 Task: Send an email with the signature Kaylee Green with the subject Request for a termination meeting and the message Can you please let me know the status of the HR hiring process? from softage.9@softage.net to softage.4@softage.net and move the email from Sent Items to the folder Waste management
Action: Mouse moved to (1222, 85)
Screenshot: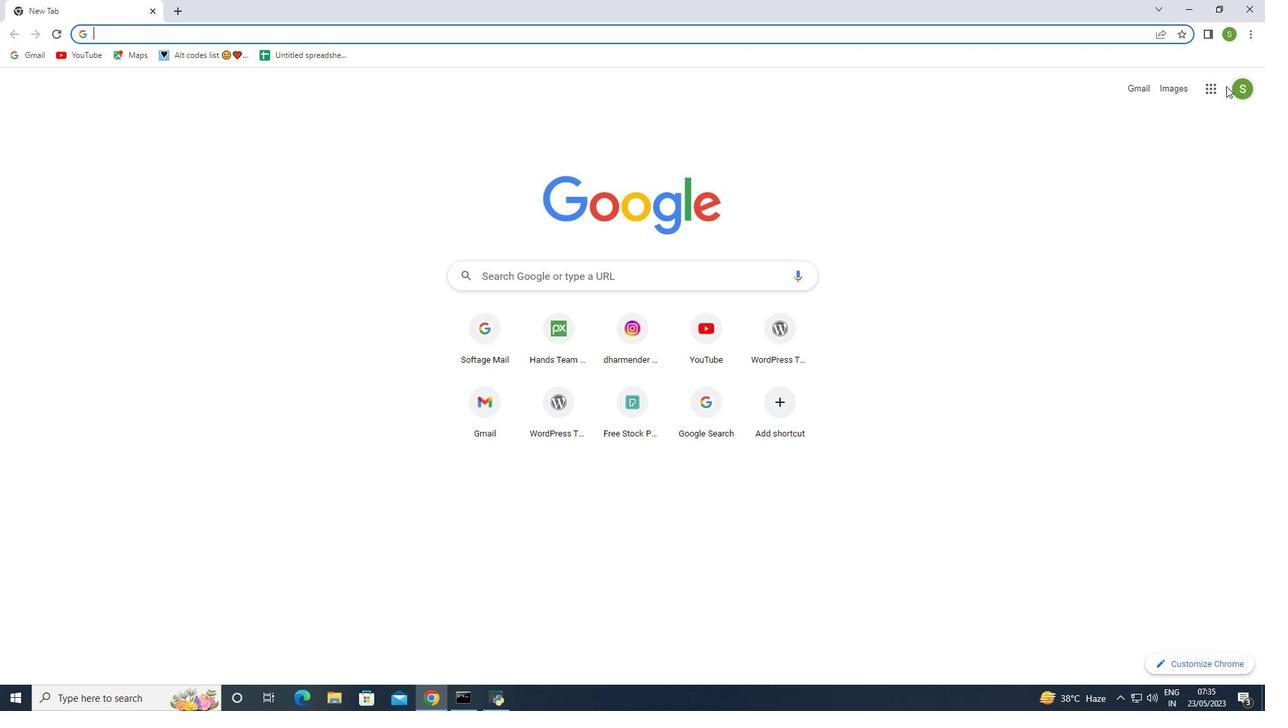 
Action: Mouse pressed left at (1222, 85)
Screenshot: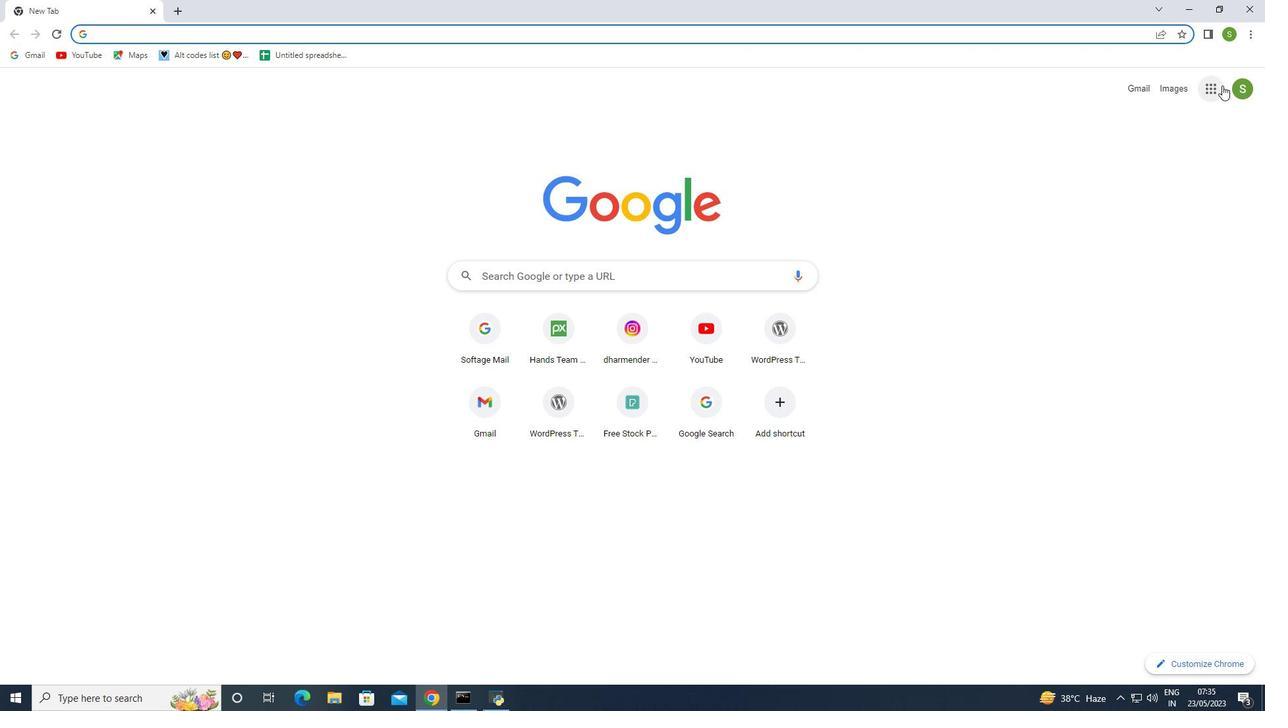 
Action: Mouse moved to (1170, 134)
Screenshot: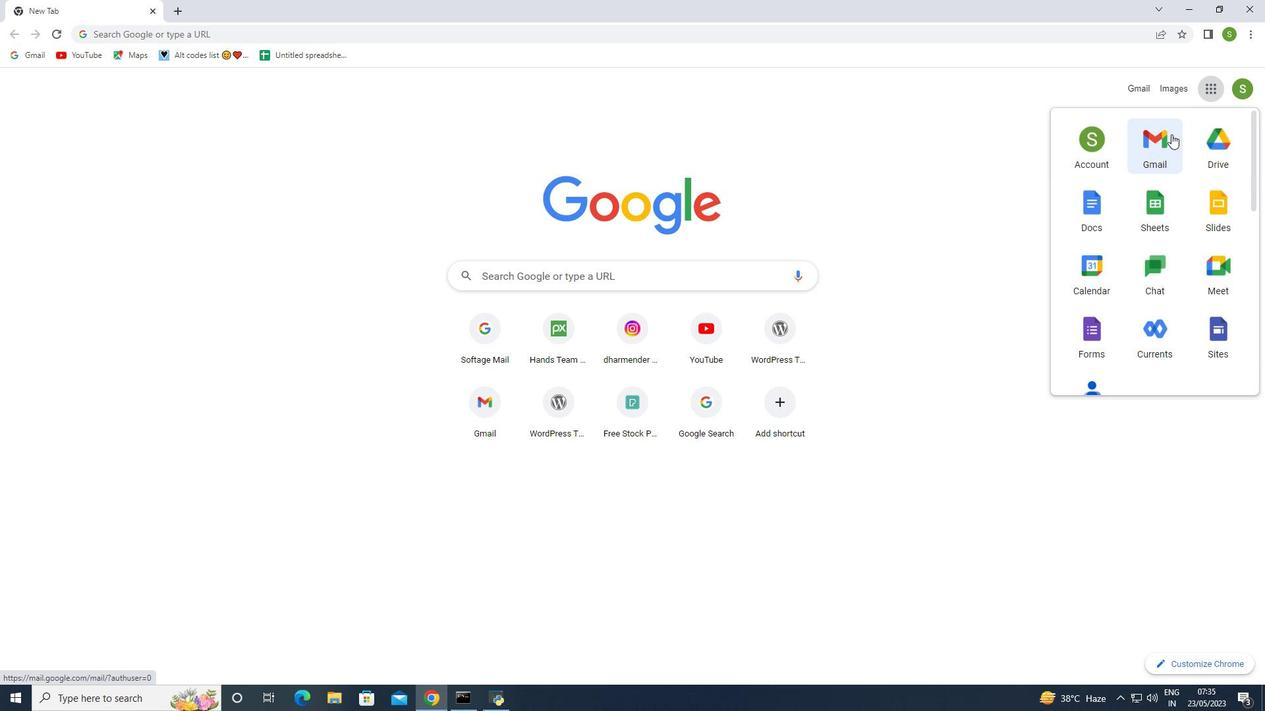 
Action: Mouse pressed left at (1170, 134)
Screenshot: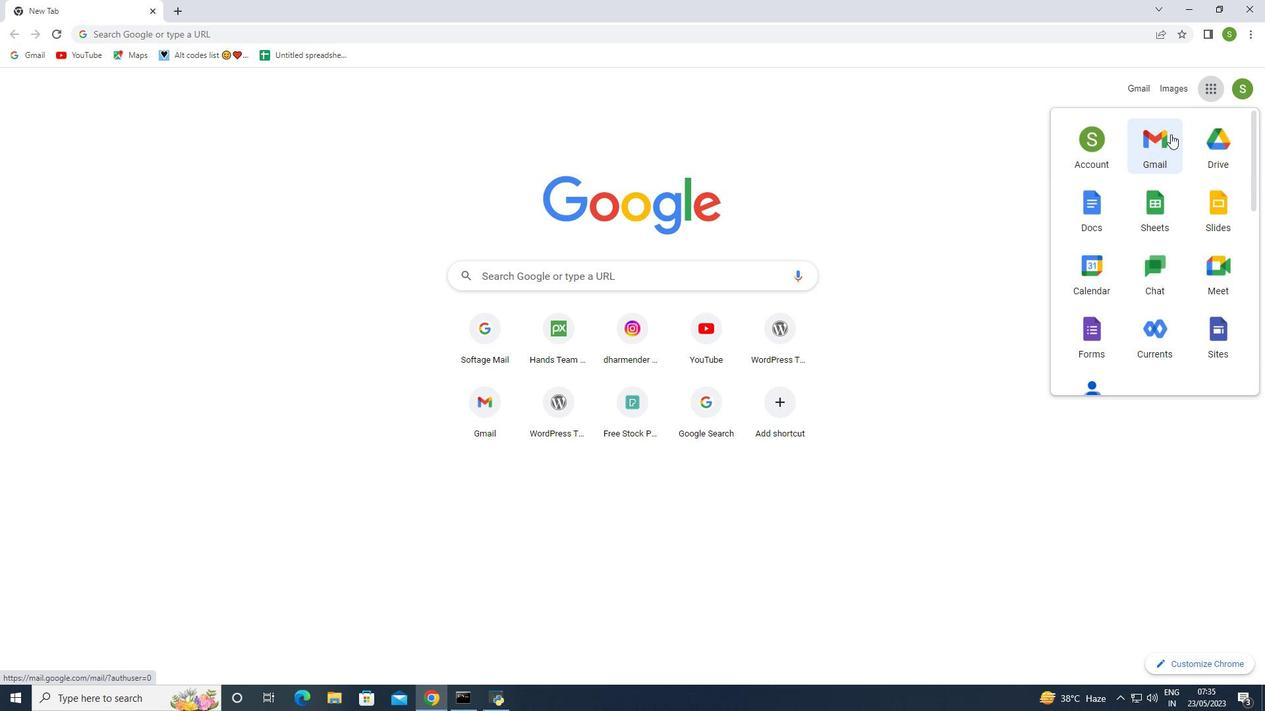 
Action: Mouse moved to (1117, 89)
Screenshot: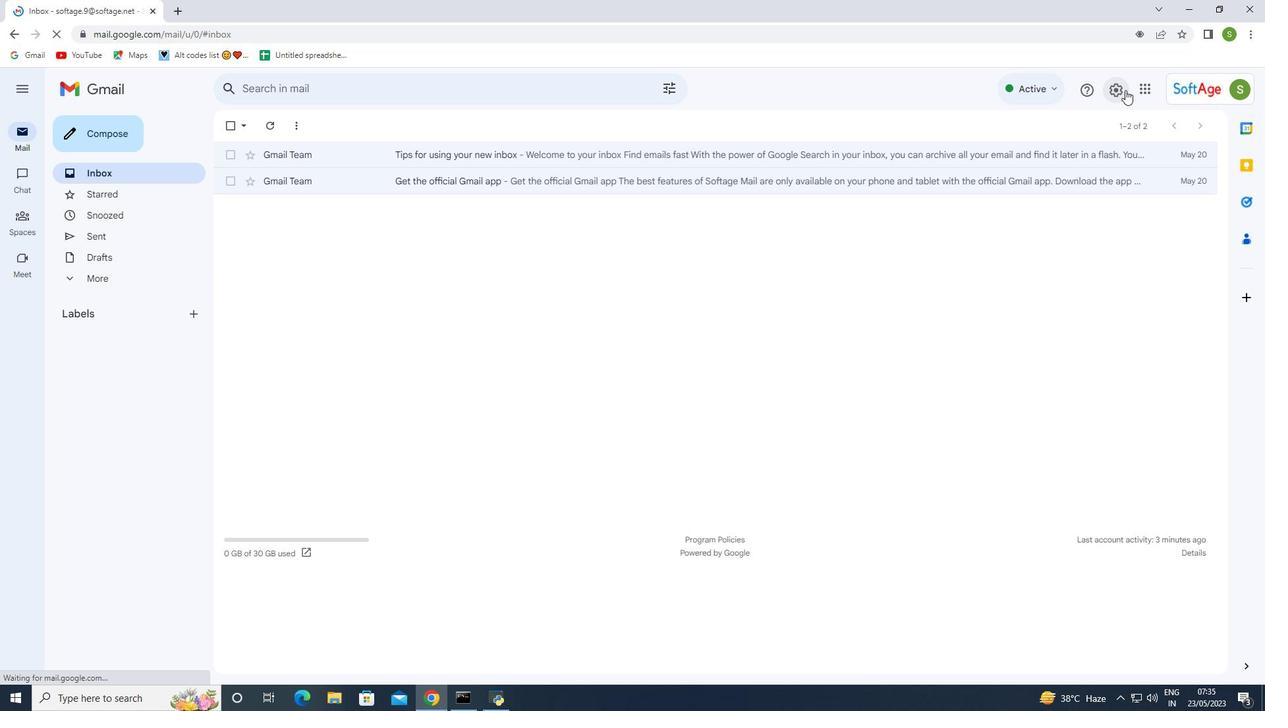 
Action: Mouse pressed left at (1117, 89)
Screenshot: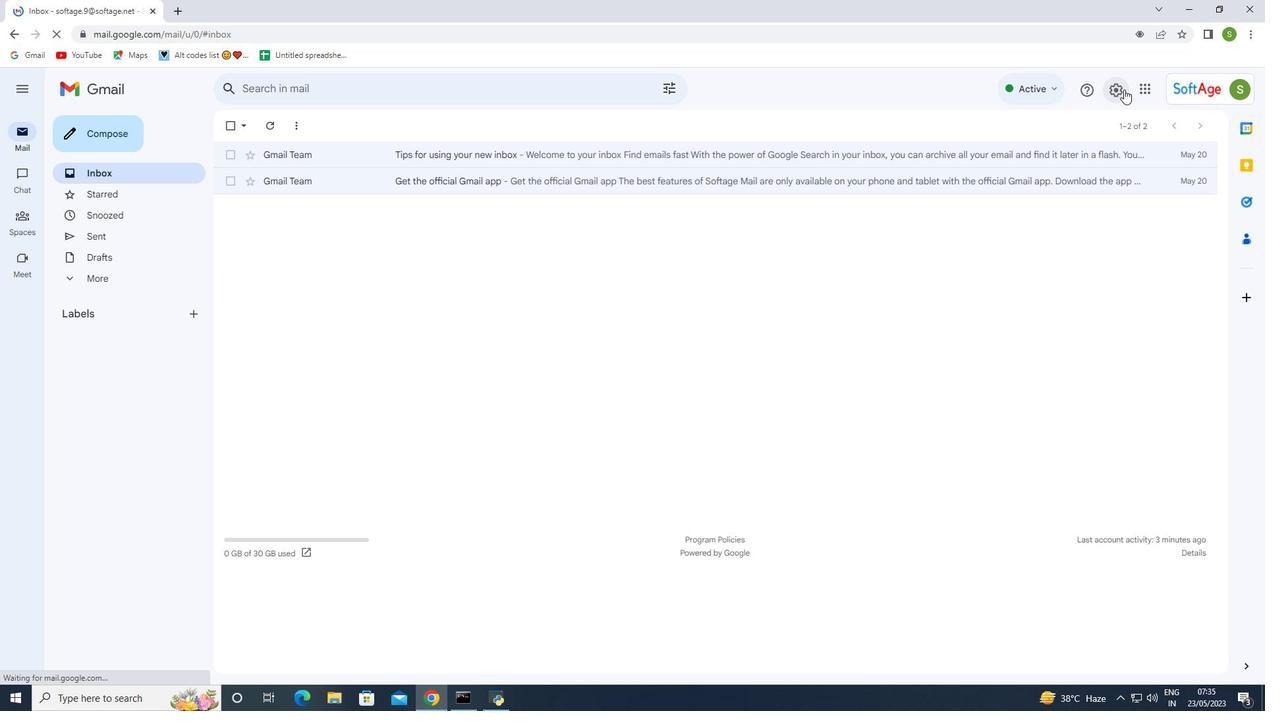 
Action: Mouse moved to (1100, 158)
Screenshot: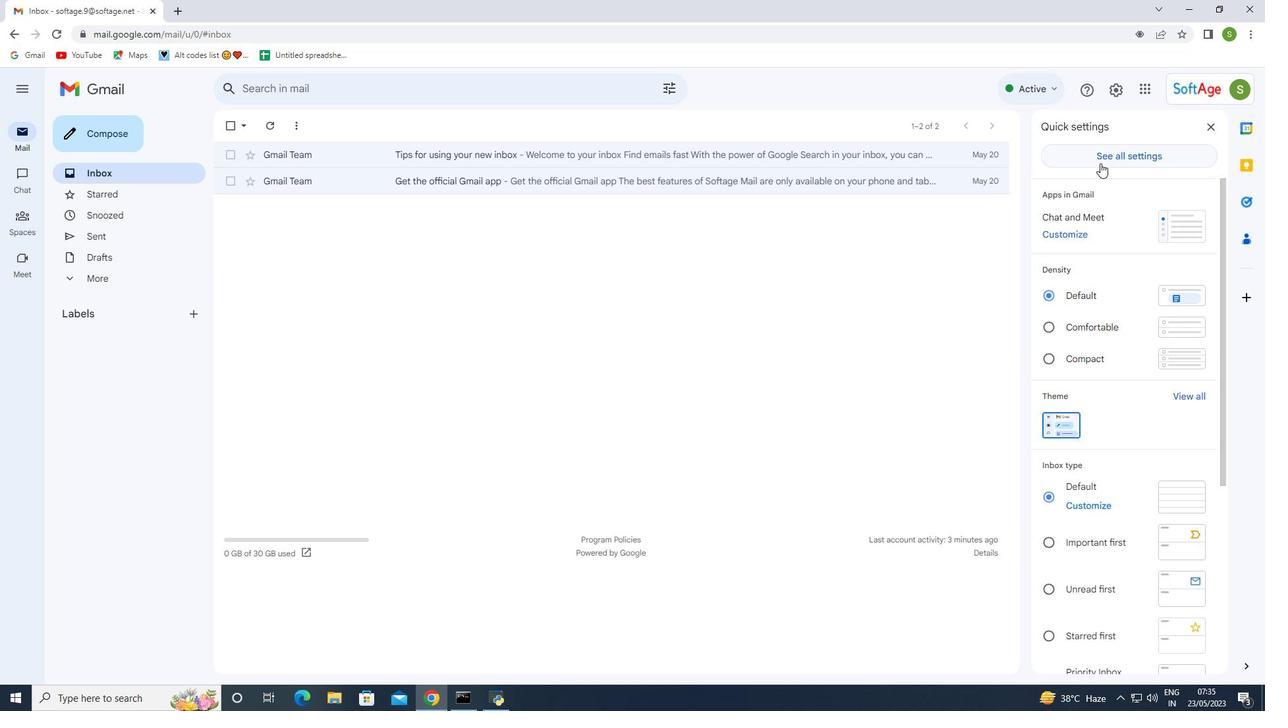 
Action: Mouse pressed left at (1100, 158)
Screenshot: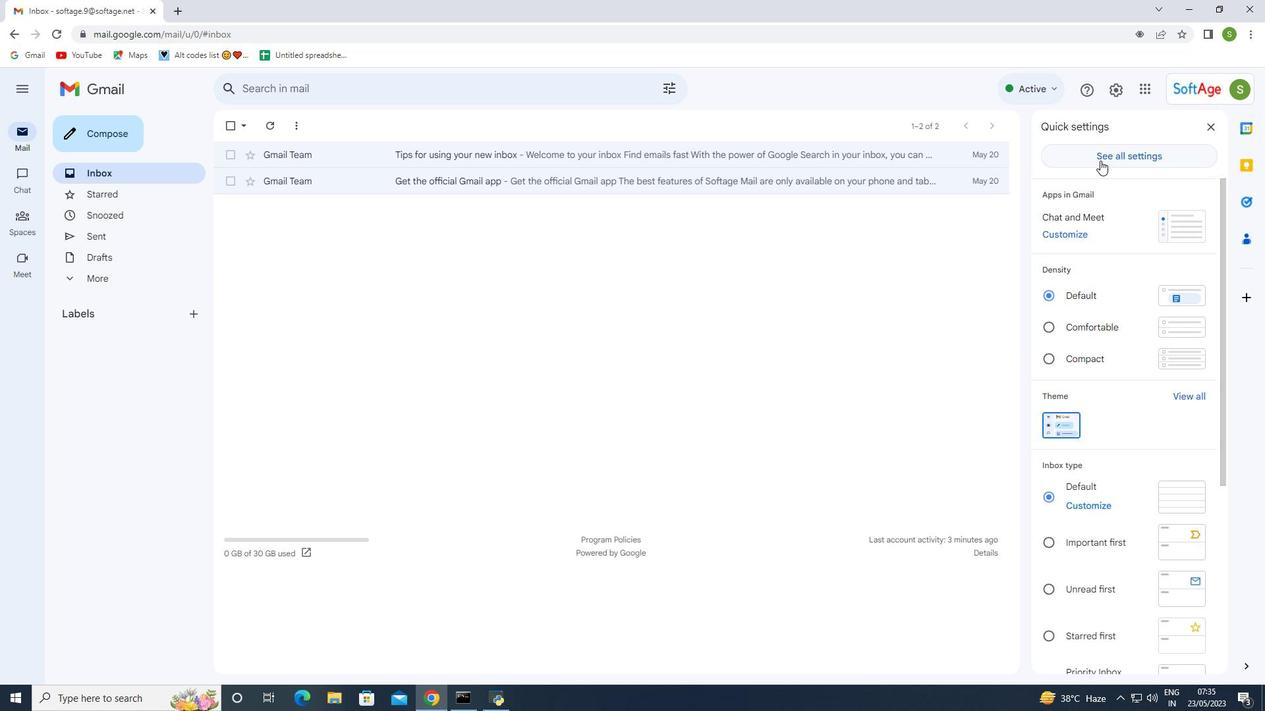 
Action: Mouse moved to (394, 368)
Screenshot: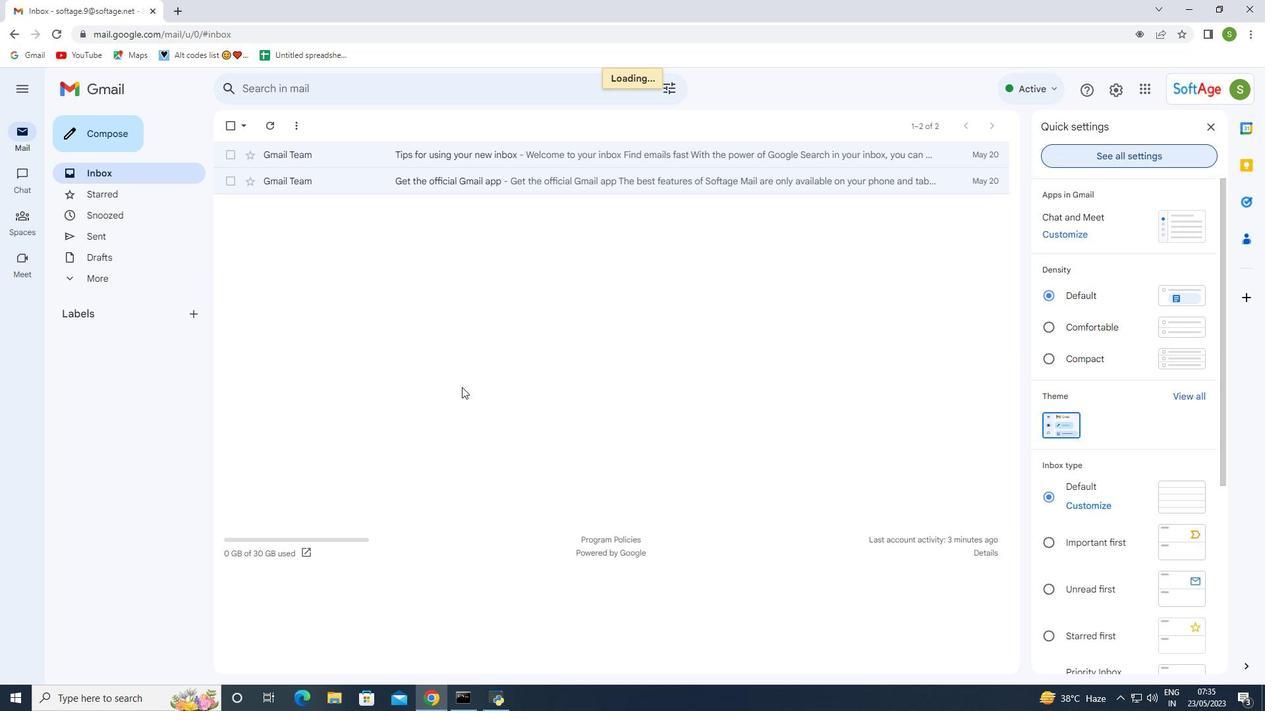 
Action: Mouse scrolled (394, 367) with delta (0, 0)
Screenshot: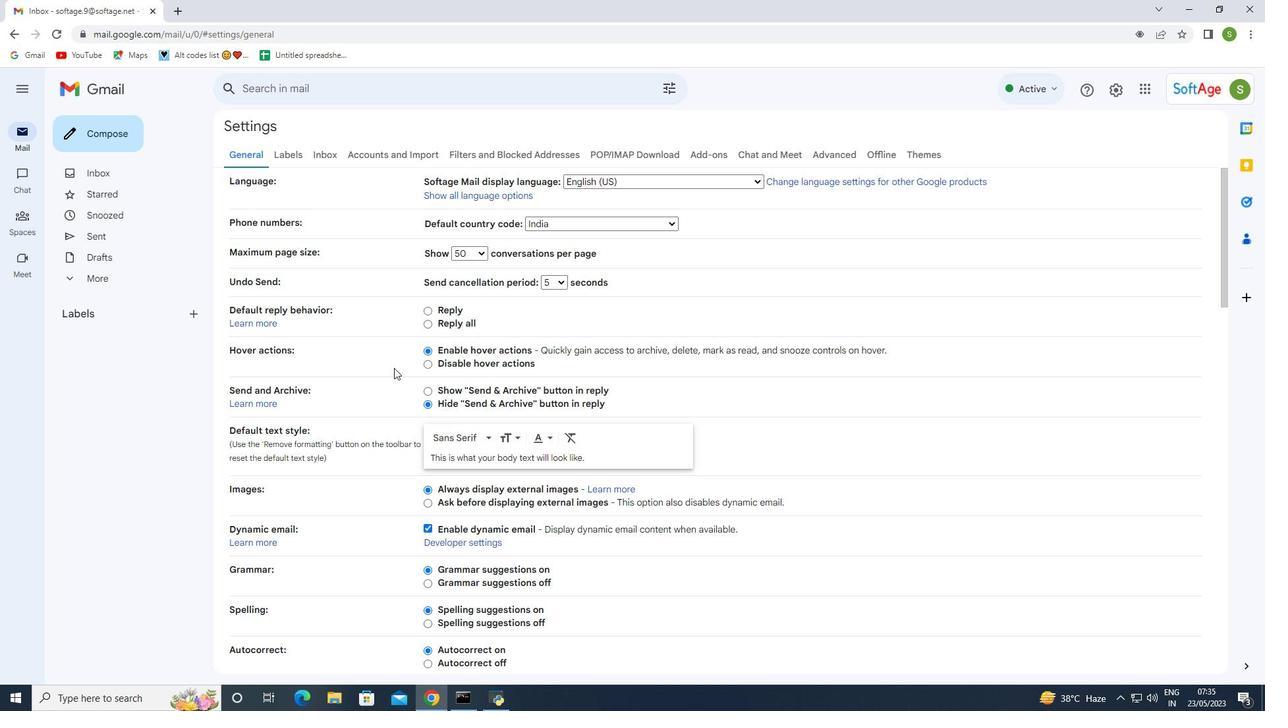 
Action: Mouse scrolled (394, 367) with delta (0, 0)
Screenshot: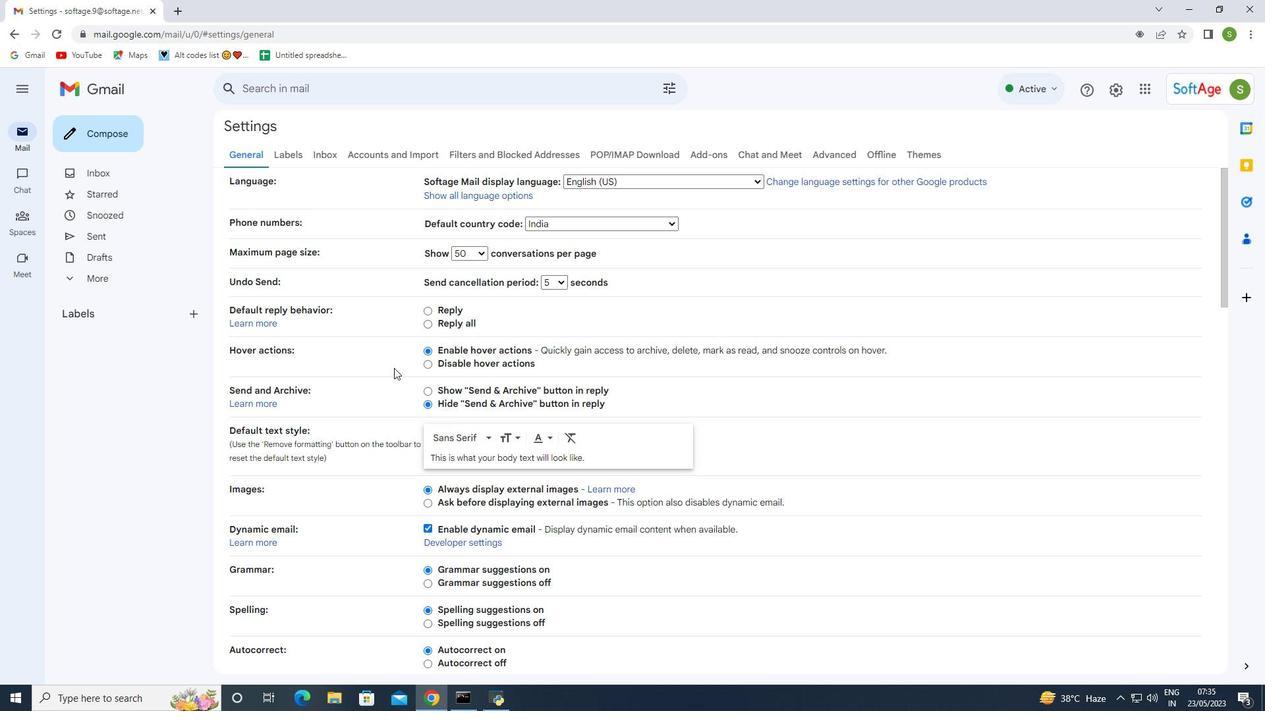 
Action: Mouse moved to (394, 368)
Screenshot: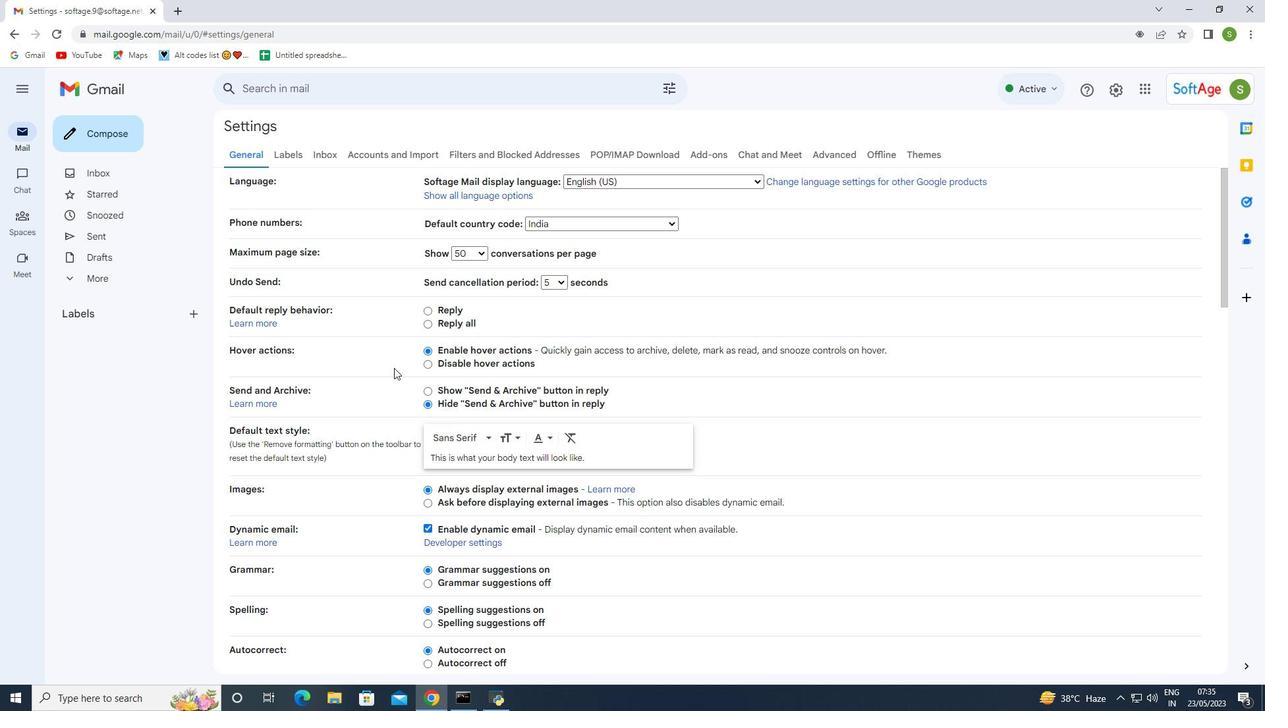 
Action: Mouse scrolled (394, 367) with delta (0, 0)
Screenshot: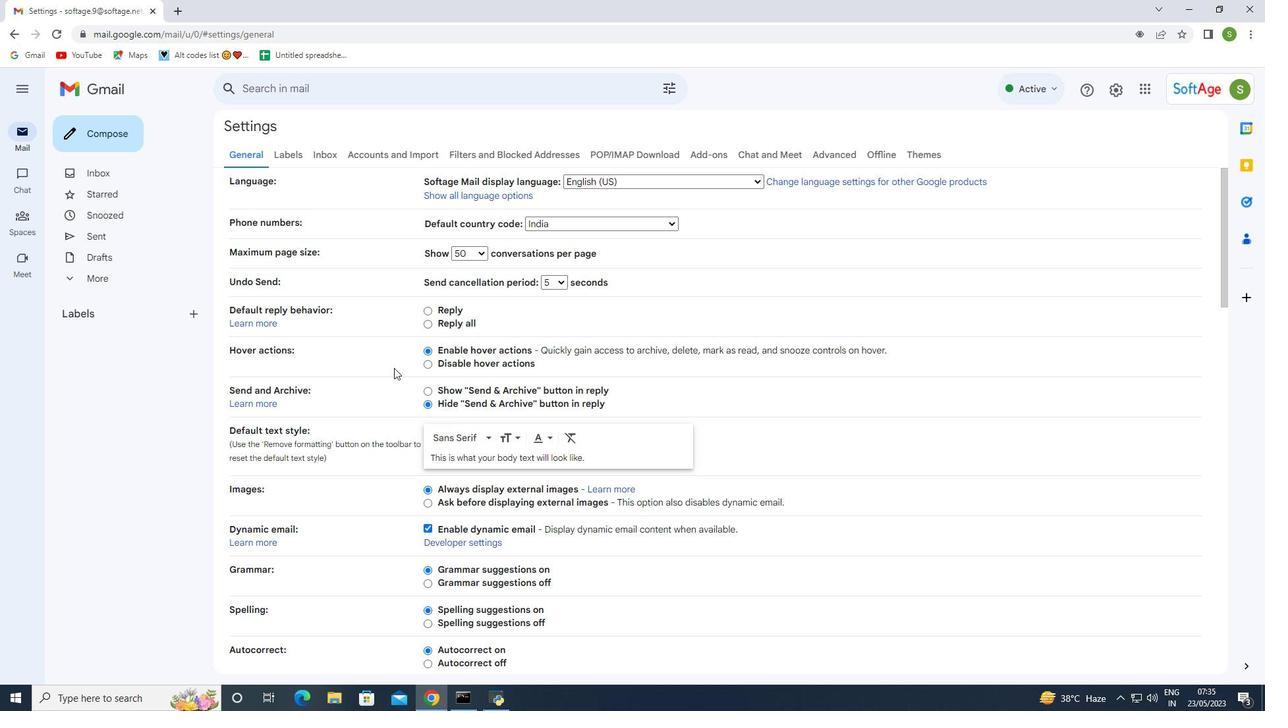 
Action: Mouse moved to (396, 369)
Screenshot: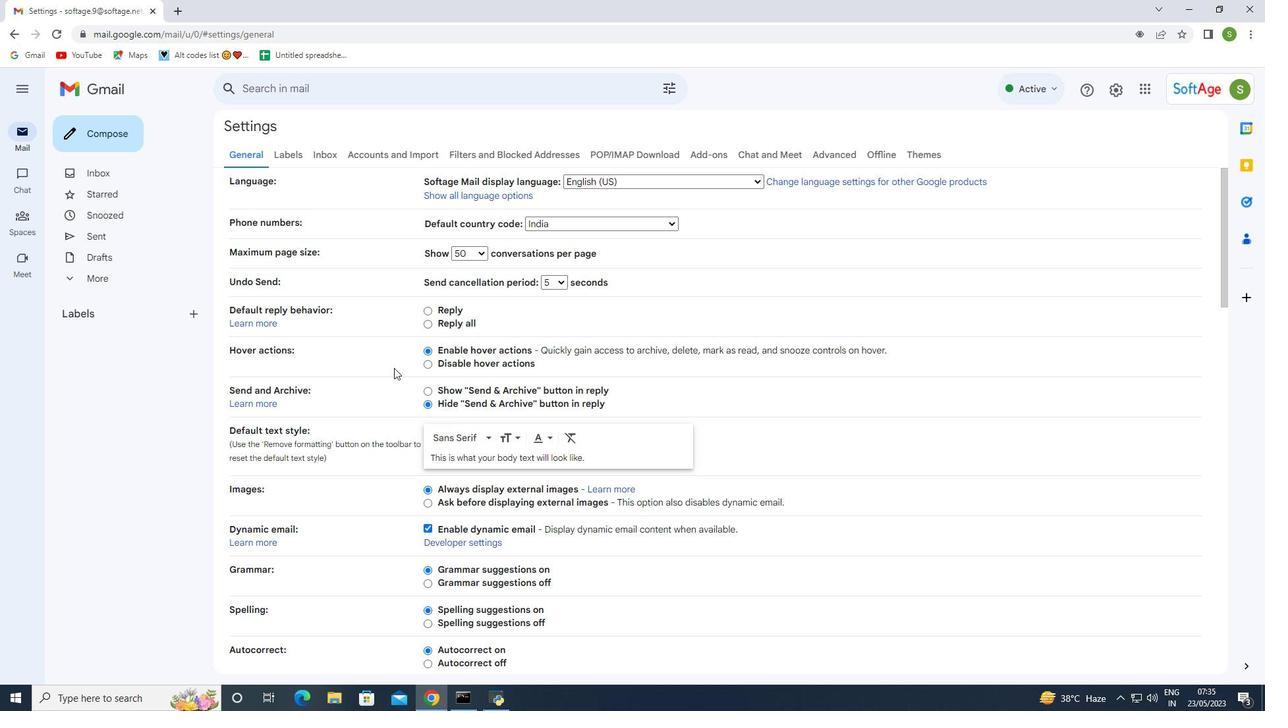 
Action: Mouse scrolled (396, 369) with delta (0, 0)
Screenshot: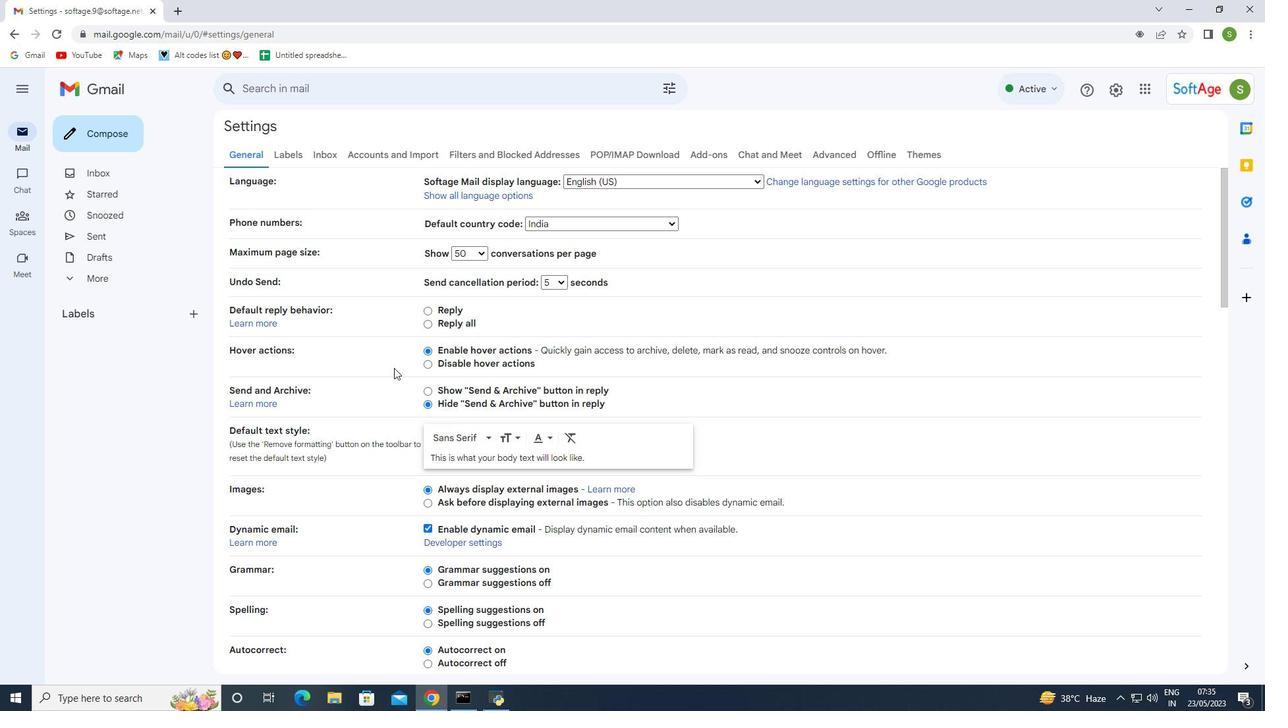 
Action: Mouse moved to (400, 371)
Screenshot: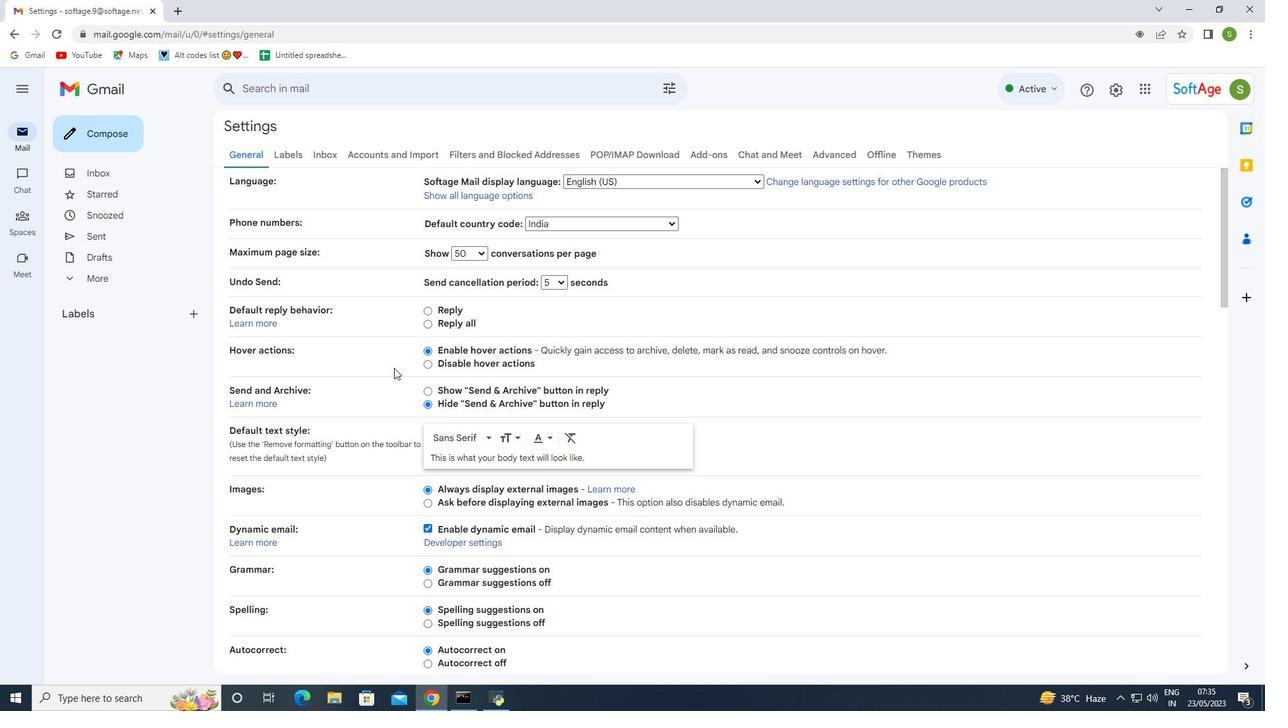 
Action: Mouse scrolled (400, 371) with delta (0, 0)
Screenshot: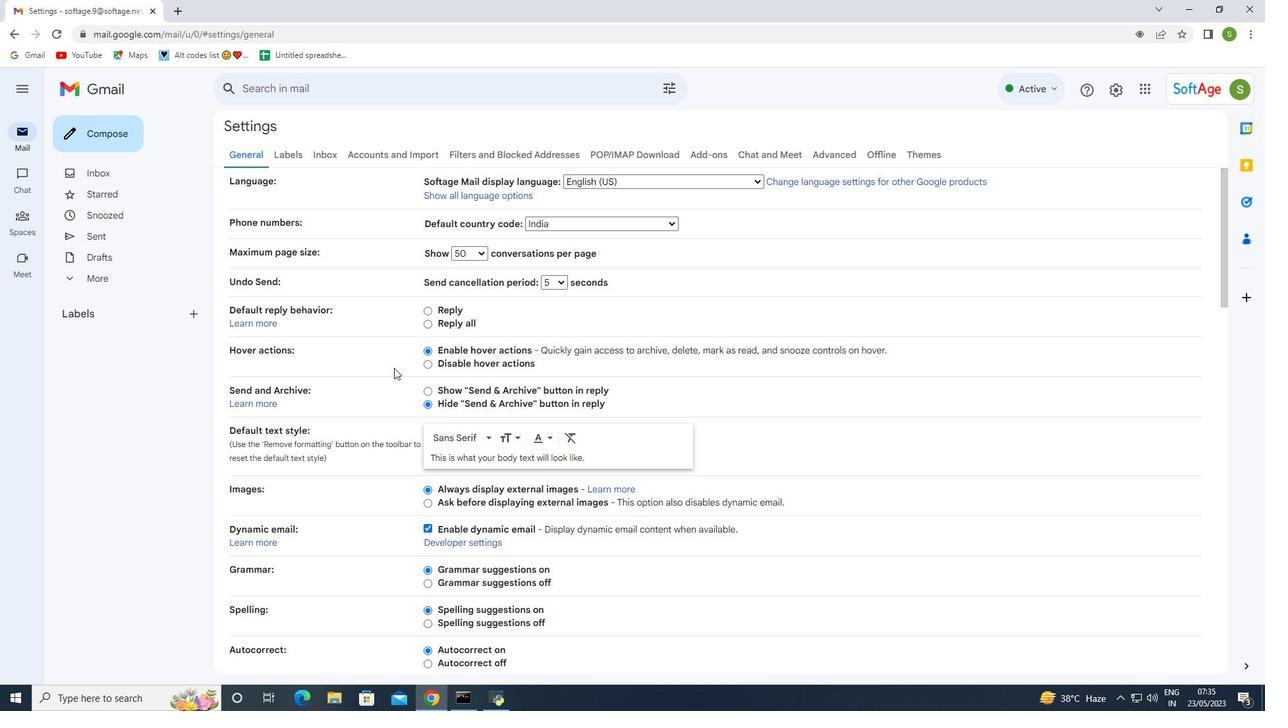 
Action: Mouse moved to (408, 376)
Screenshot: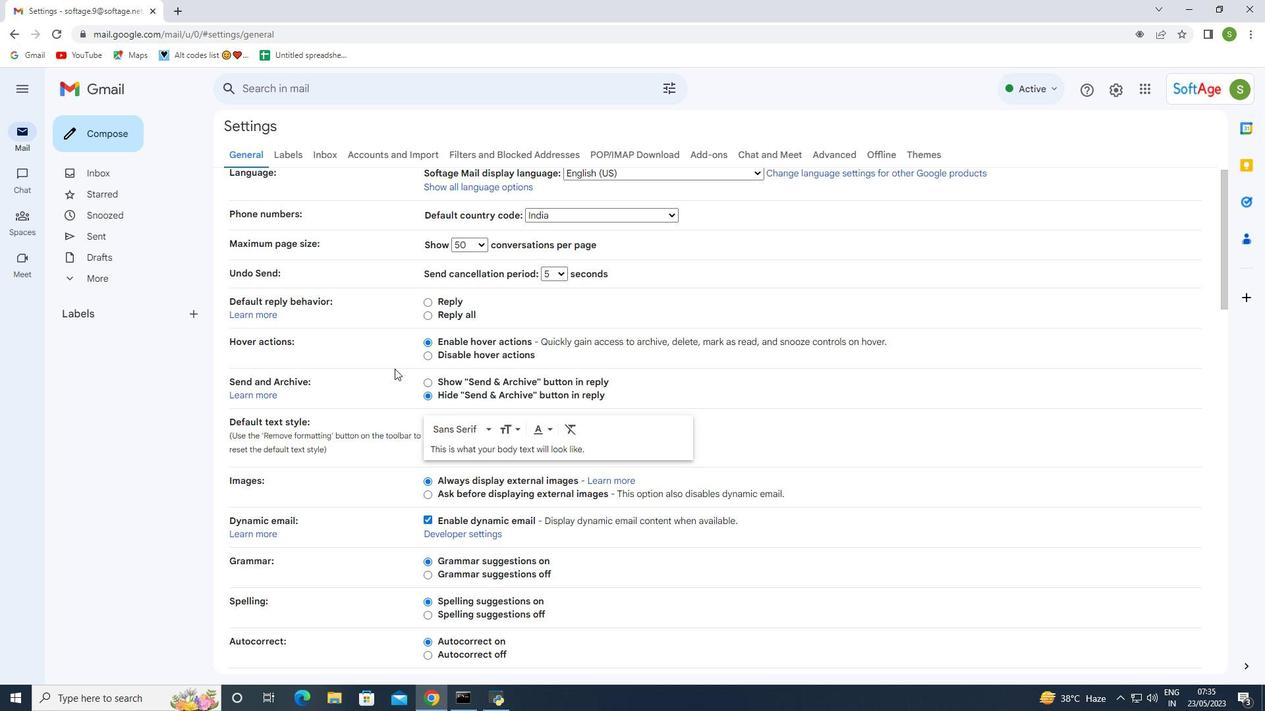 
Action: Mouse scrolled (406, 374) with delta (0, 0)
Screenshot: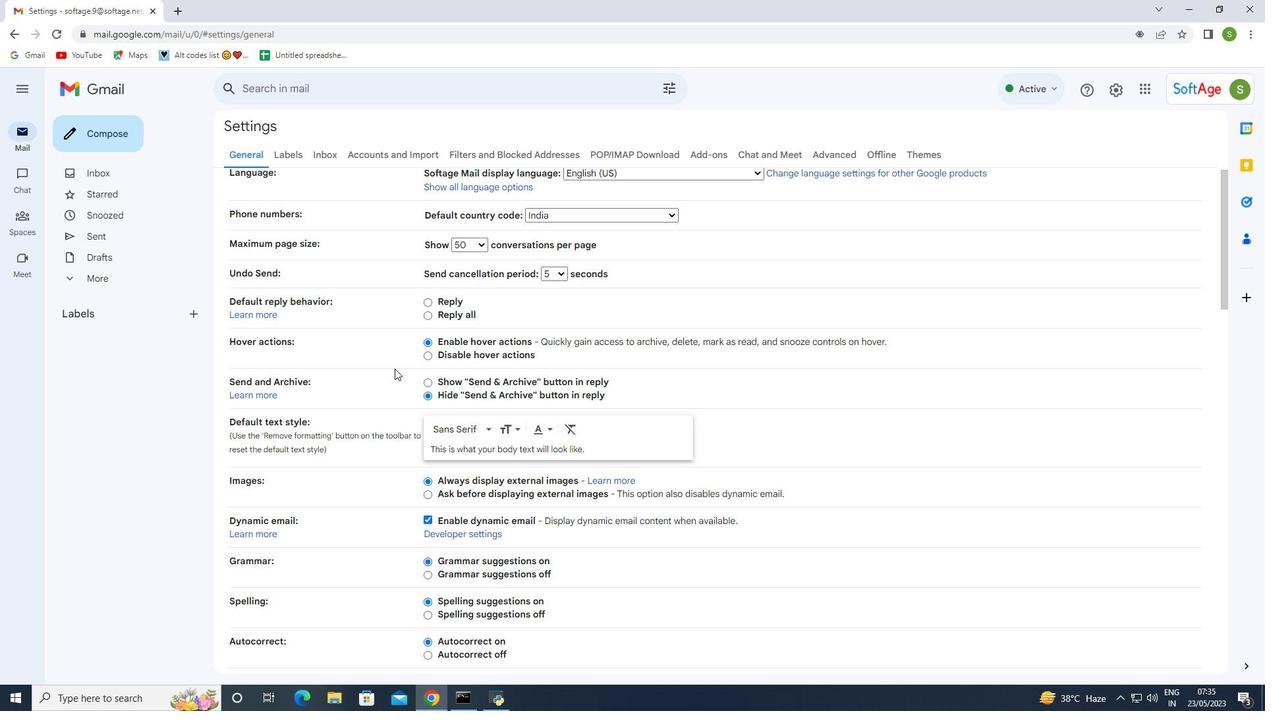 
Action: Mouse moved to (423, 386)
Screenshot: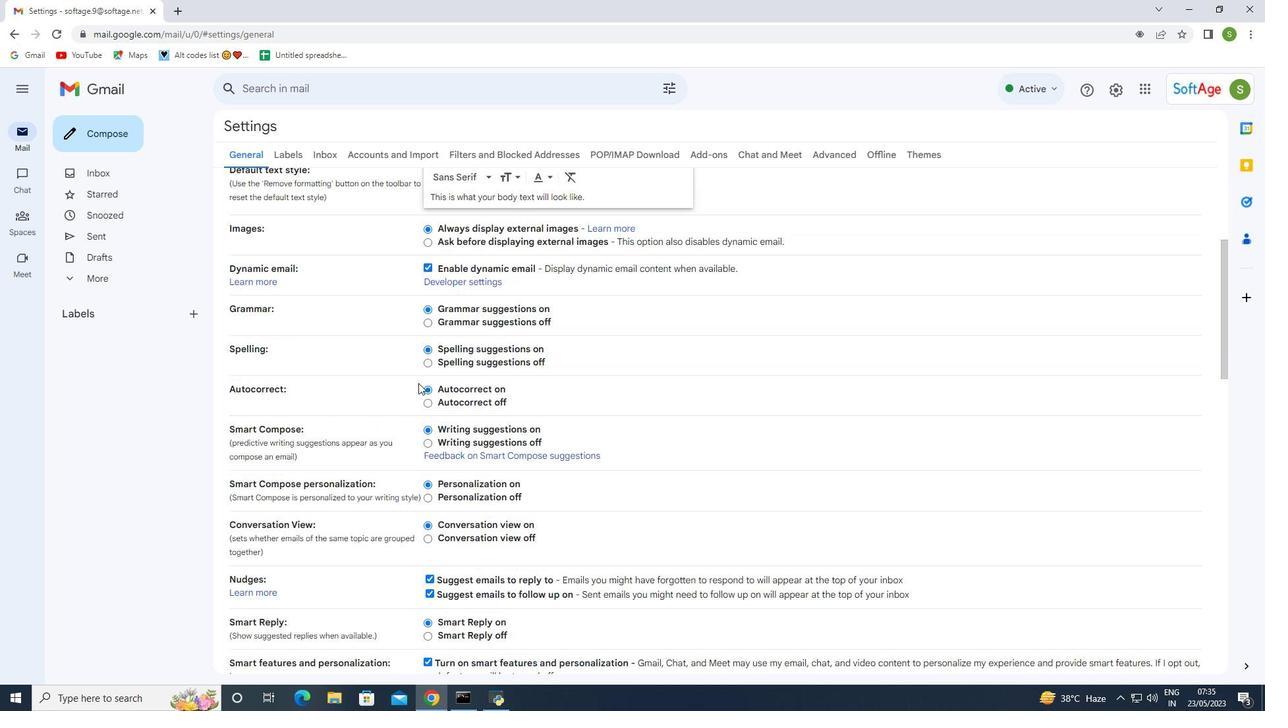 
Action: Mouse scrolled (423, 386) with delta (0, 0)
Screenshot: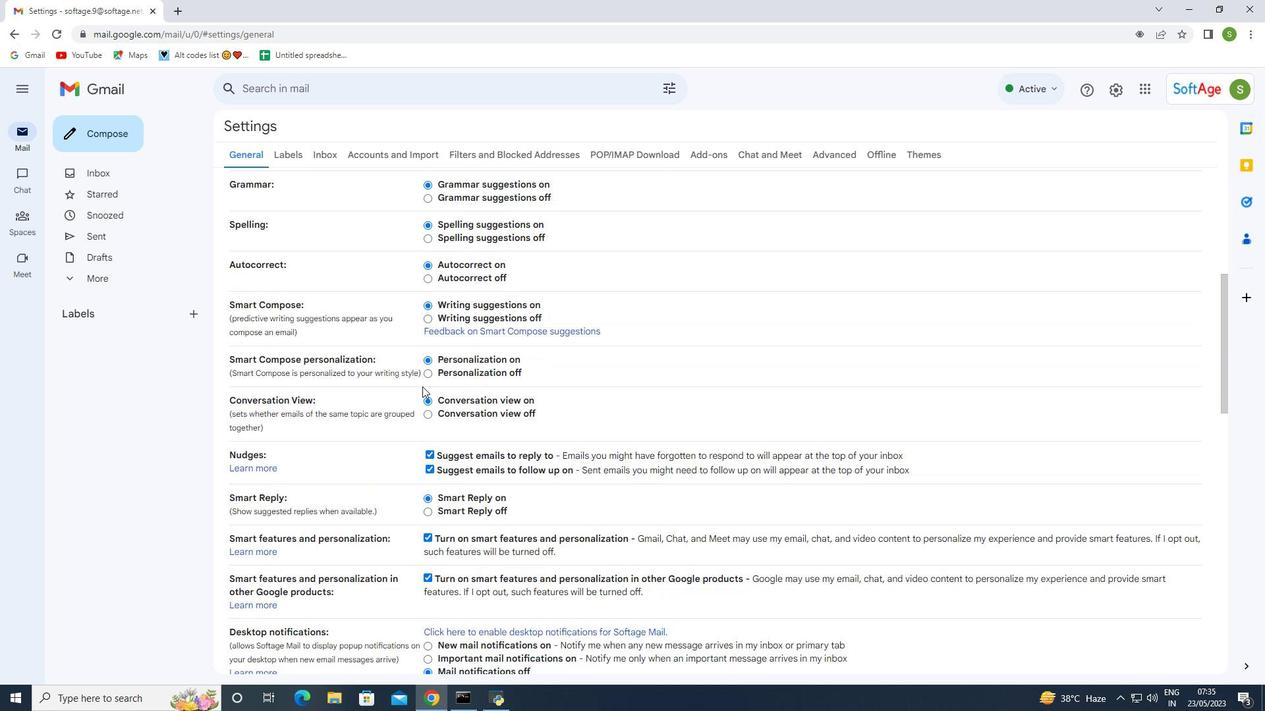 
Action: Mouse scrolled (423, 386) with delta (0, 0)
Screenshot: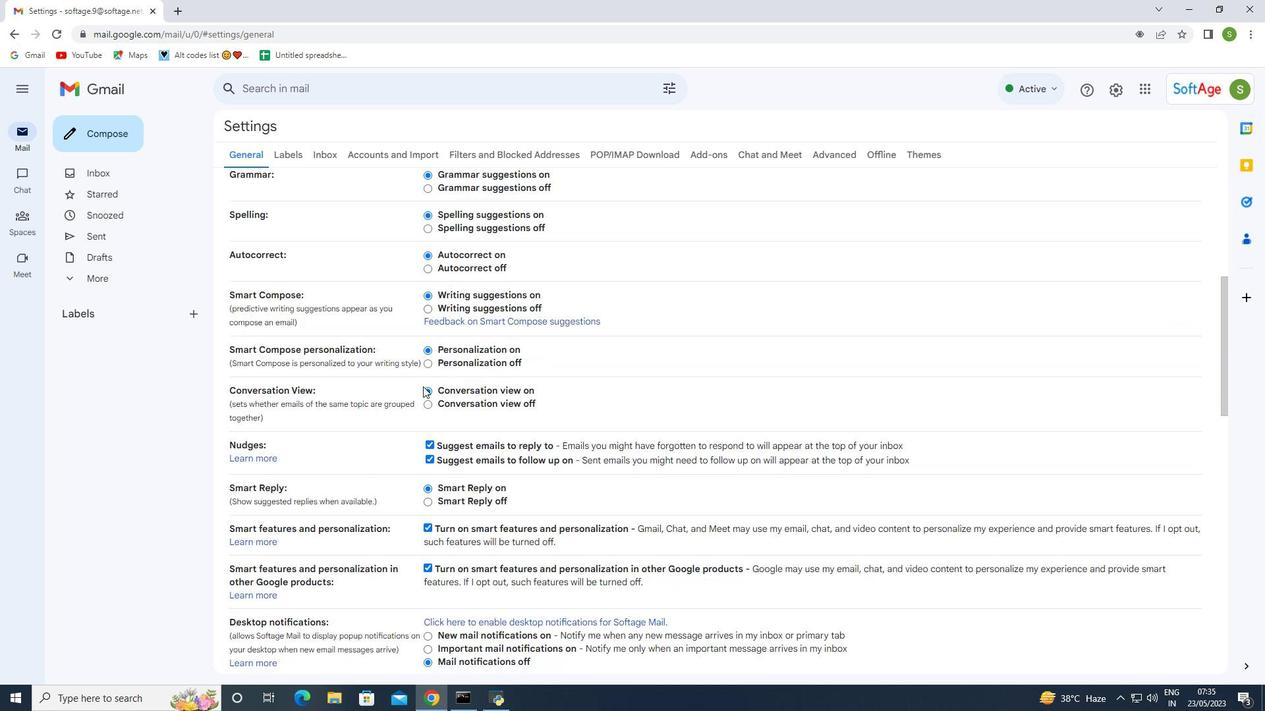 
Action: Mouse scrolled (423, 386) with delta (0, 0)
Screenshot: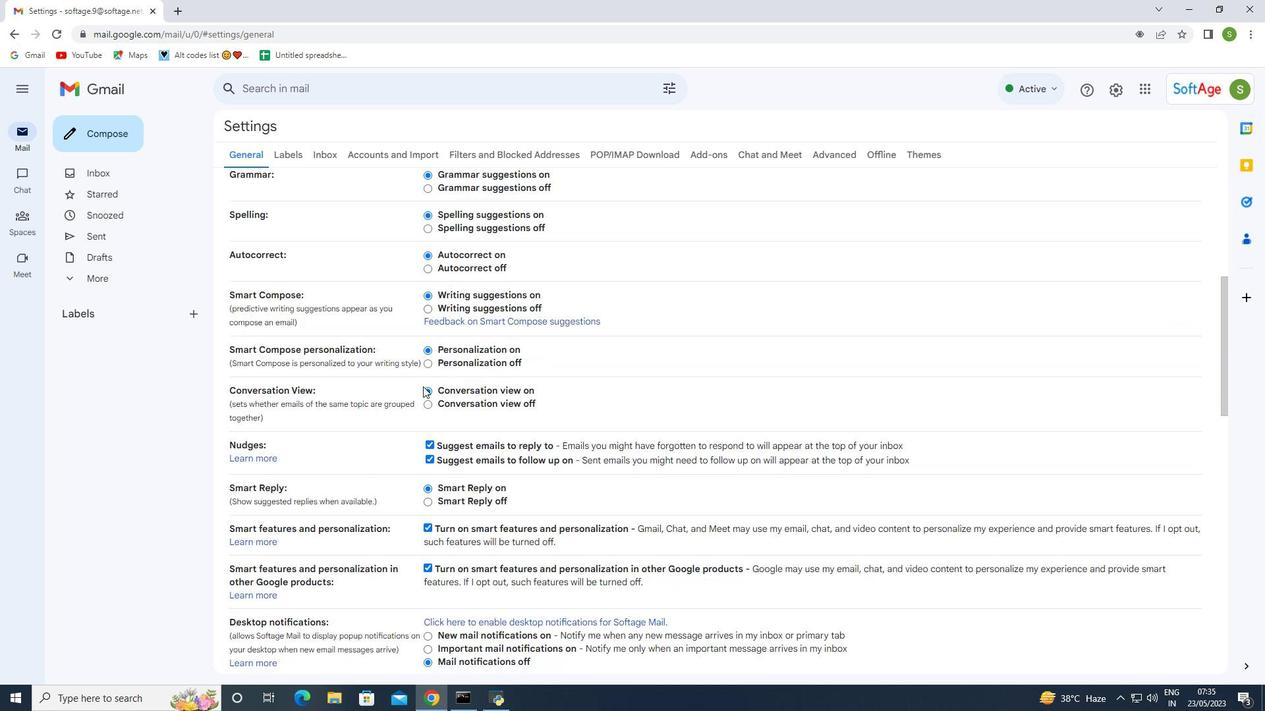 
Action: Mouse scrolled (423, 386) with delta (0, 0)
Screenshot: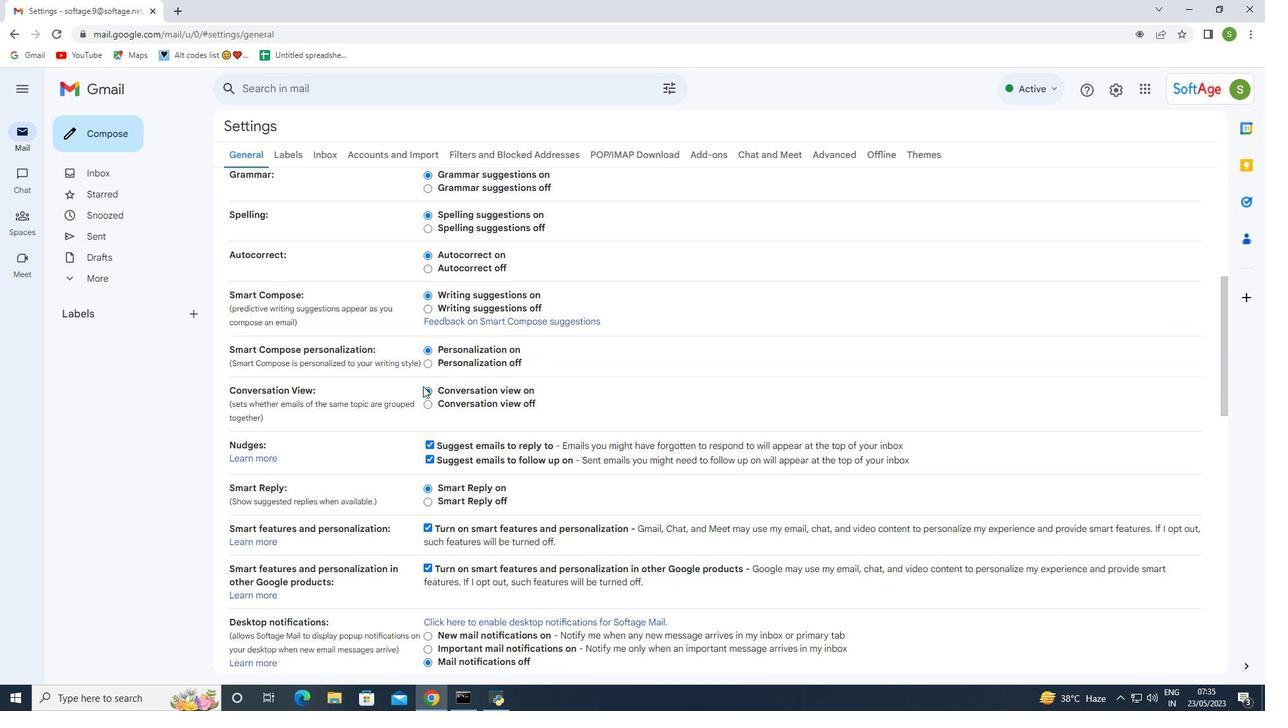 
Action: Mouse scrolled (423, 386) with delta (0, 0)
Screenshot: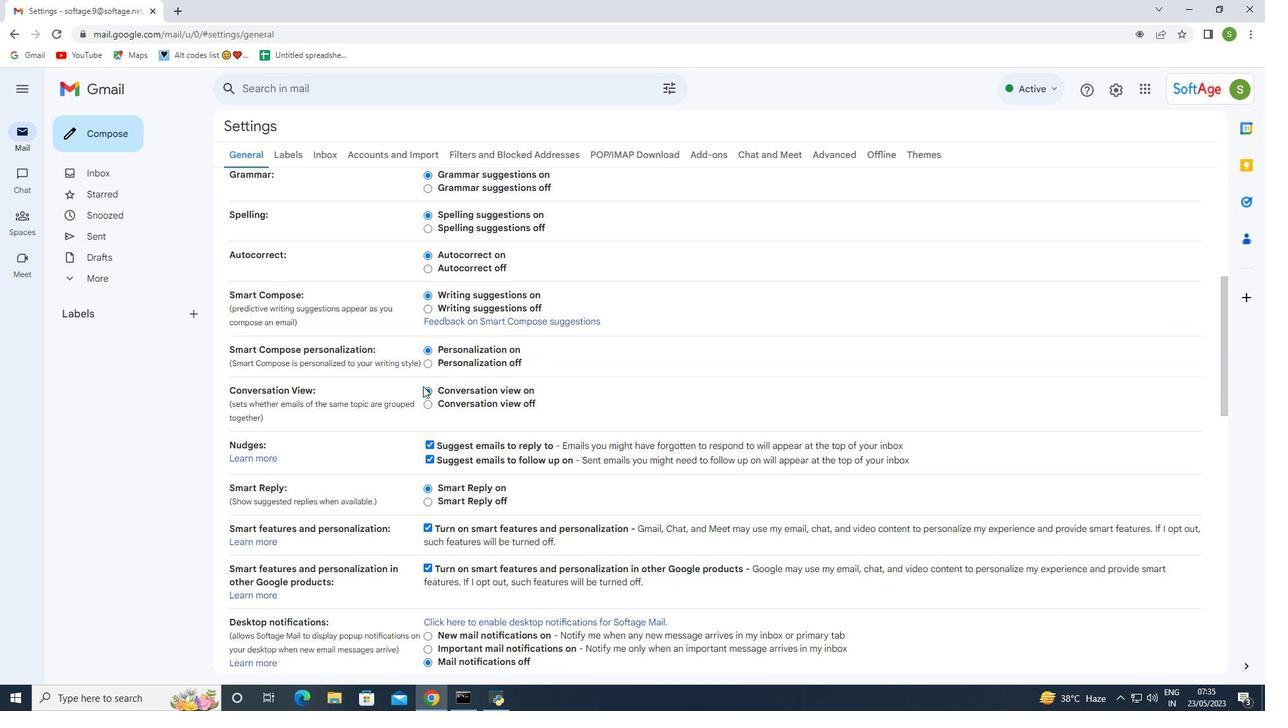 
Action: Mouse moved to (428, 382)
Screenshot: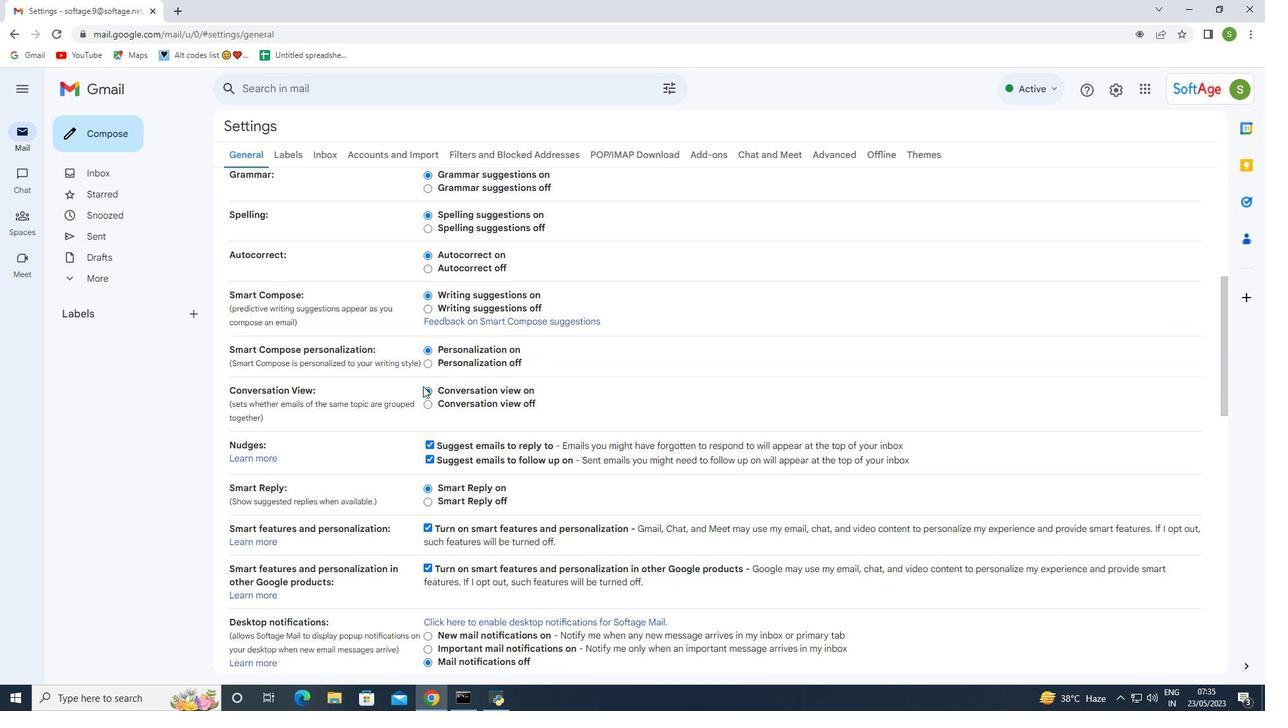 
Action: Mouse scrolled (428, 382) with delta (0, 0)
Screenshot: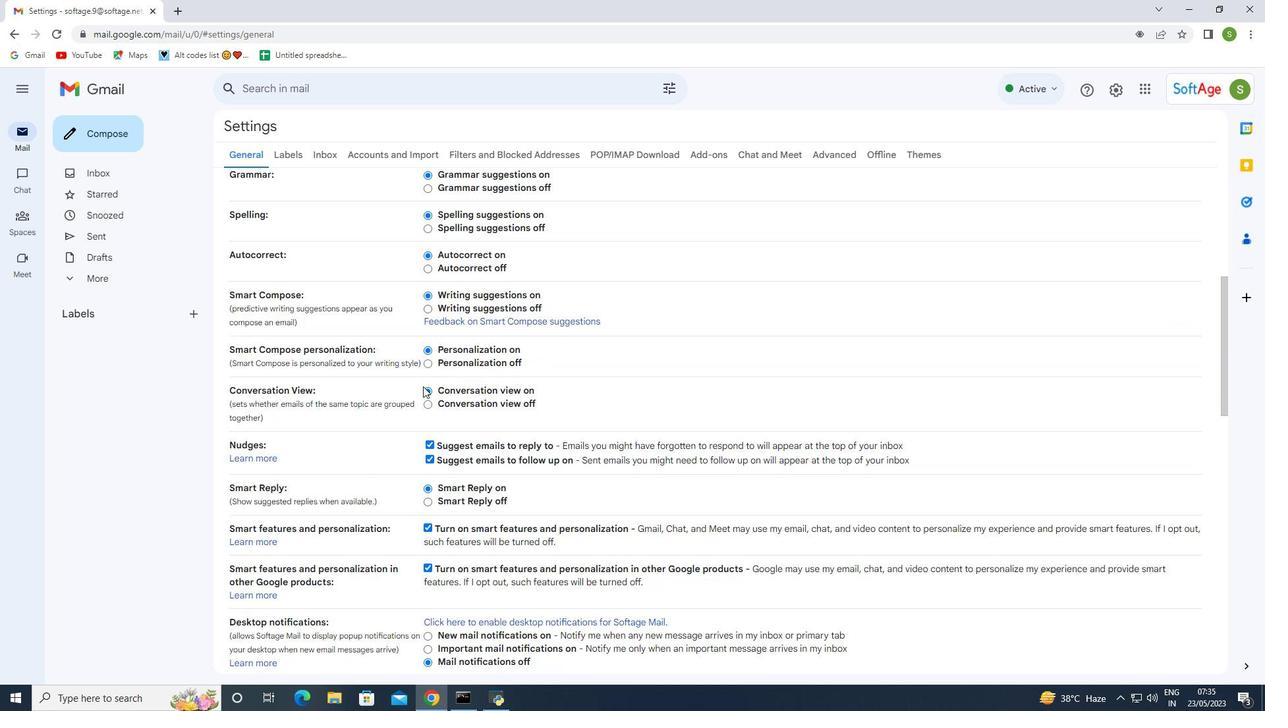 
Action: Mouse moved to (437, 378)
Screenshot: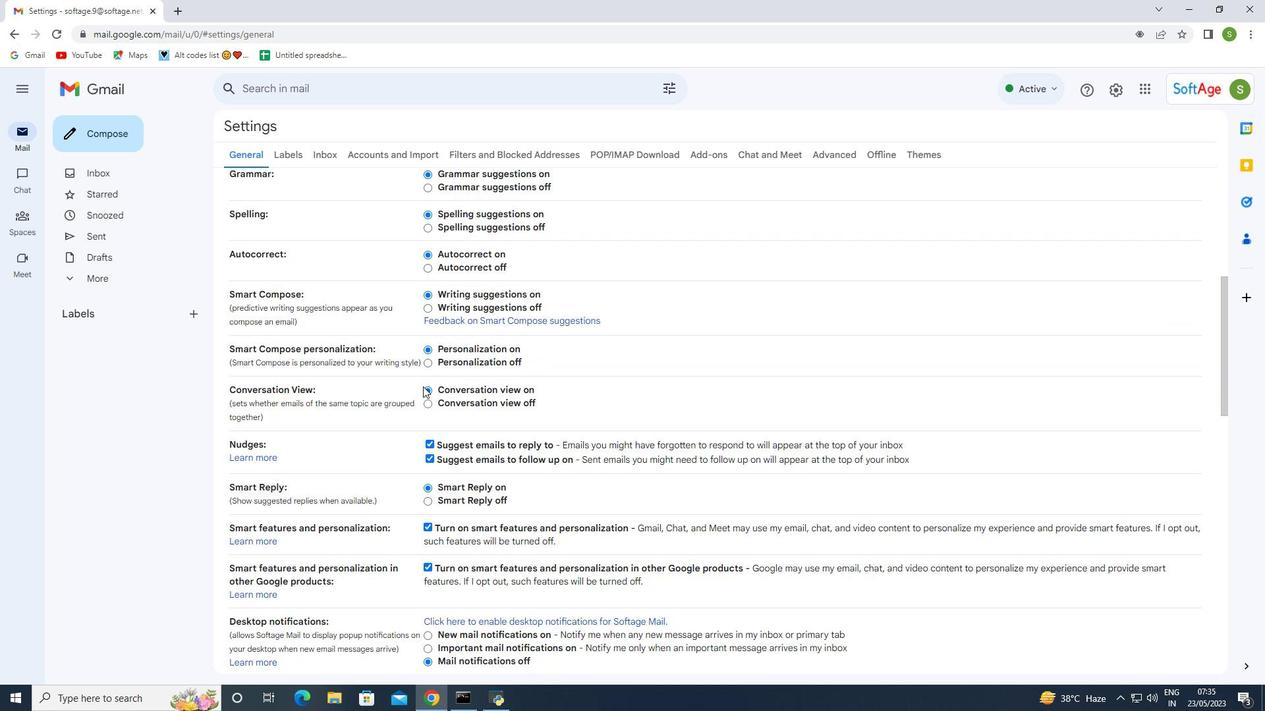 
Action: Mouse scrolled (437, 377) with delta (0, 0)
Screenshot: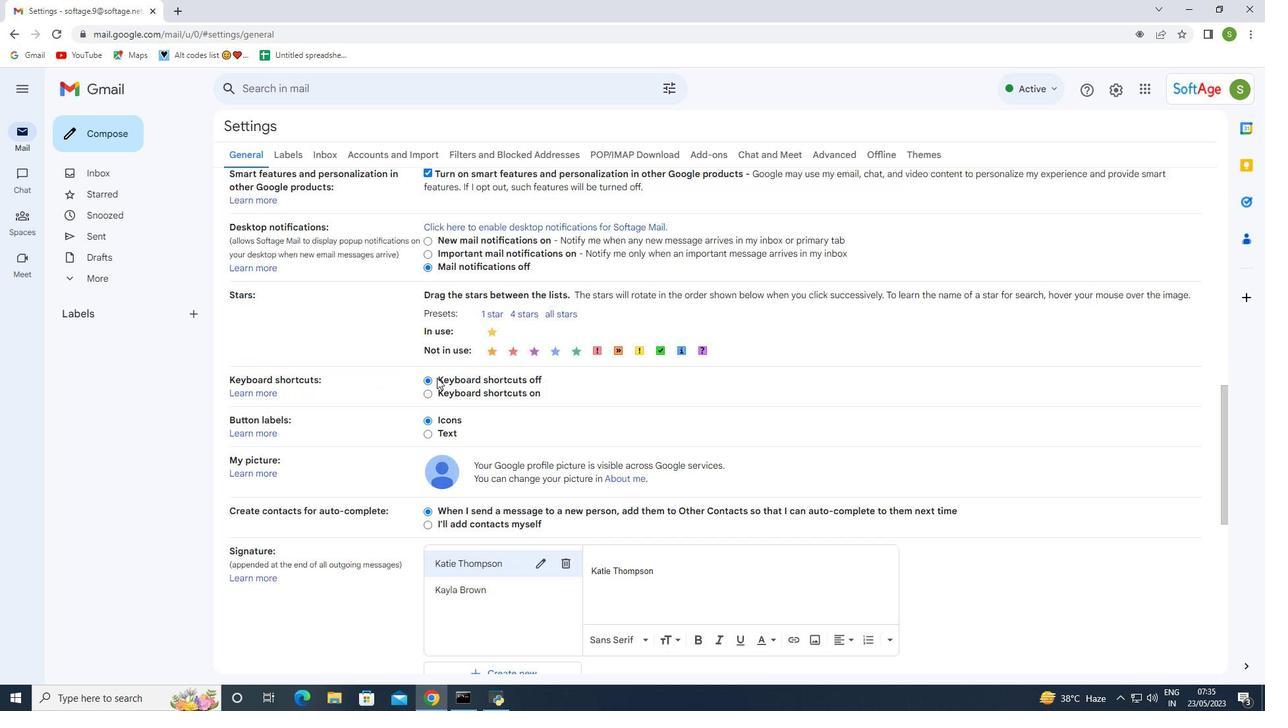 
Action: Mouse scrolled (437, 377) with delta (0, 0)
Screenshot: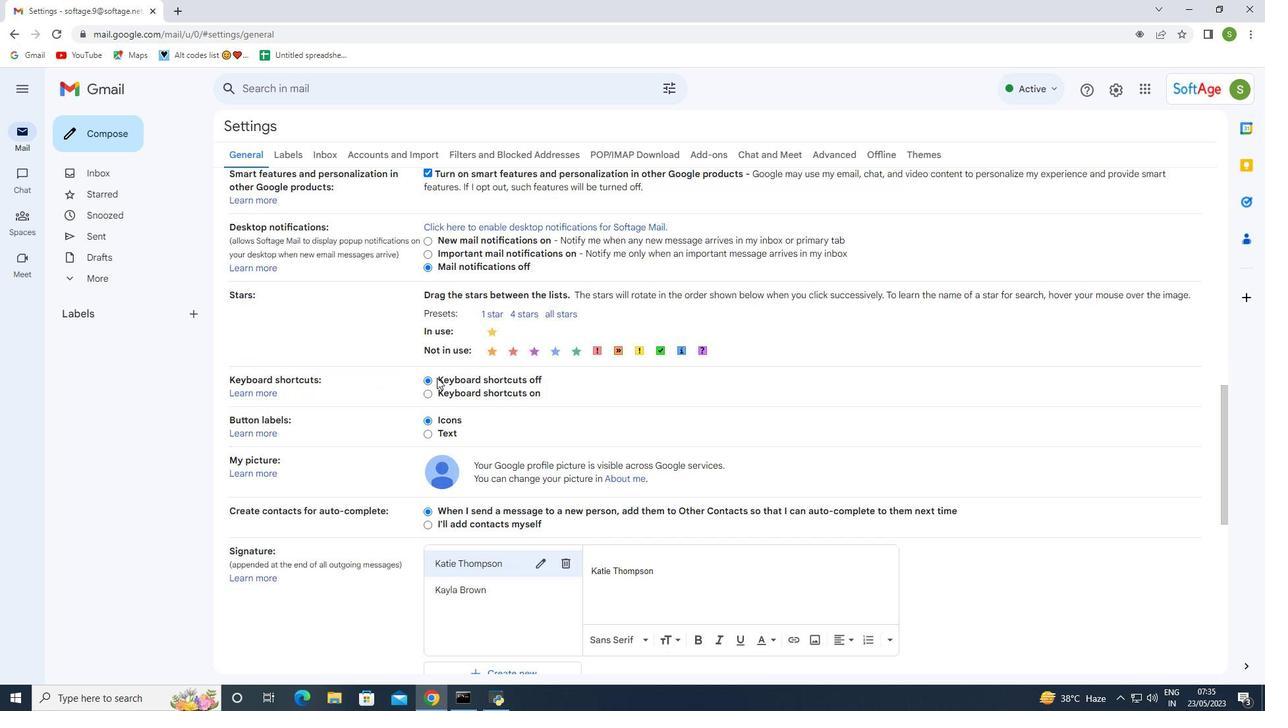 
Action: Mouse scrolled (437, 377) with delta (0, 0)
Screenshot: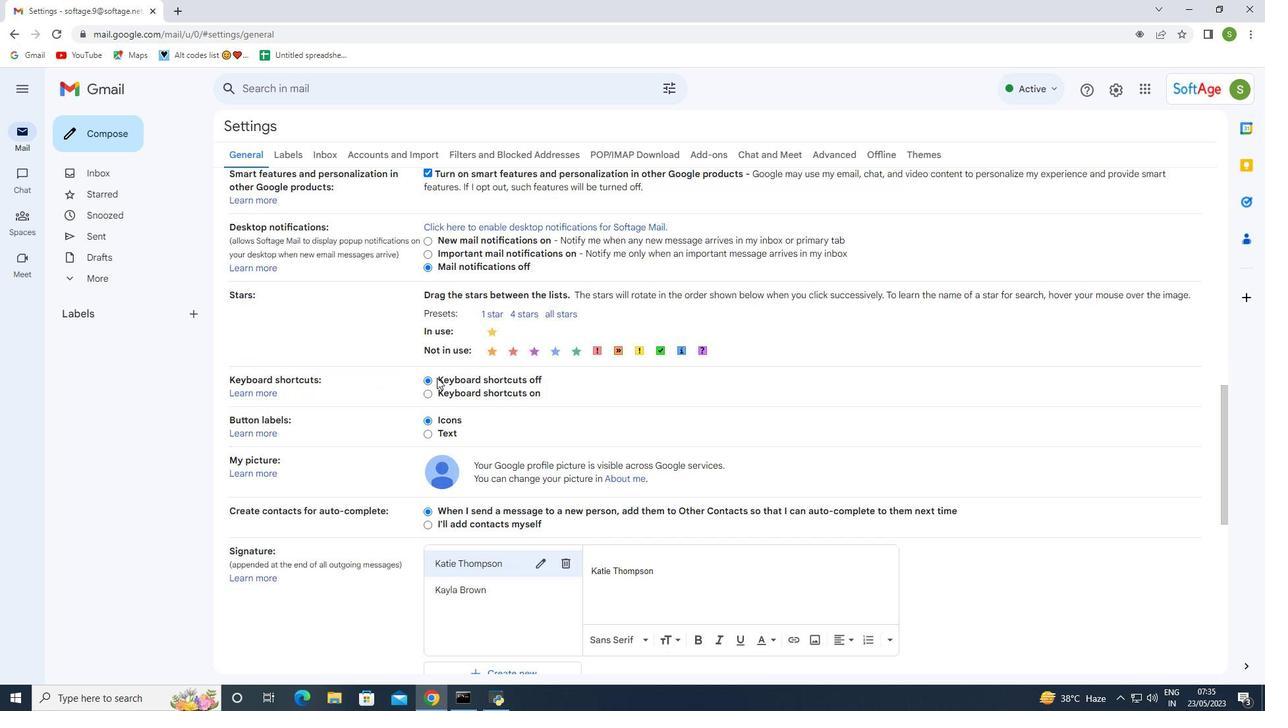 
Action: Mouse scrolled (437, 377) with delta (0, 0)
Screenshot: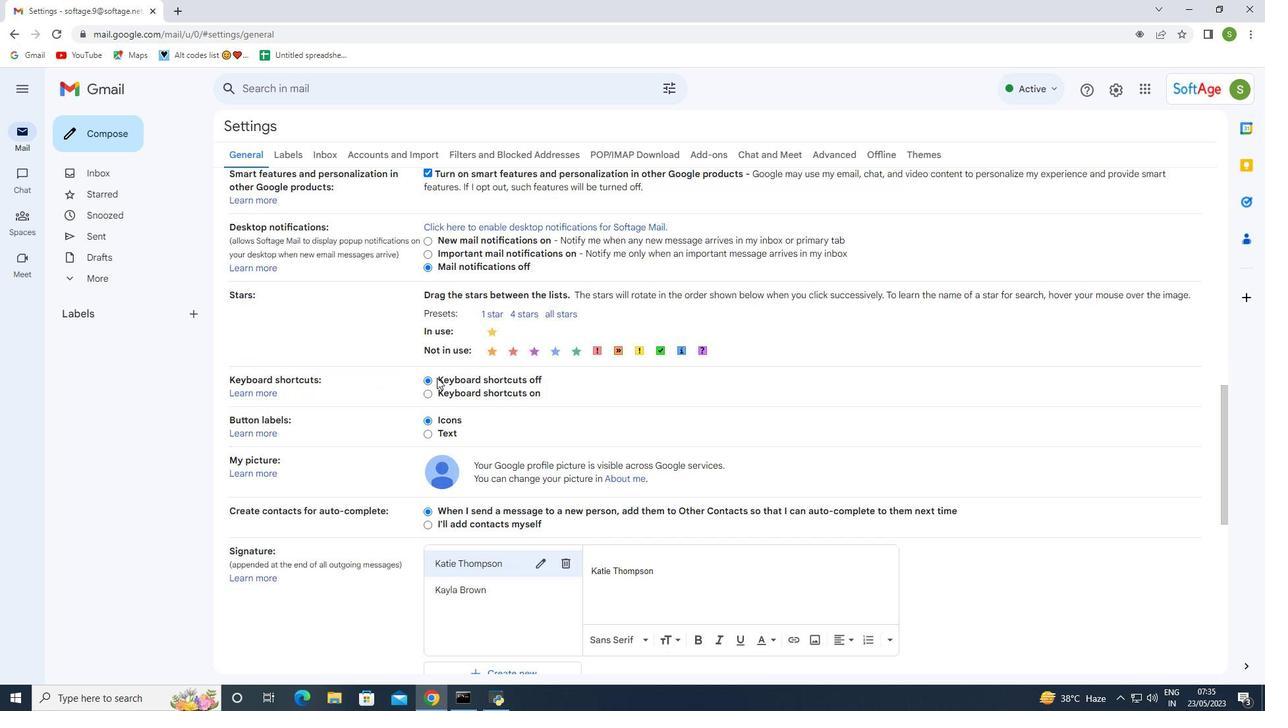 
Action: Mouse scrolled (437, 377) with delta (0, 0)
Screenshot: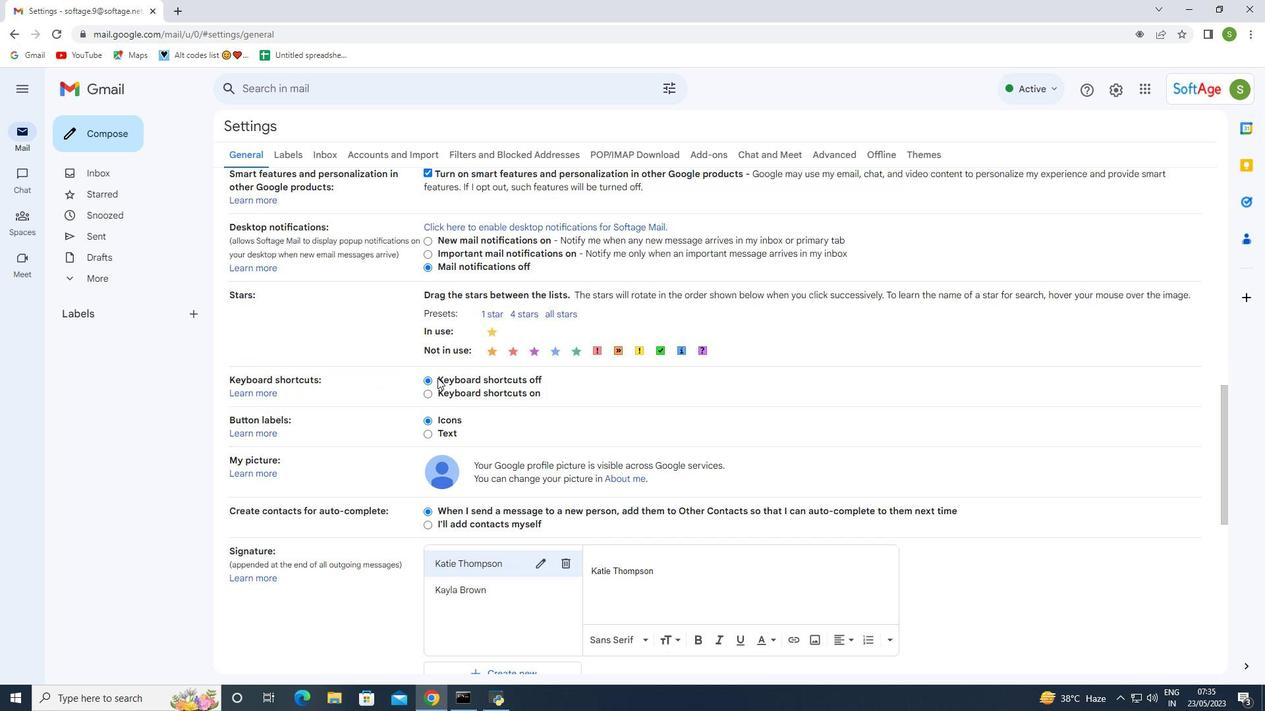 
Action: Mouse scrolled (437, 377) with delta (0, 0)
Screenshot: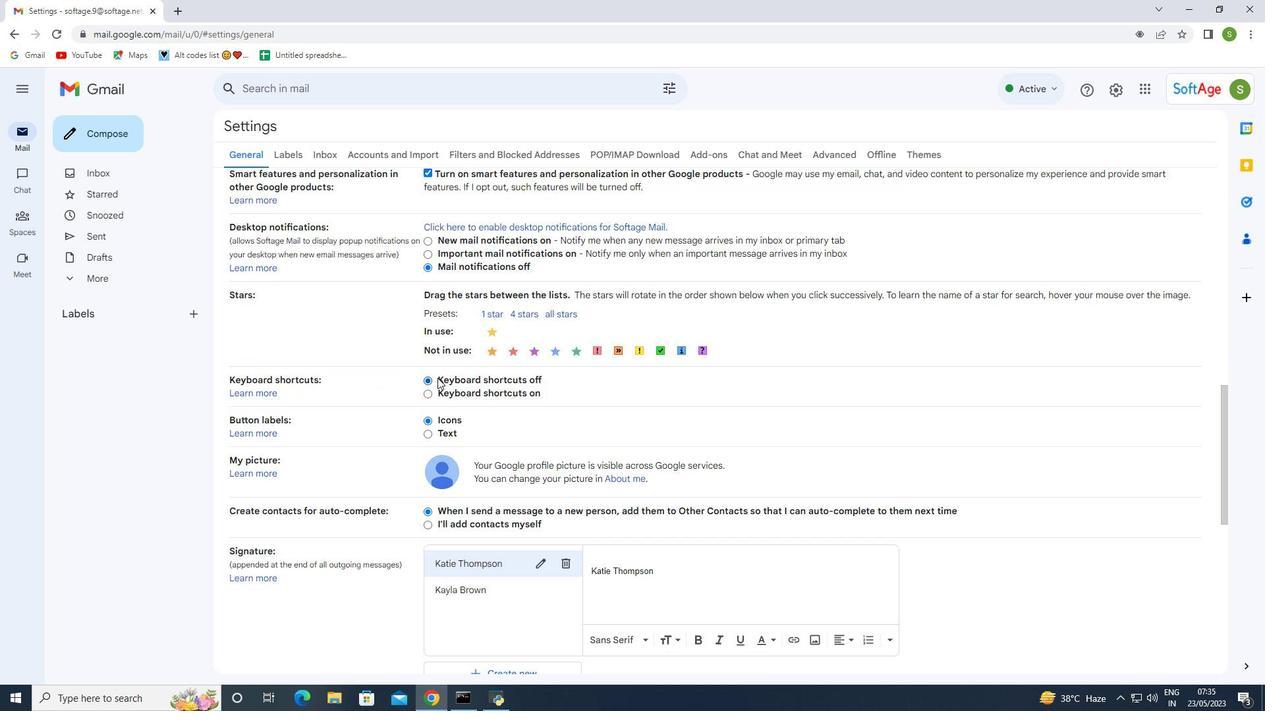
Action: Mouse moved to (514, 281)
Screenshot: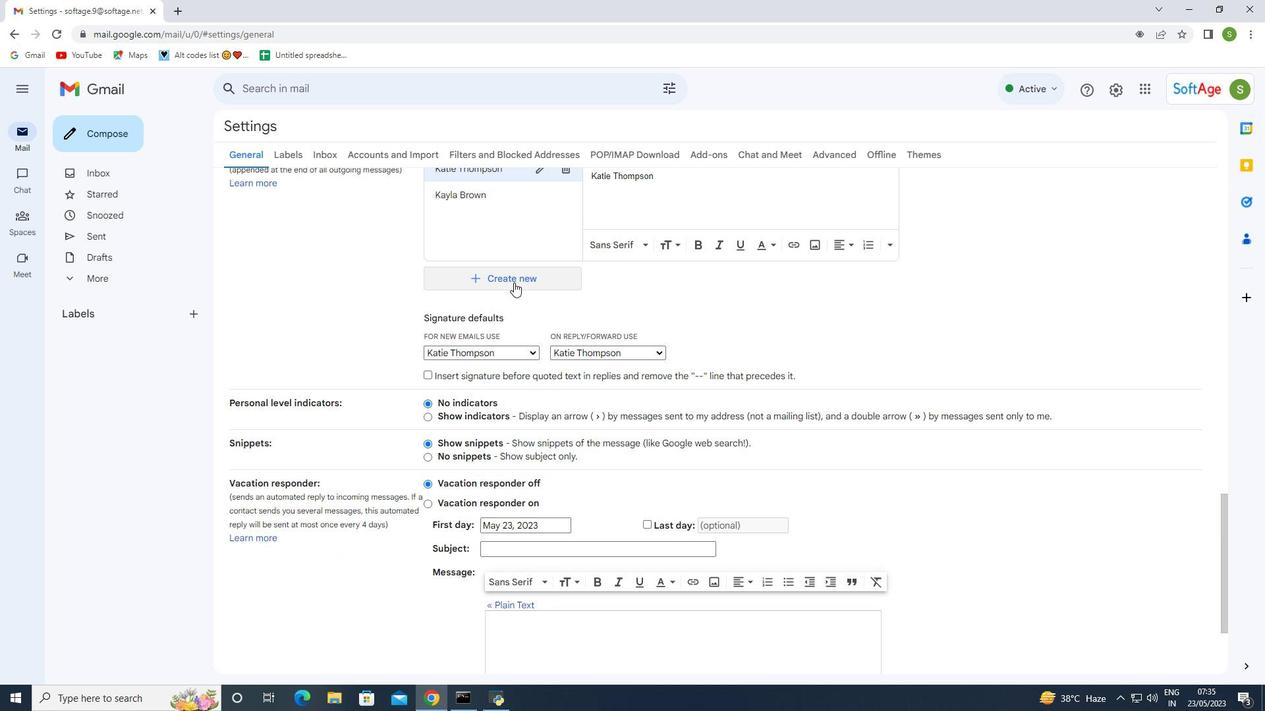 
Action: Mouse pressed left at (514, 281)
Screenshot: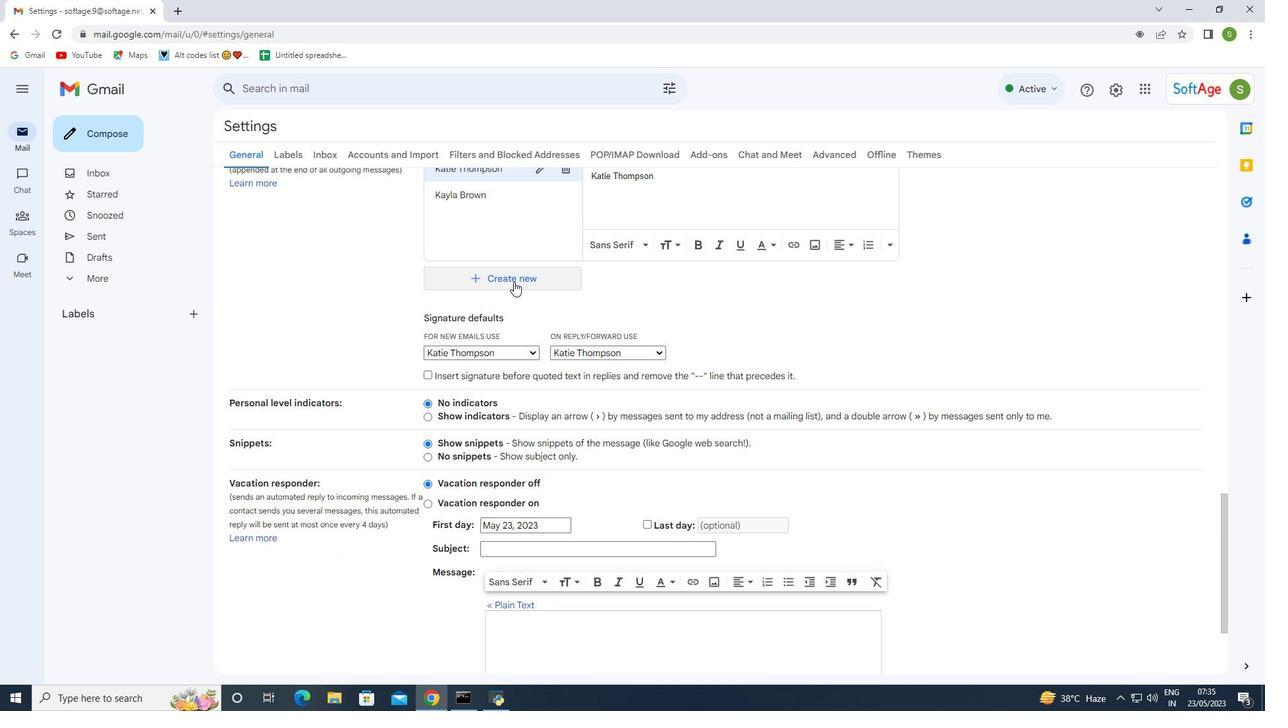 
Action: Mouse moved to (513, 367)
Screenshot: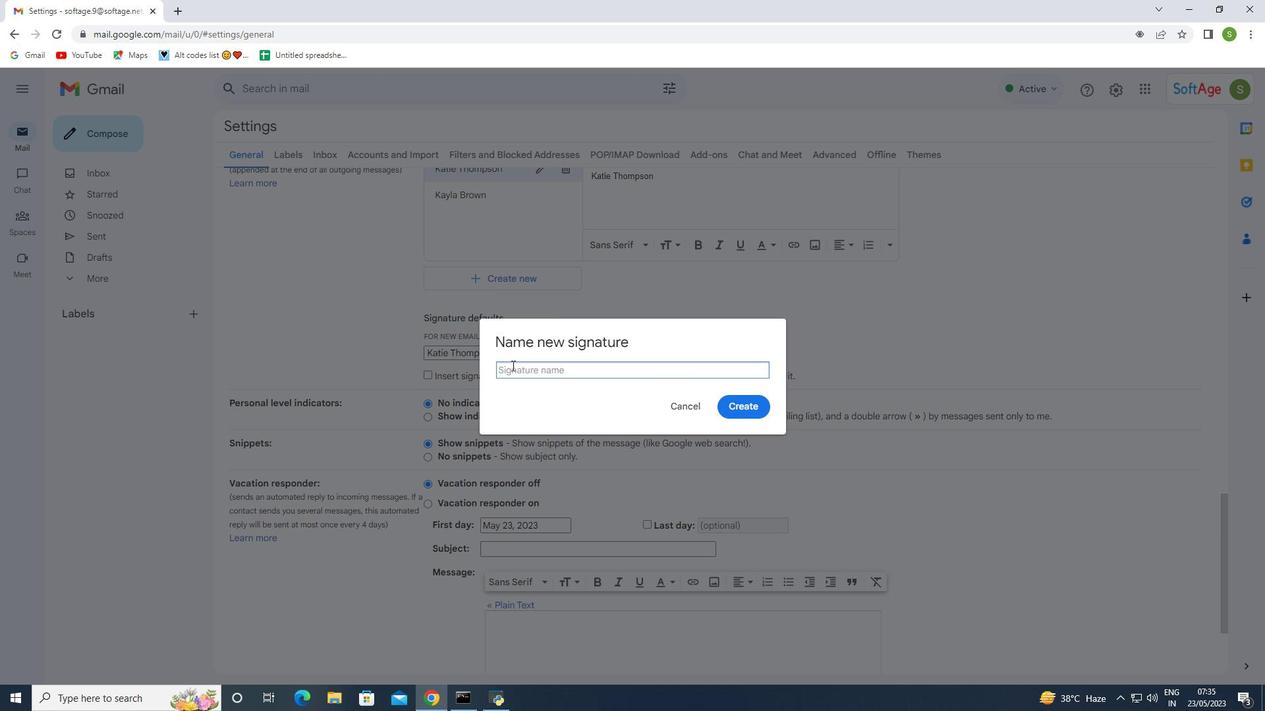 
Action: Mouse pressed left at (513, 367)
Screenshot: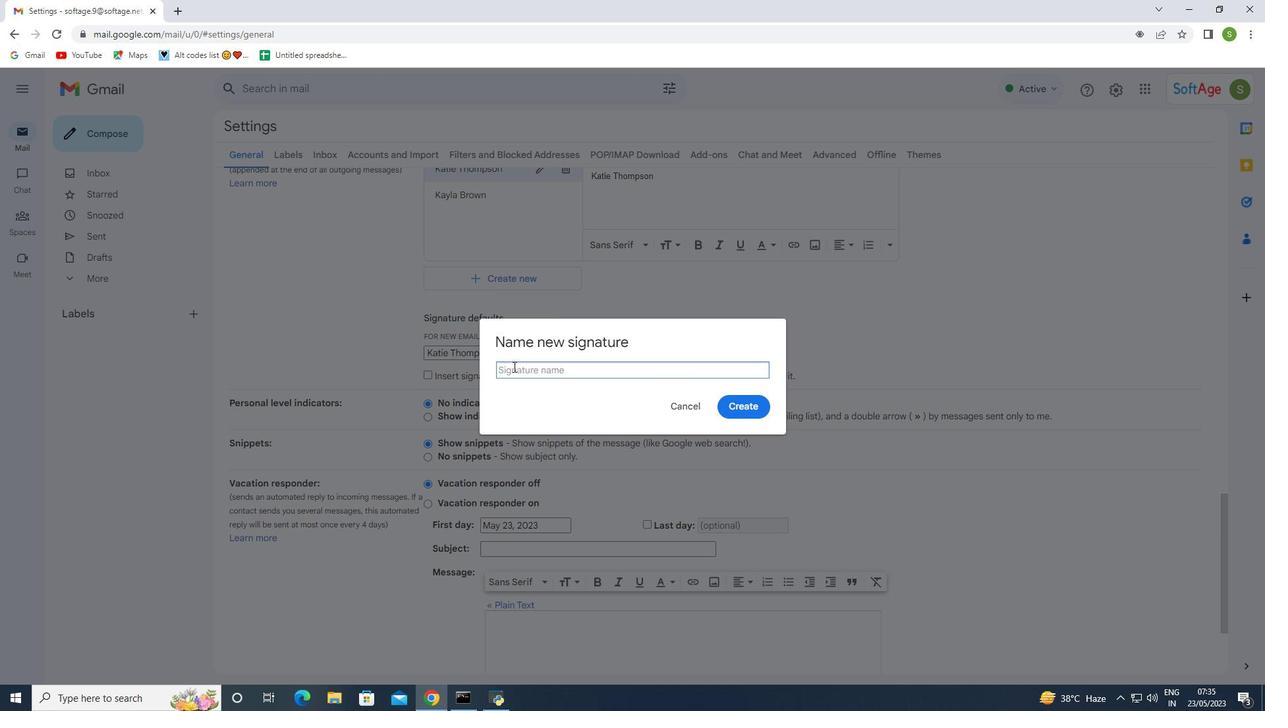 
Action: Key pressed <Key.shift>Kaylee<Key.space><Key.shift>Green
Screenshot: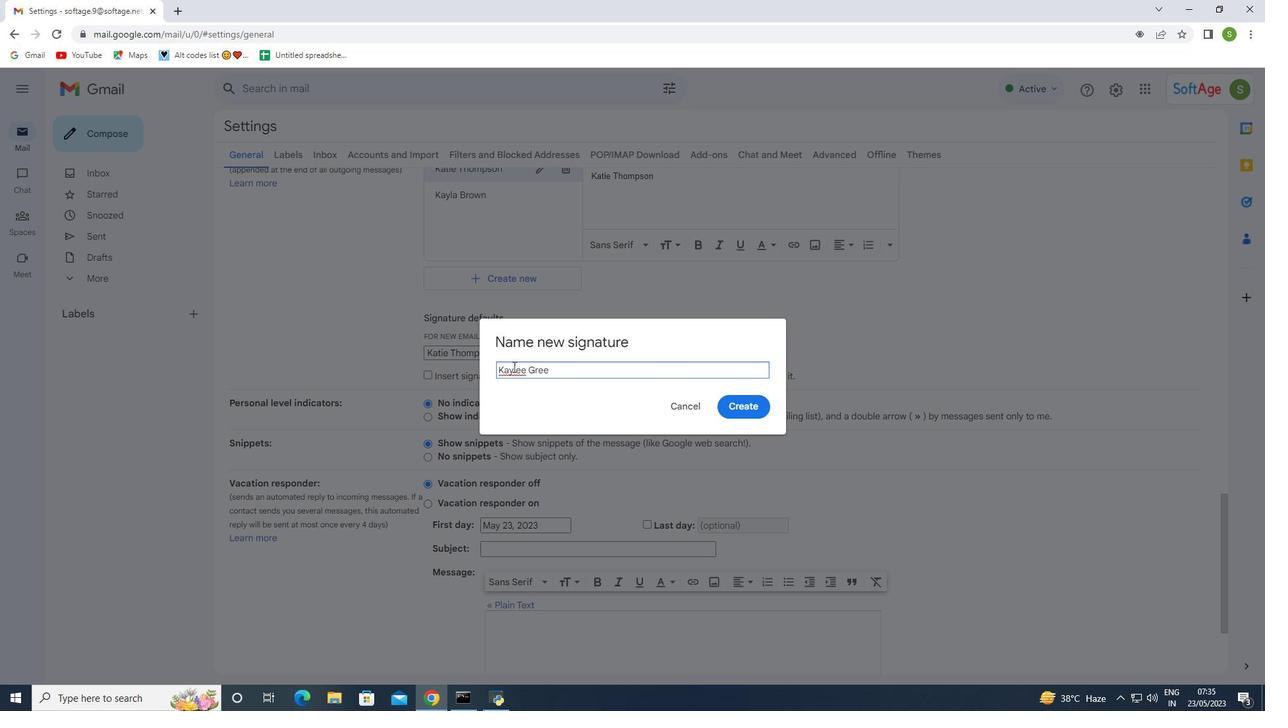 
Action: Mouse moved to (737, 404)
Screenshot: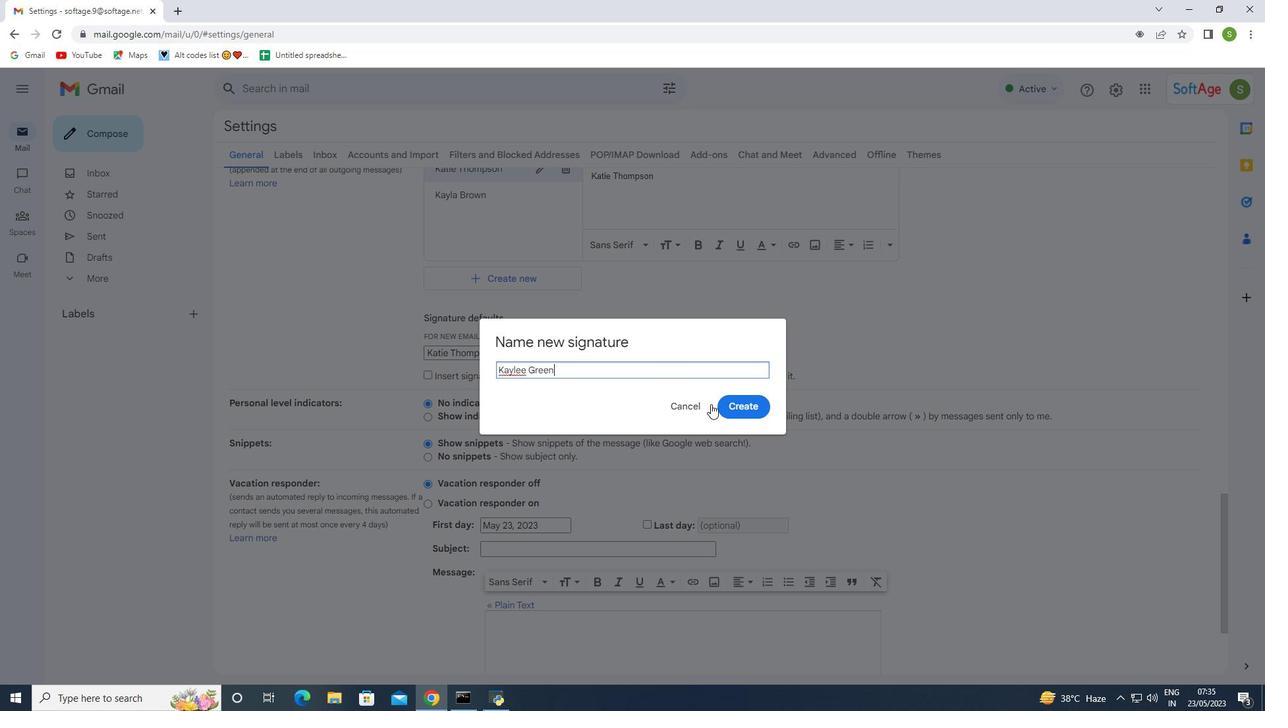 
Action: Mouse pressed left at (737, 404)
Screenshot: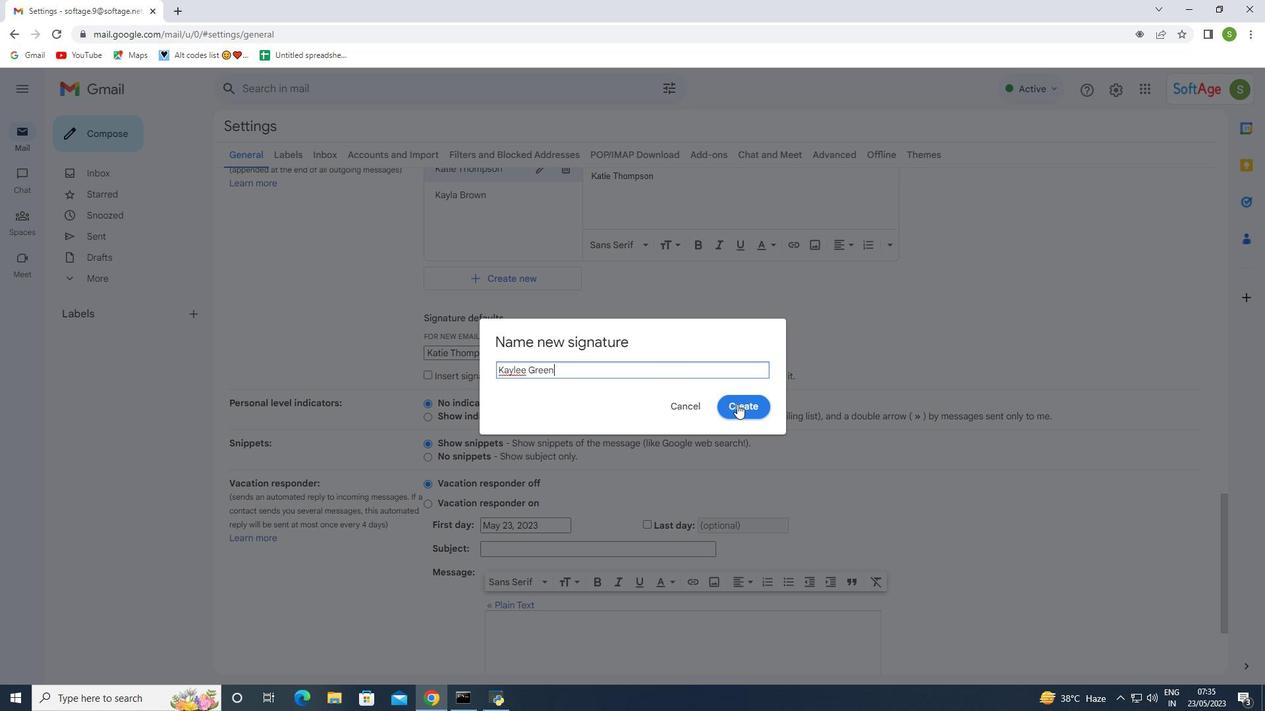 
Action: Mouse moved to (642, 440)
Screenshot: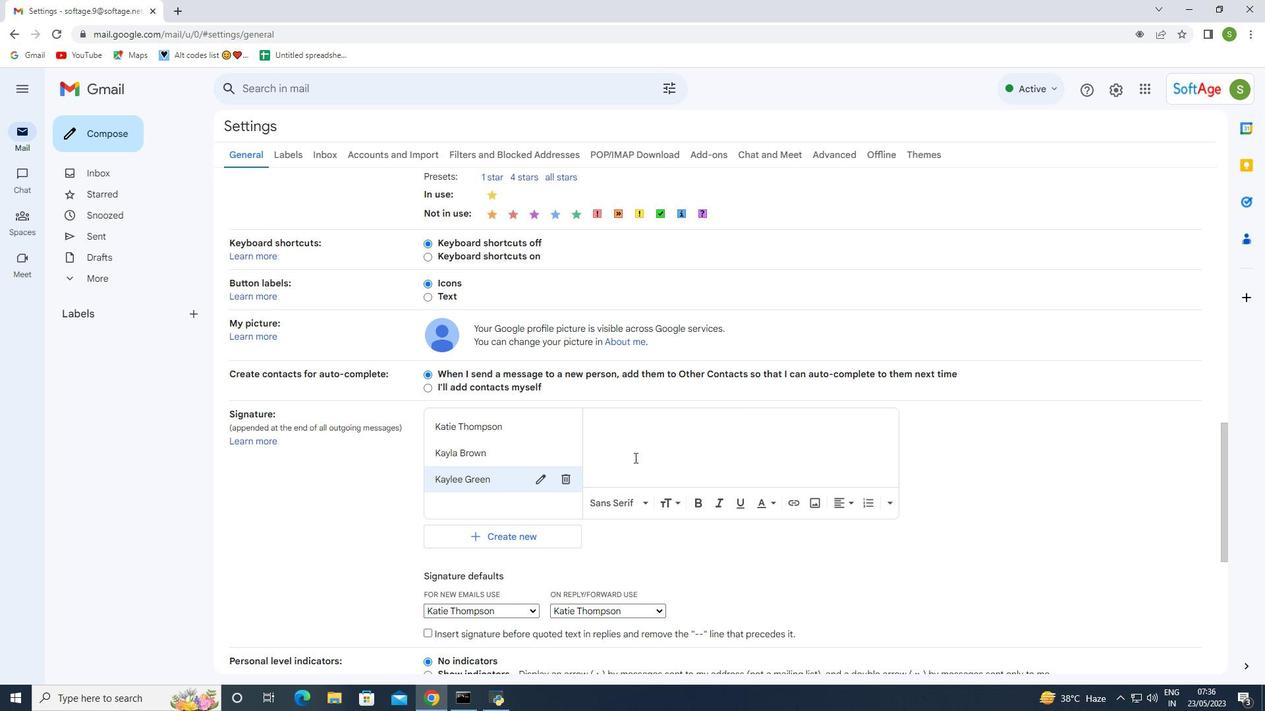 
Action: Mouse pressed left at (642, 440)
Screenshot: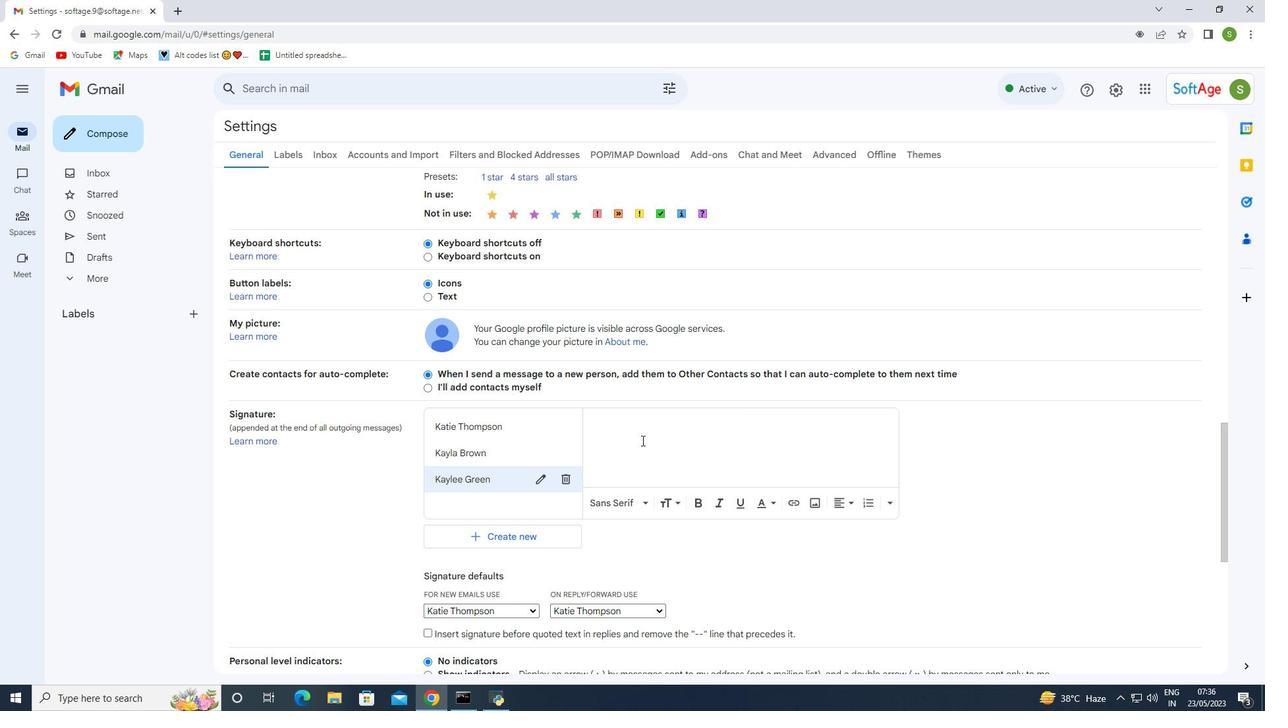 
Action: Key pressed <Key.enter><Key.shift>Kaylee<Key.space><Key.shift>Green
Screenshot: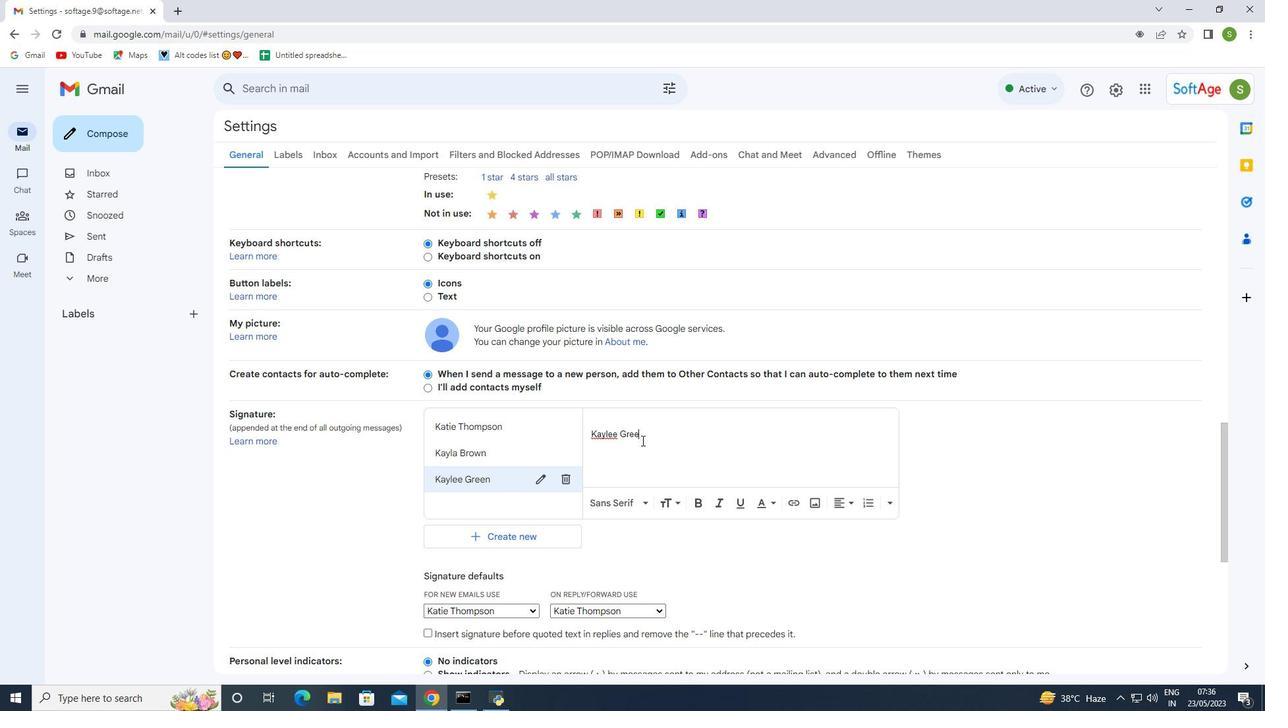 
Action: Mouse moved to (559, 510)
Screenshot: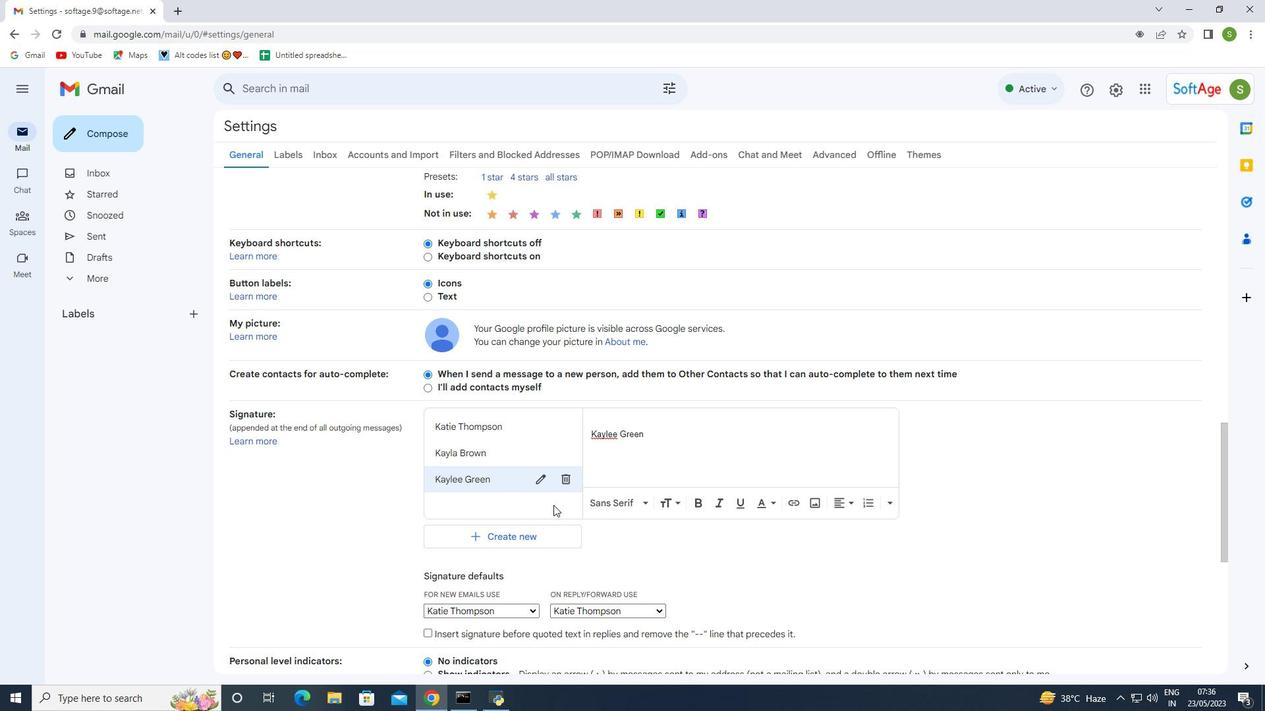 
Action: Mouse scrolled (559, 509) with delta (0, 0)
Screenshot: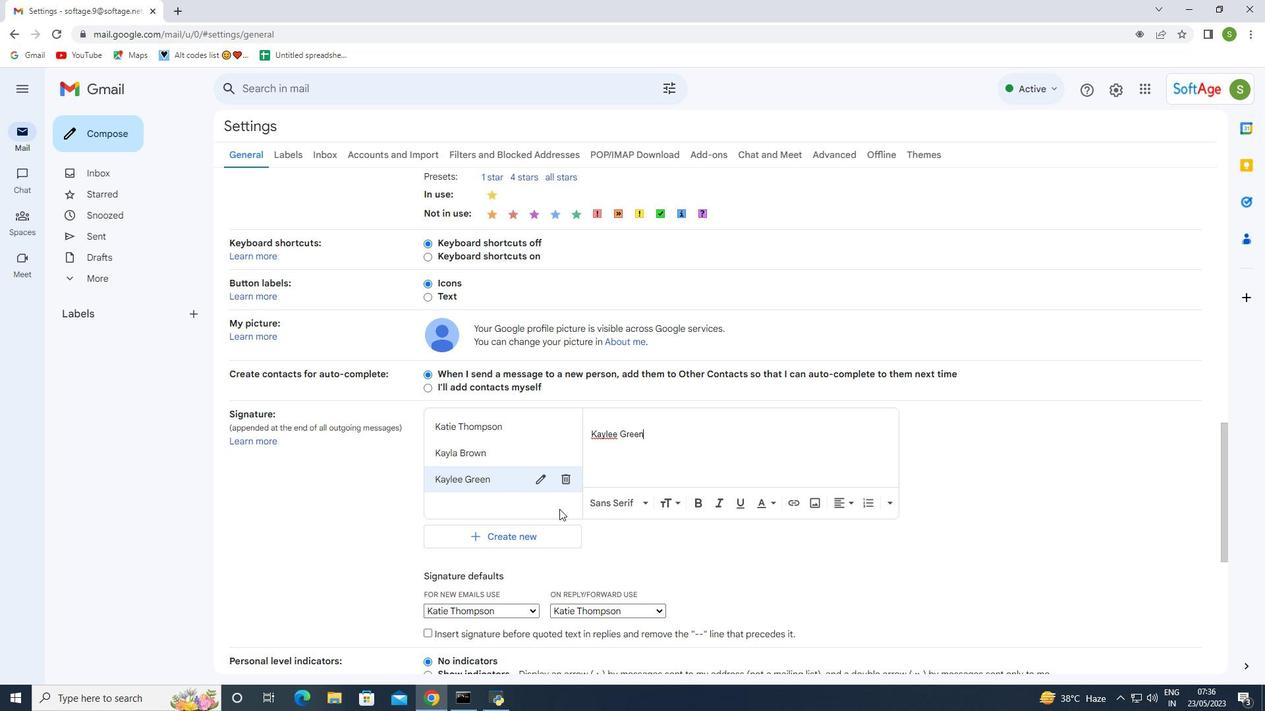 
Action: Mouse moved to (559, 510)
Screenshot: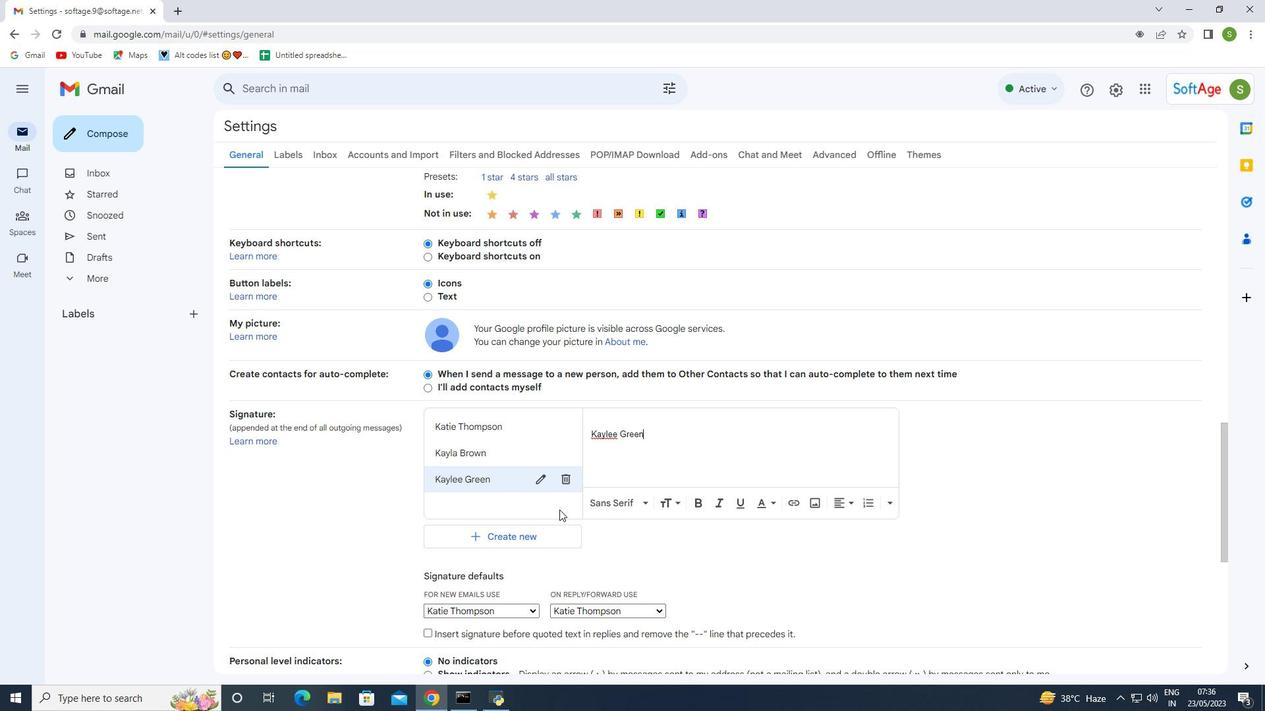 
Action: Mouse scrolled (559, 510) with delta (0, 0)
Screenshot: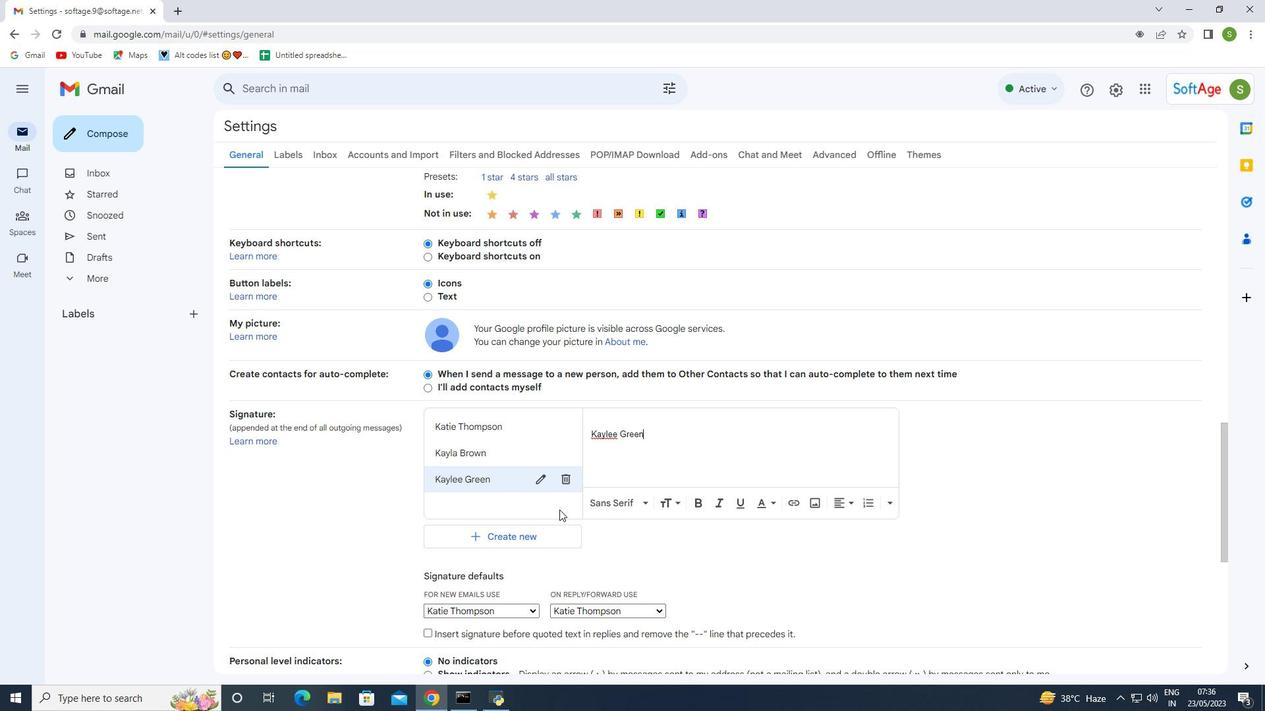 
Action: Mouse moved to (492, 483)
Screenshot: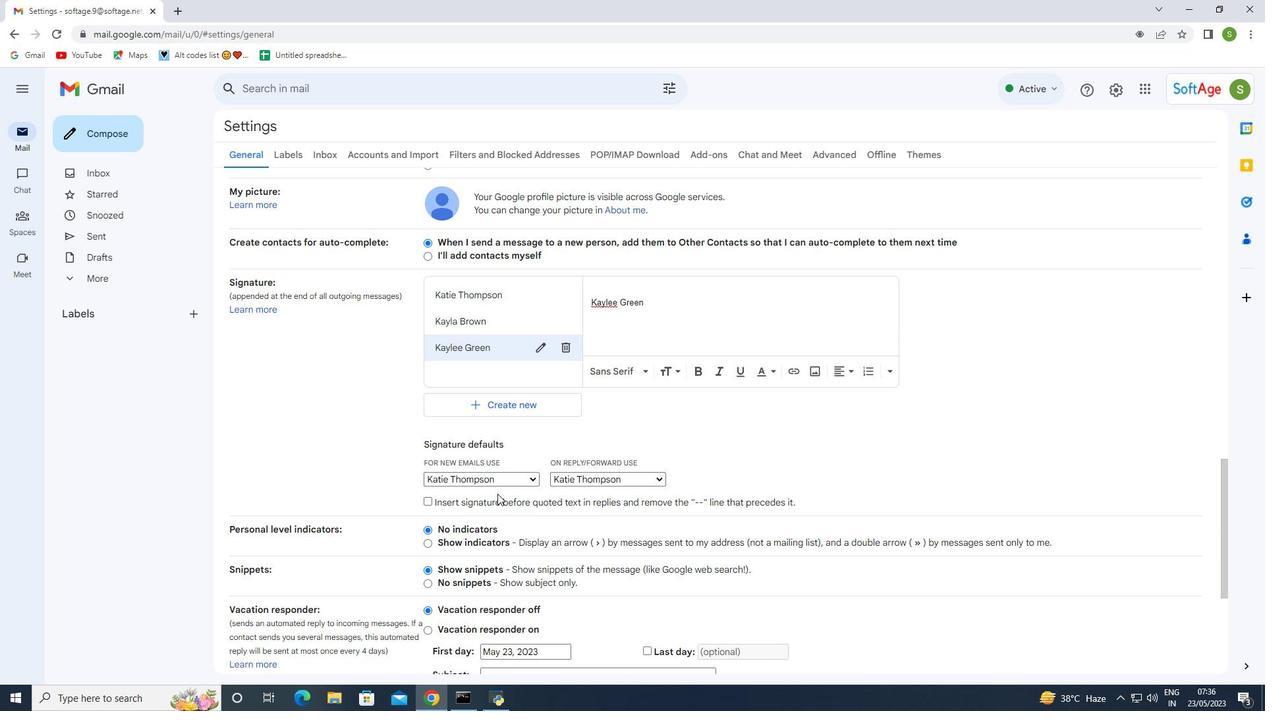 
Action: Mouse pressed left at (492, 483)
Screenshot: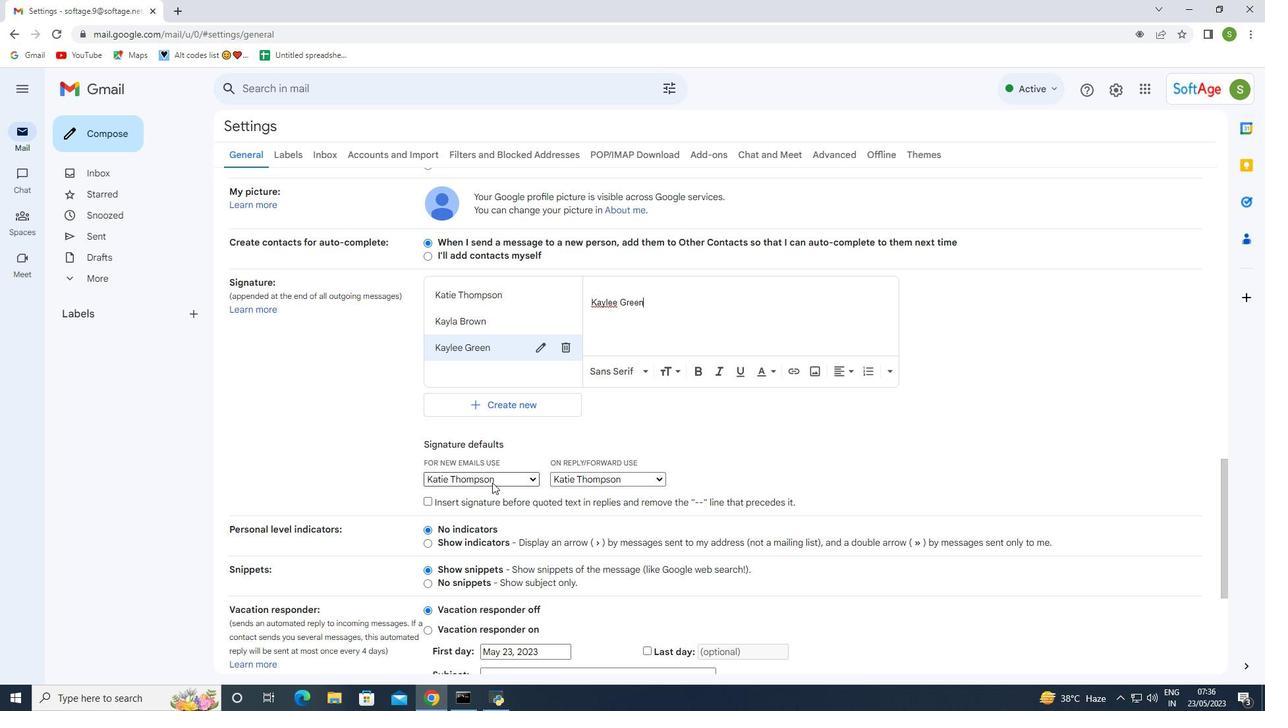 
Action: Mouse moved to (467, 533)
Screenshot: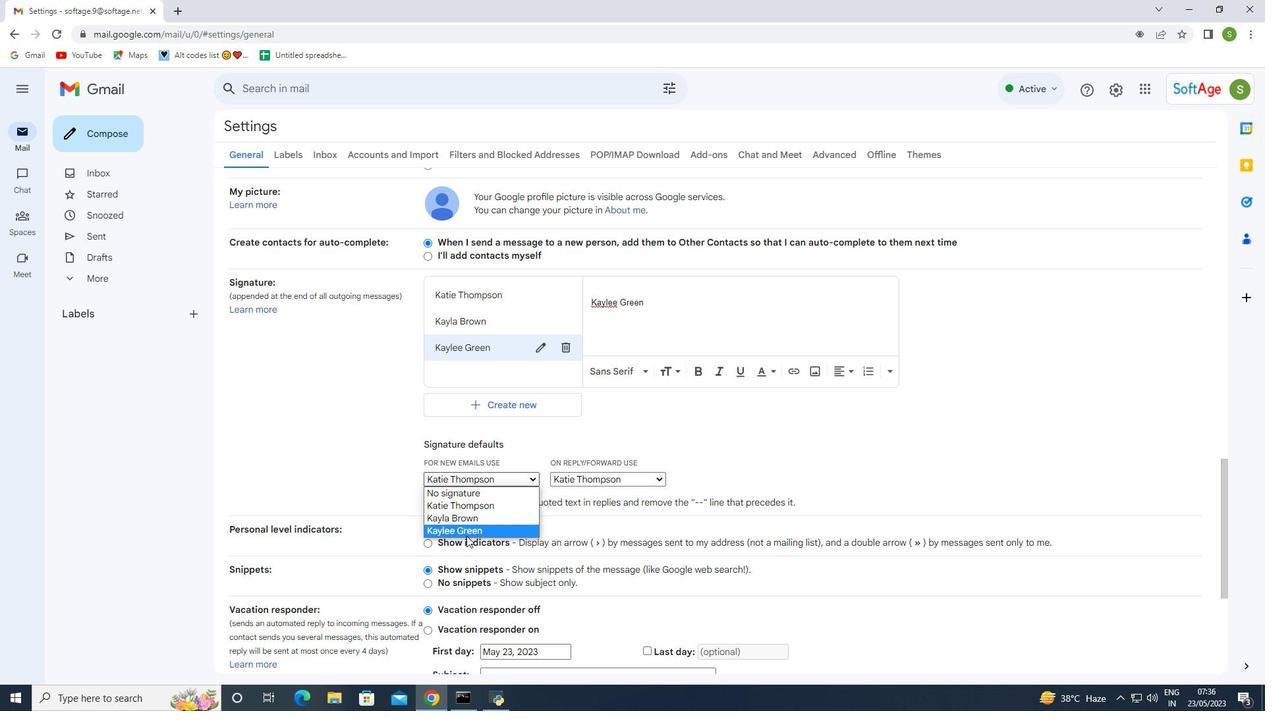 
Action: Mouse pressed left at (467, 533)
Screenshot: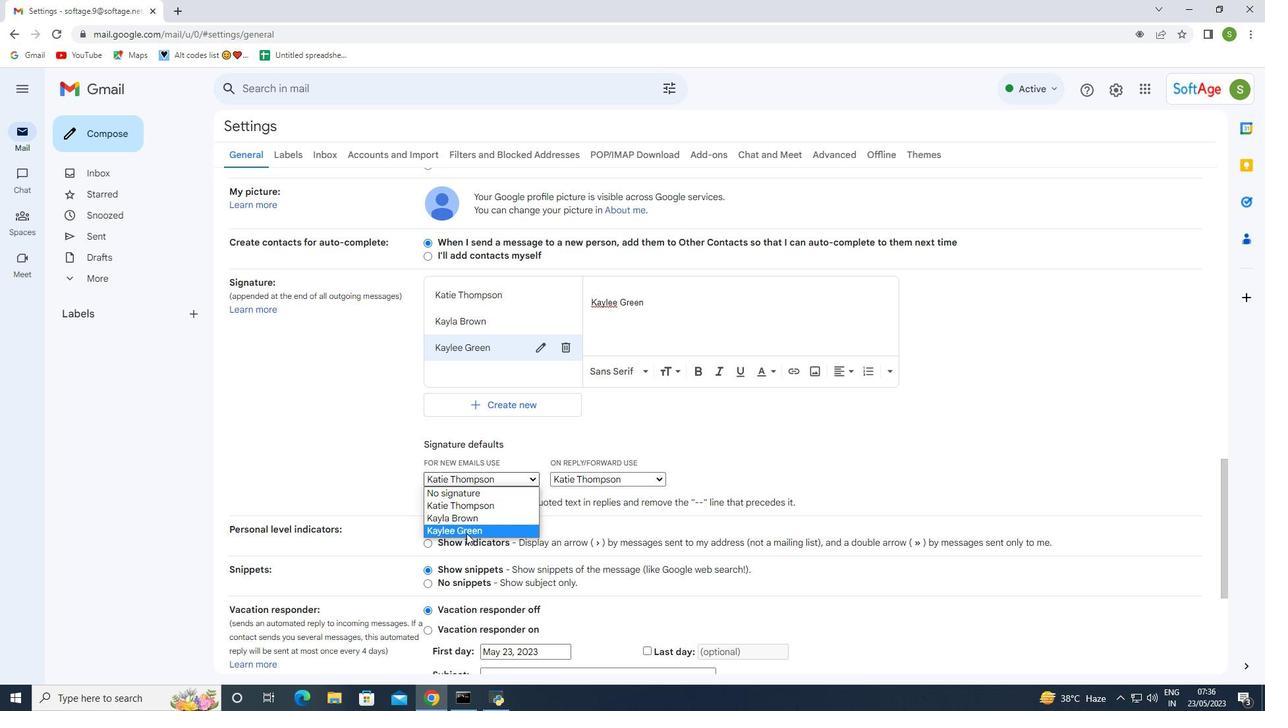 
Action: Mouse moved to (605, 481)
Screenshot: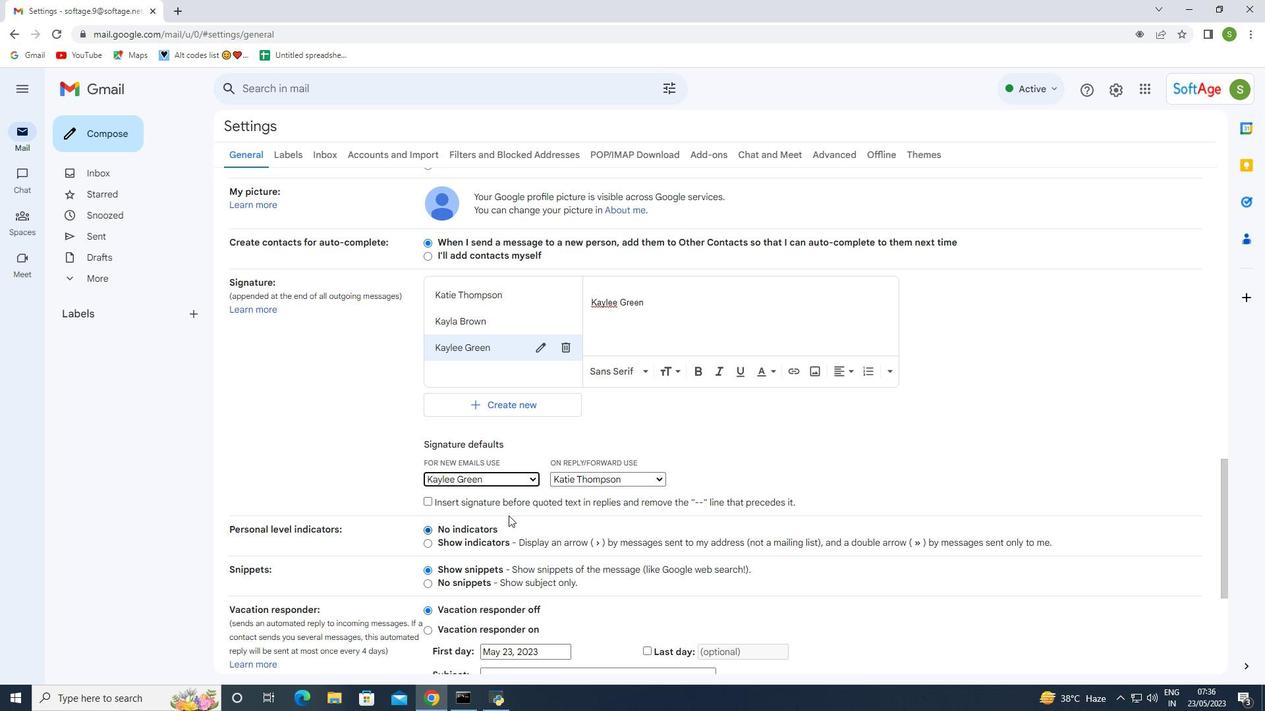 
Action: Mouse pressed left at (605, 481)
Screenshot: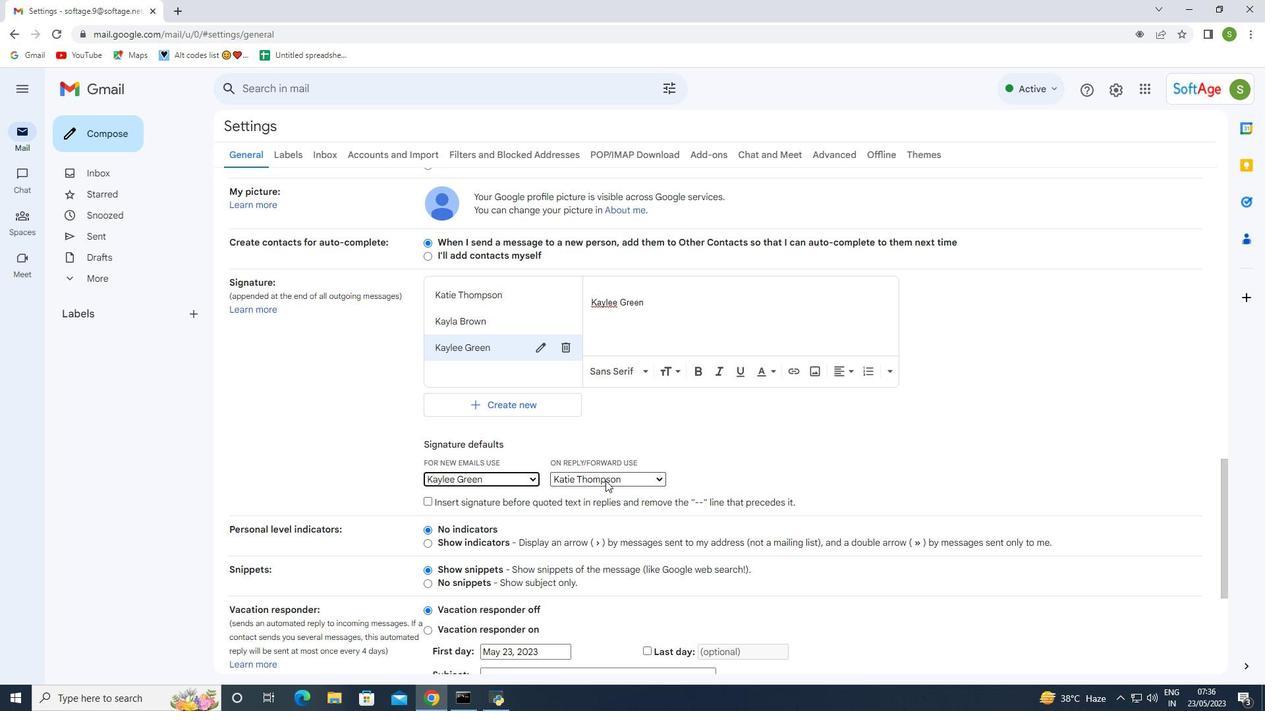 
Action: Mouse moved to (591, 531)
Screenshot: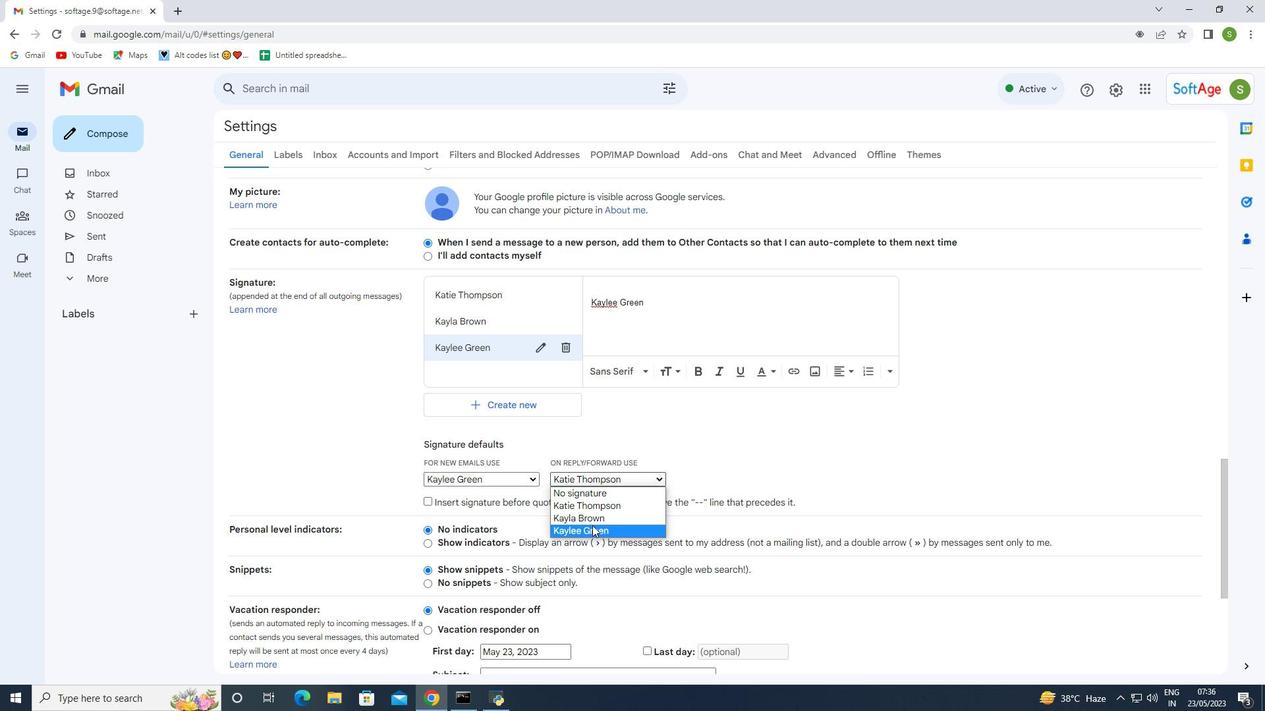 
Action: Mouse pressed left at (591, 531)
Screenshot: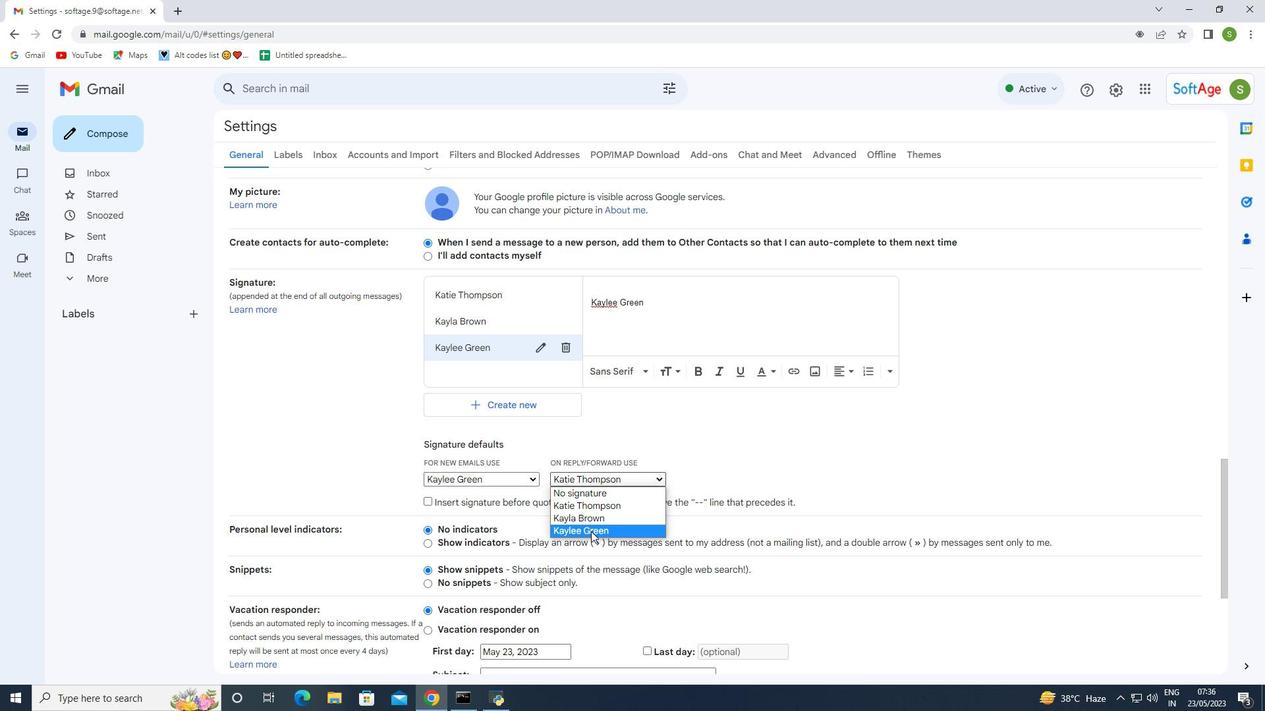 
Action: Mouse moved to (595, 530)
Screenshot: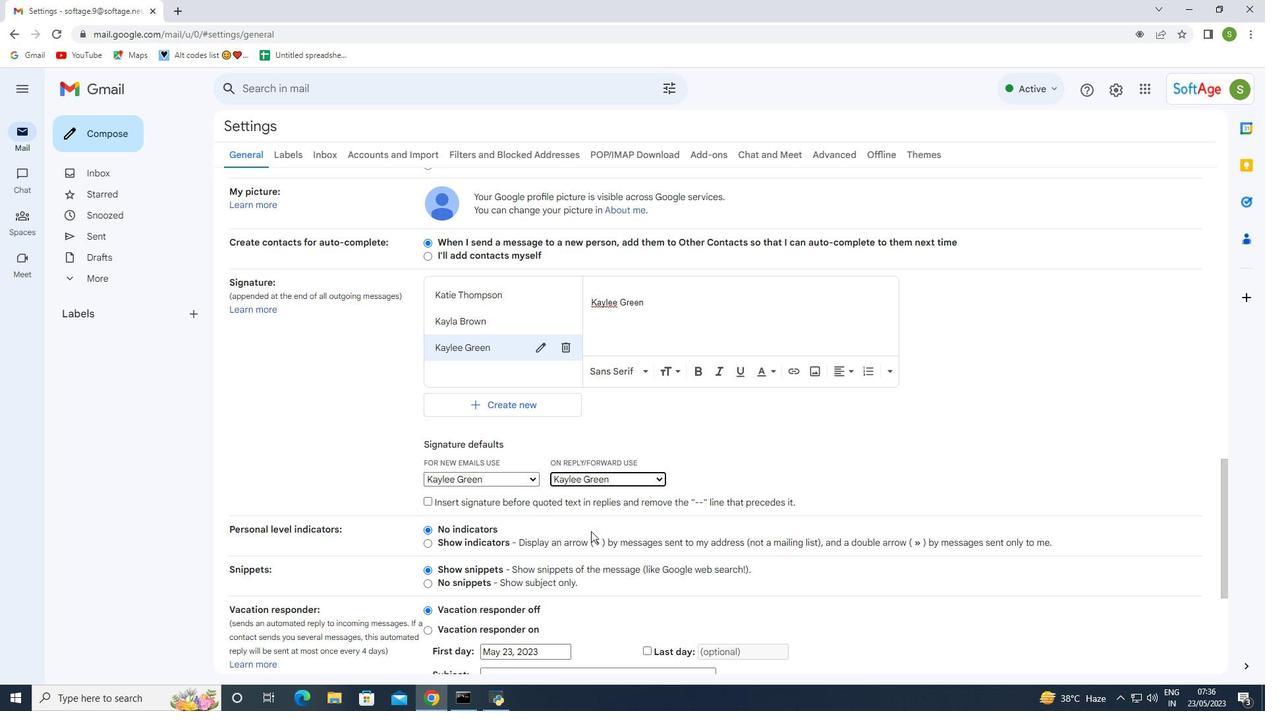 
Action: Mouse scrolled (595, 529) with delta (0, 0)
Screenshot: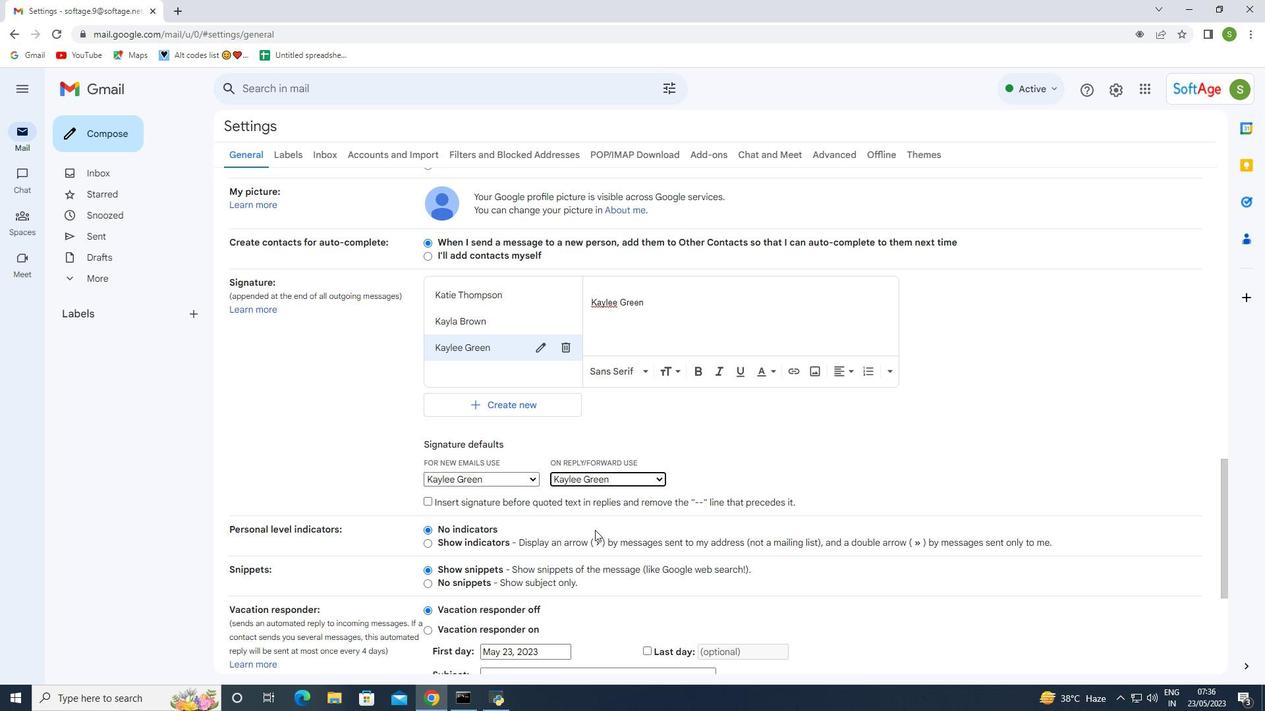 
Action: Mouse scrolled (595, 529) with delta (0, 0)
Screenshot: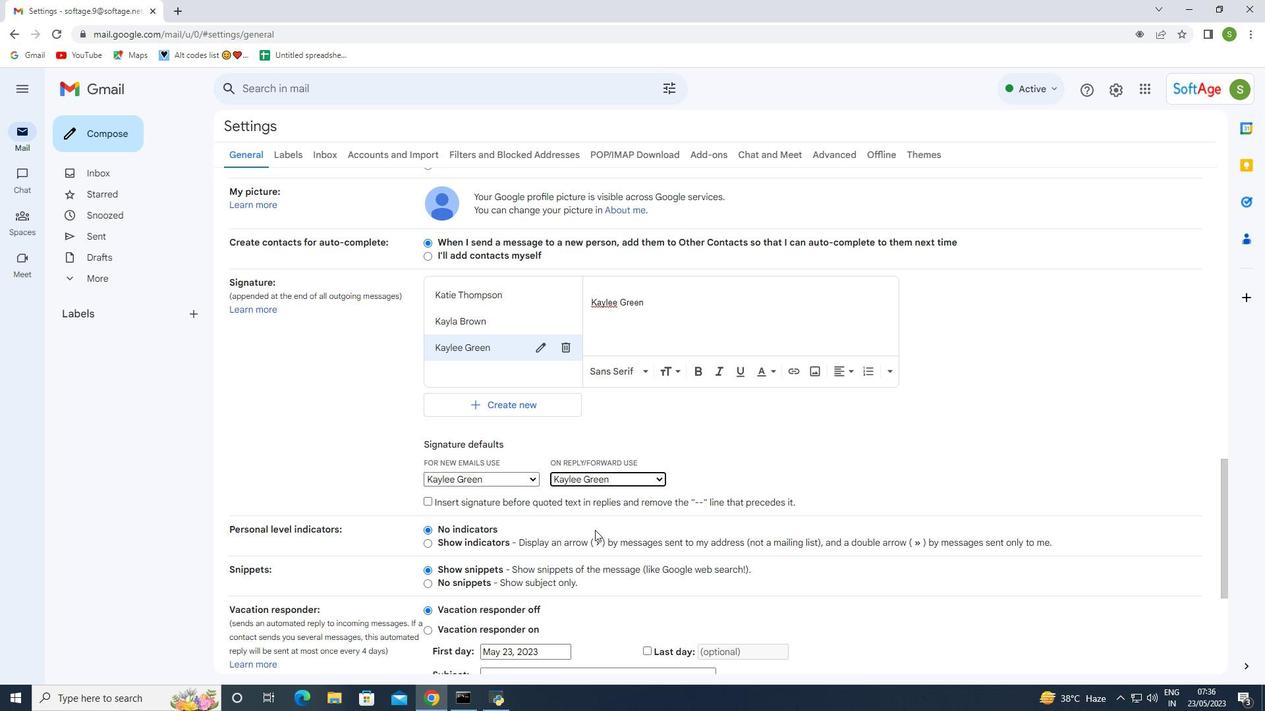 
Action: Mouse scrolled (595, 529) with delta (0, 0)
Screenshot: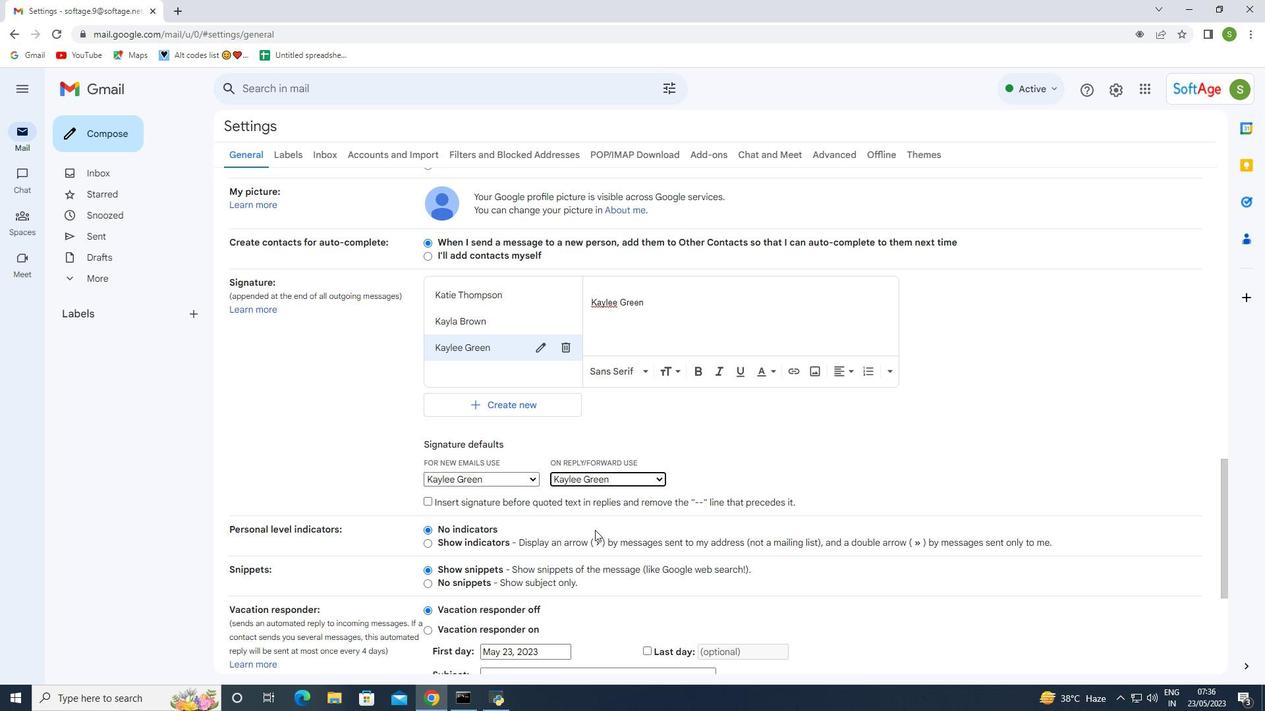
Action: Mouse scrolled (595, 529) with delta (0, 0)
Screenshot: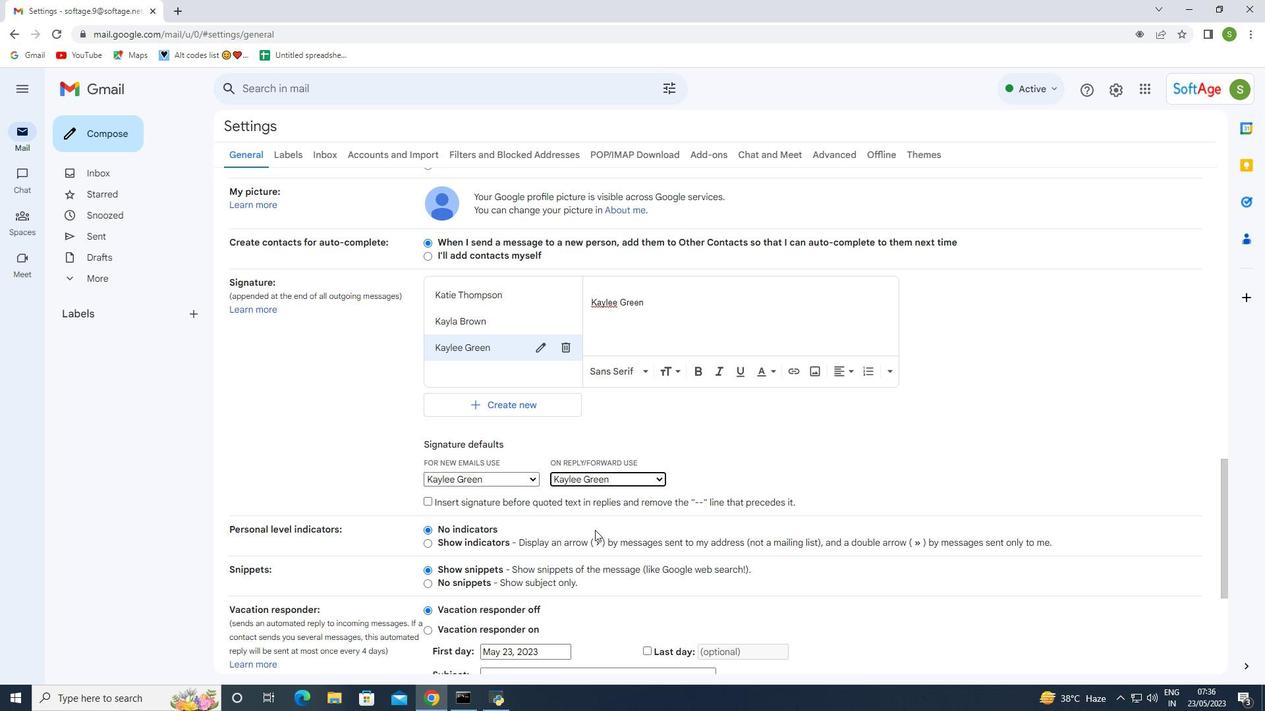 
Action: Mouse moved to (595, 530)
Screenshot: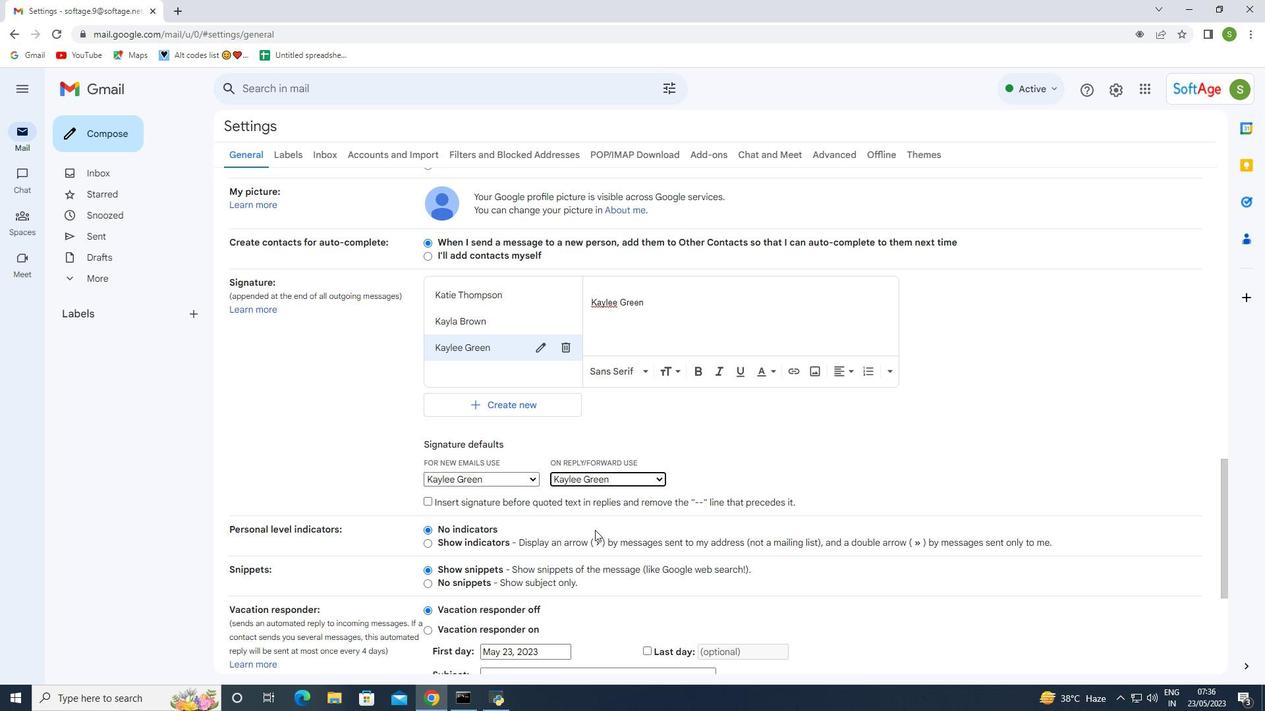 
Action: Mouse scrolled (595, 529) with delta (0, 0)
Screenshot: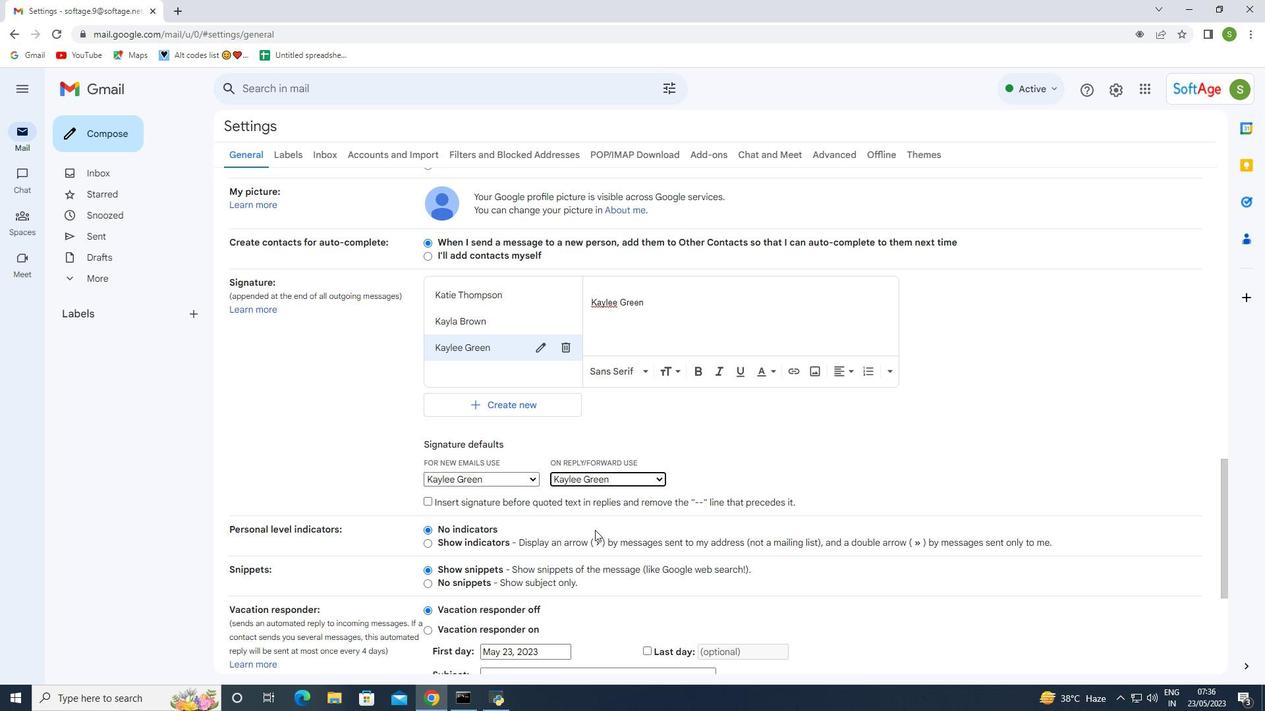 
Action: Mouse moved to (591, 530)
Screenshot: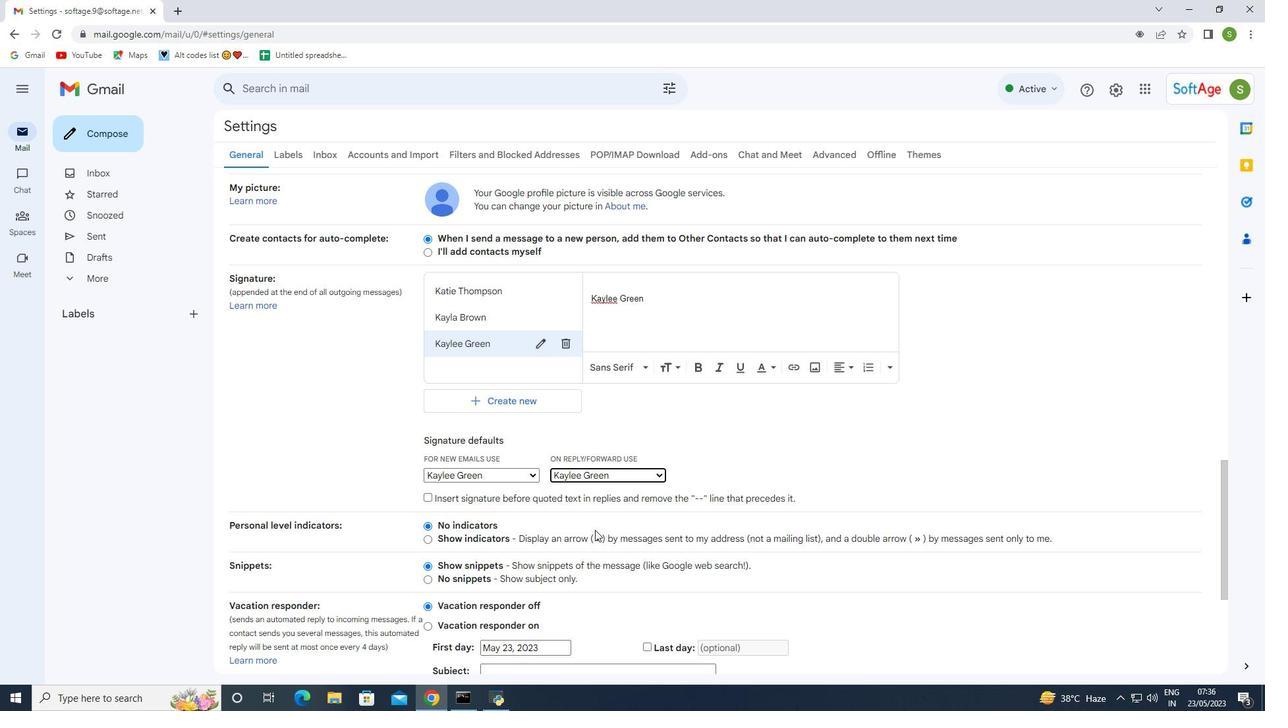 
Action: Mouse scrolled (591, 529) with delta (0, 0)
Screenshot: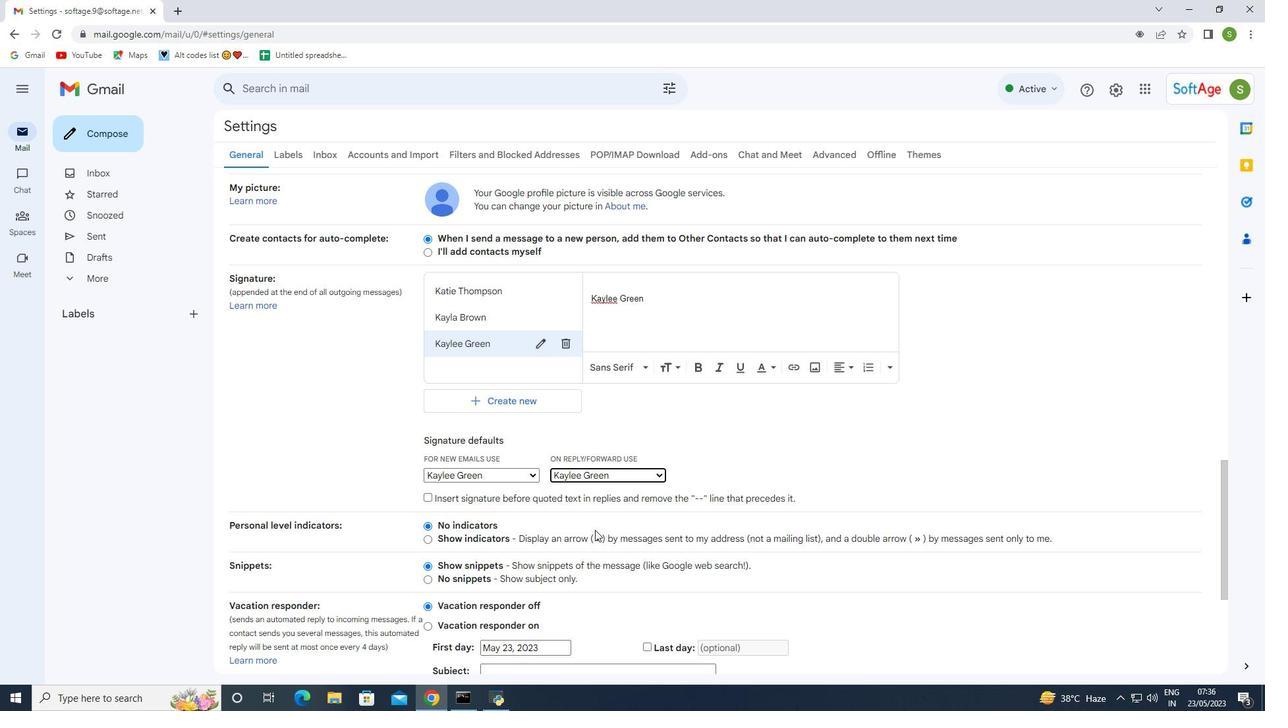 
Action: Mouse moved to (680, 608)
Screenshot: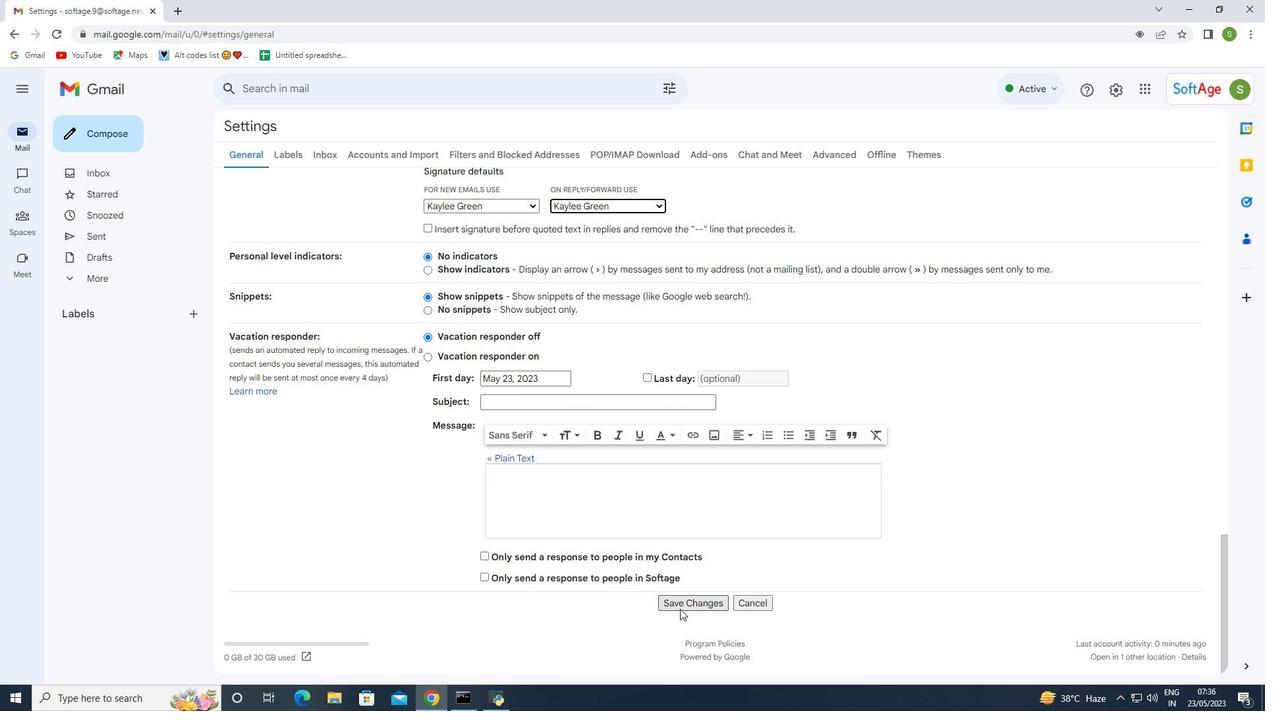 
Action: Mouse pressed left at (680, 608)
Screenshot: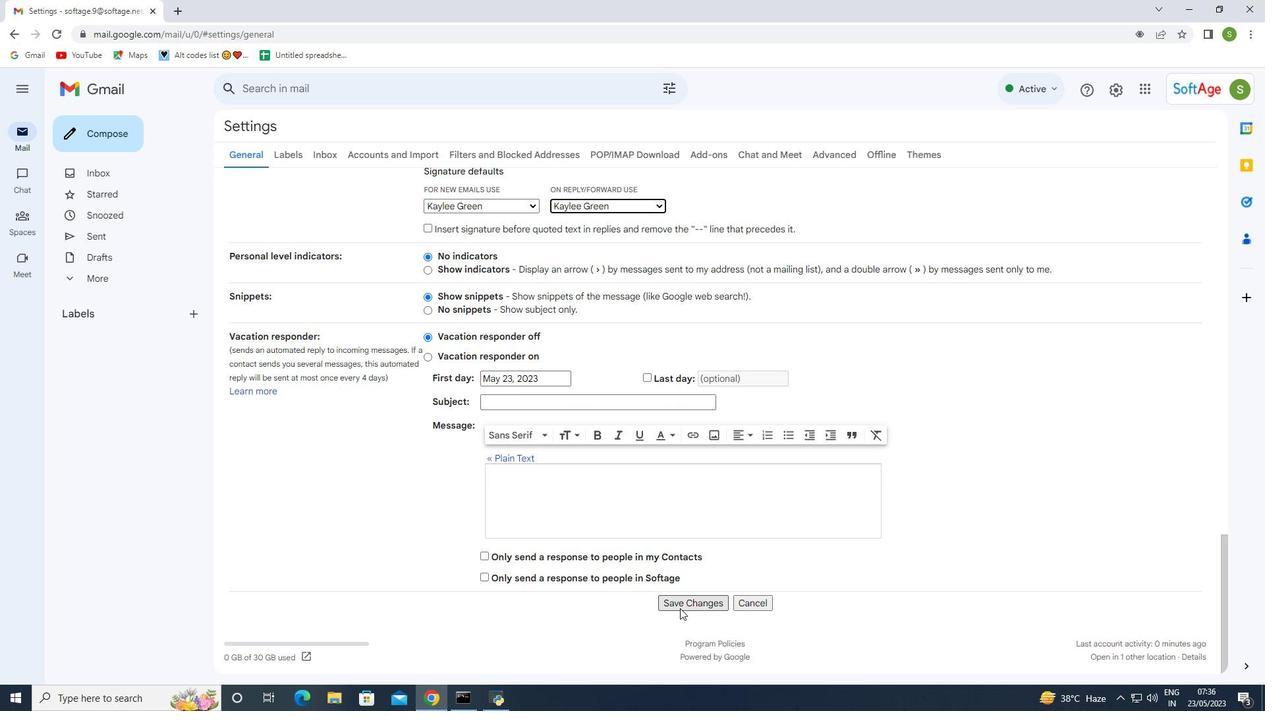 
Action: Mouse moved to (80, 129)
Screenshot: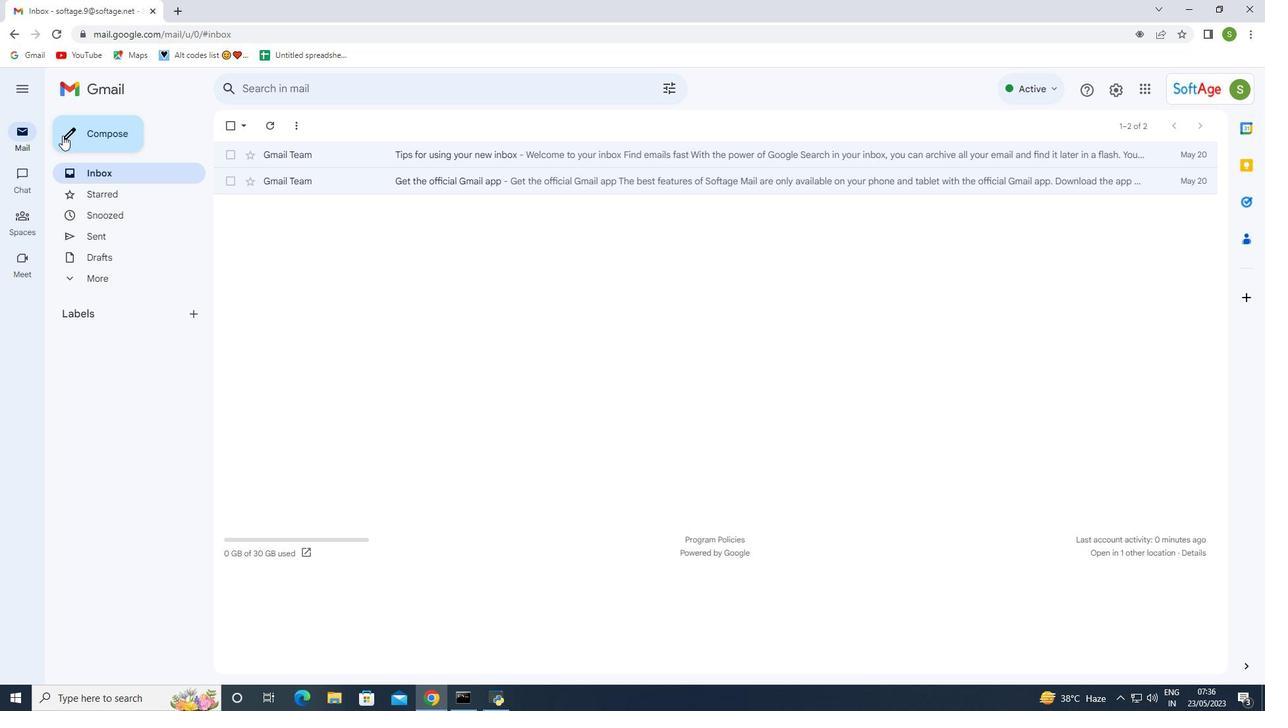 
Action: Mouse pressed left at (80, 129)
Screenshot: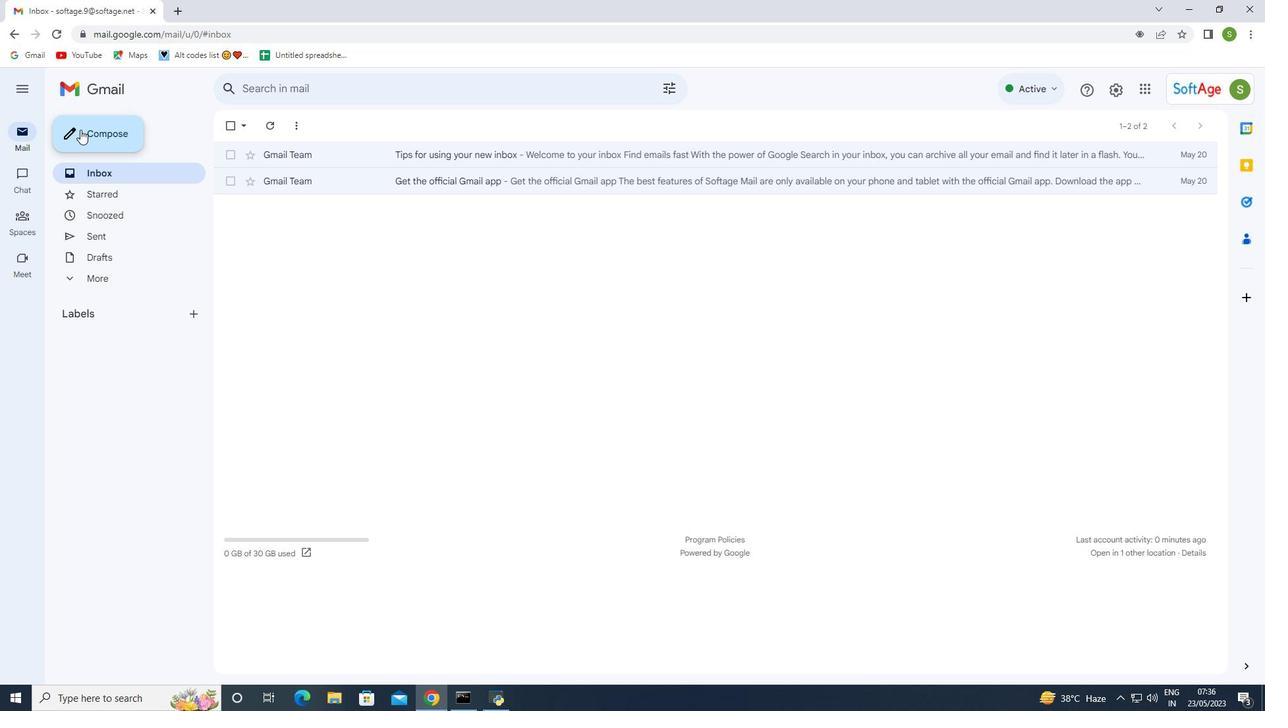 
Action: Mouse moved to (872, 323)
Screenshot: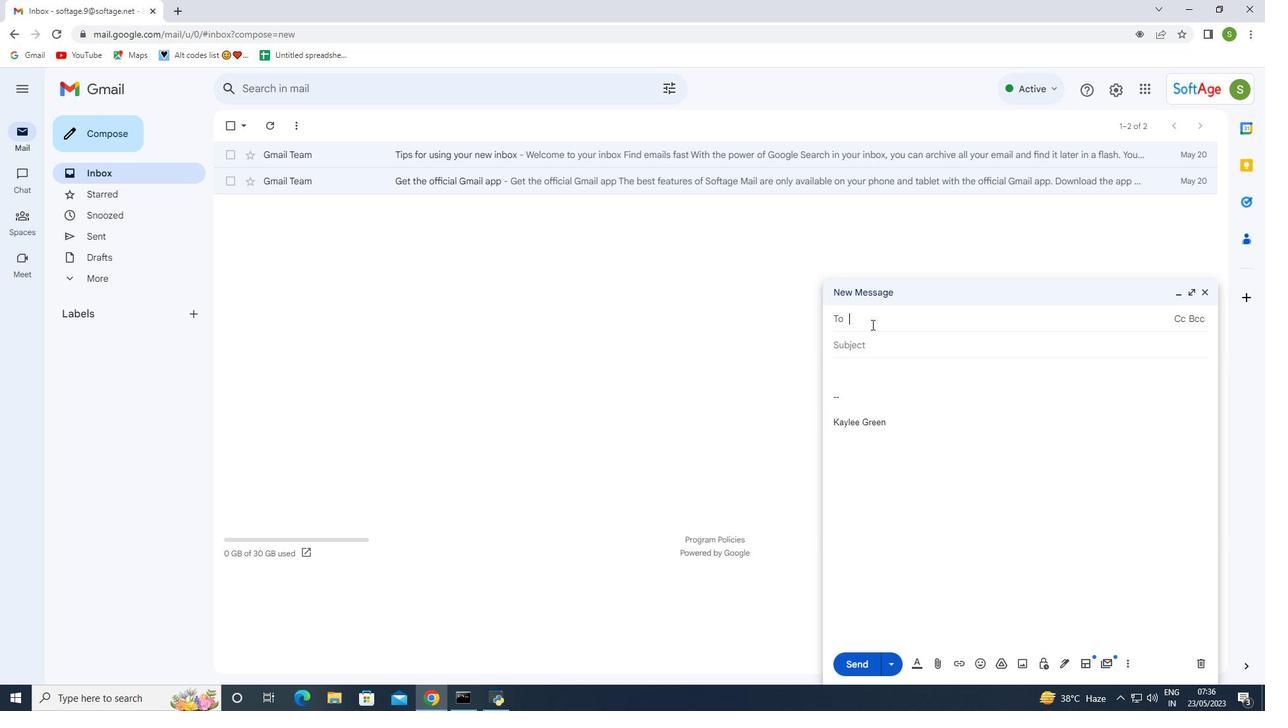 
Action: Mouse pressed left at (872, 323)
Screenshot: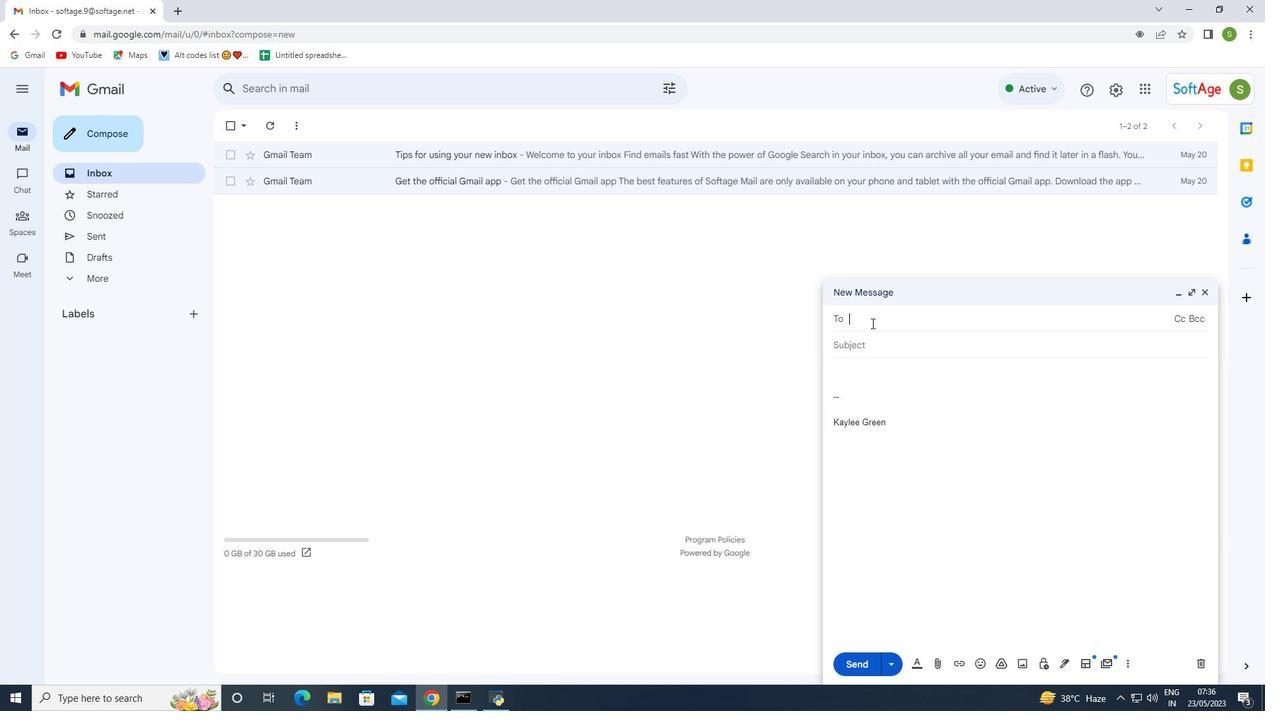 
Action: Key pressed softage.4<Key.shift>@softage.net
Screenshot: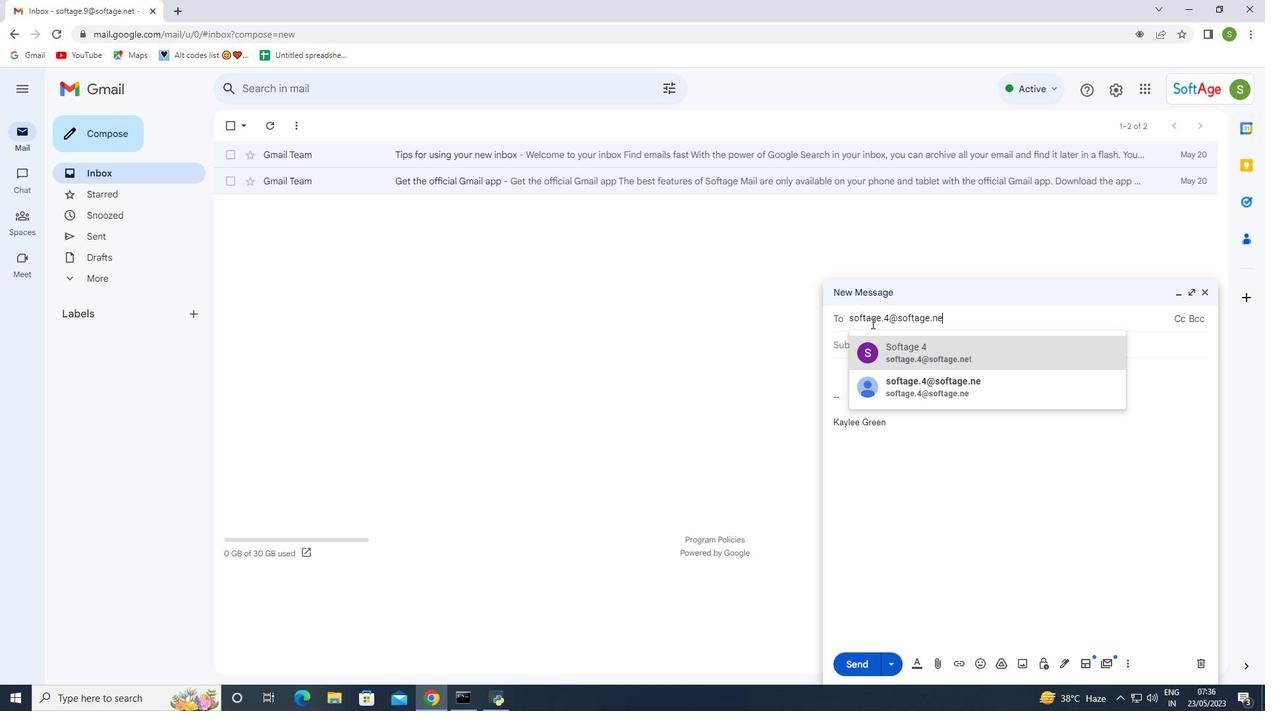 
Action: Mouse moved to (906, 345)
Screenshot: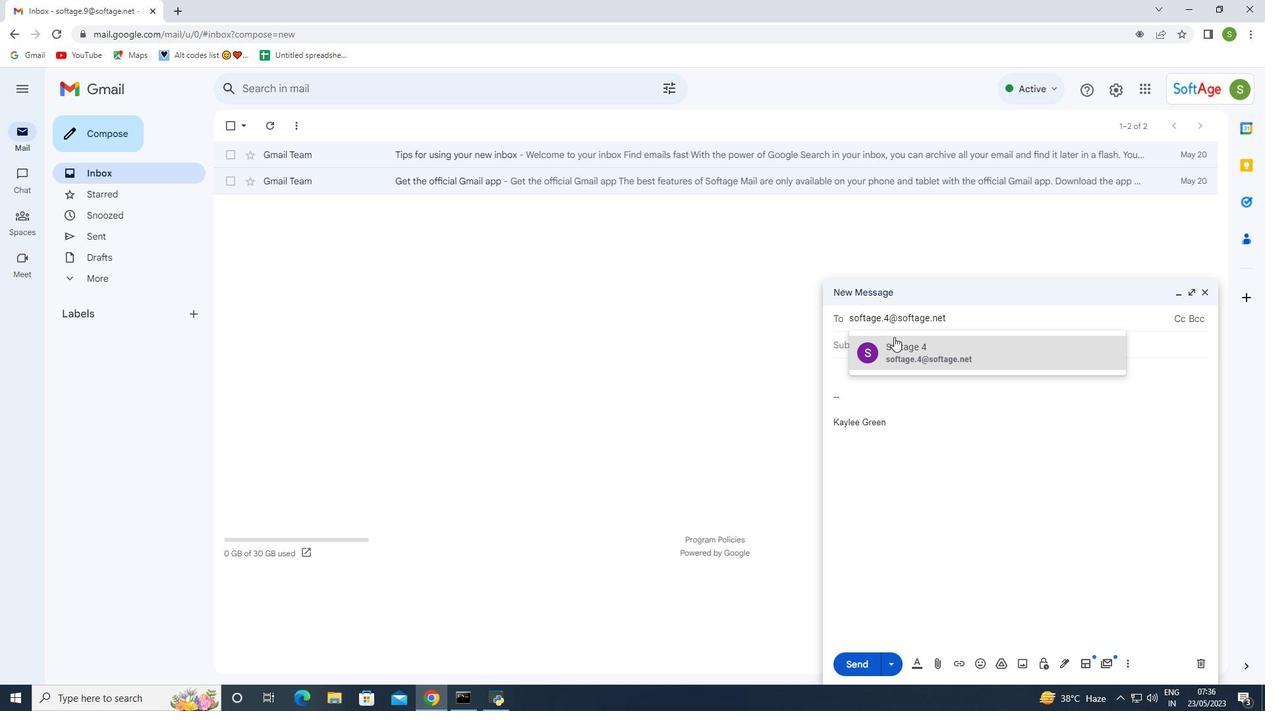 
Action: Mouse pressed left at (906, 345)
Screenshot: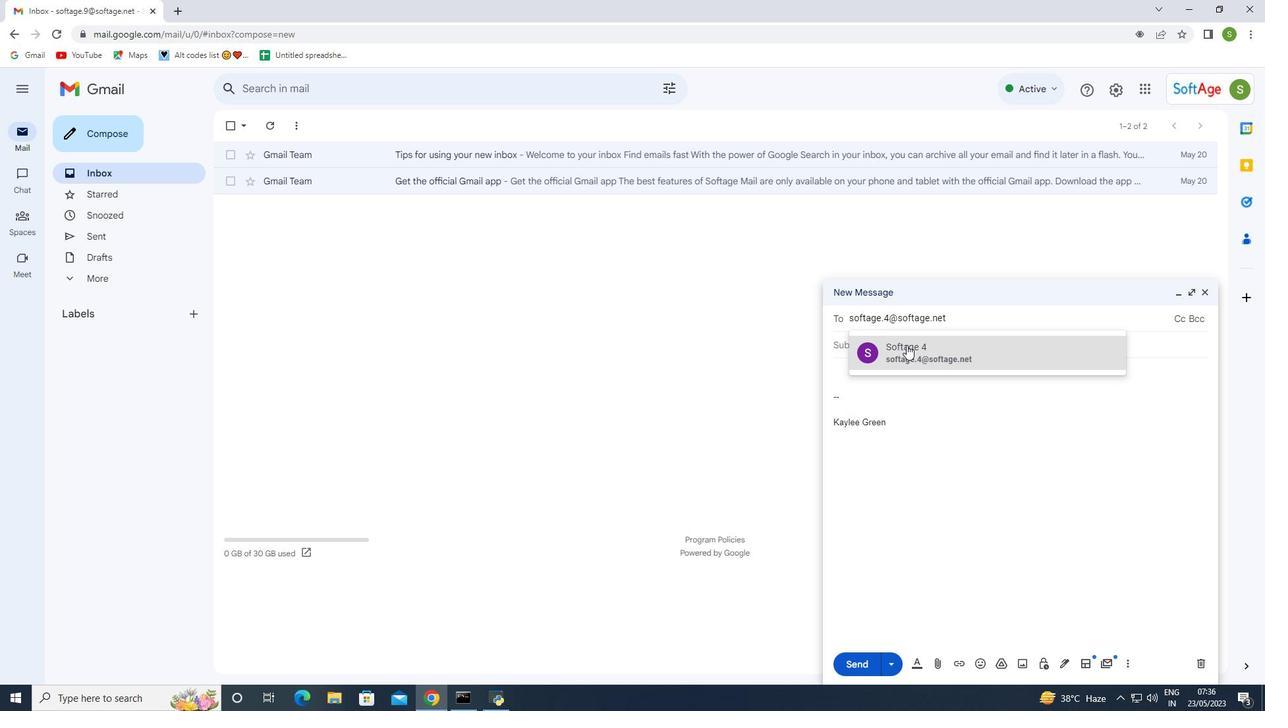 
Action: Mouse moved to (872, 355)
Screenshot: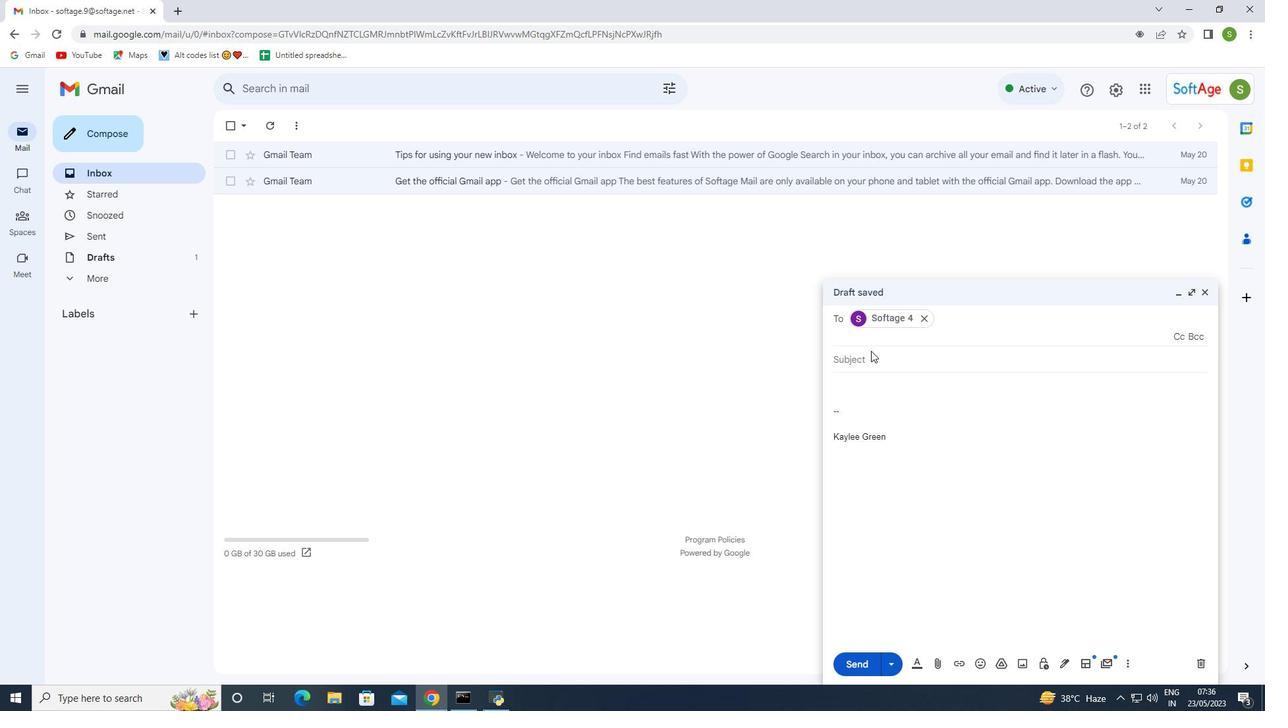
Action: Mouse pressed left at (872, 355)
Screenshot: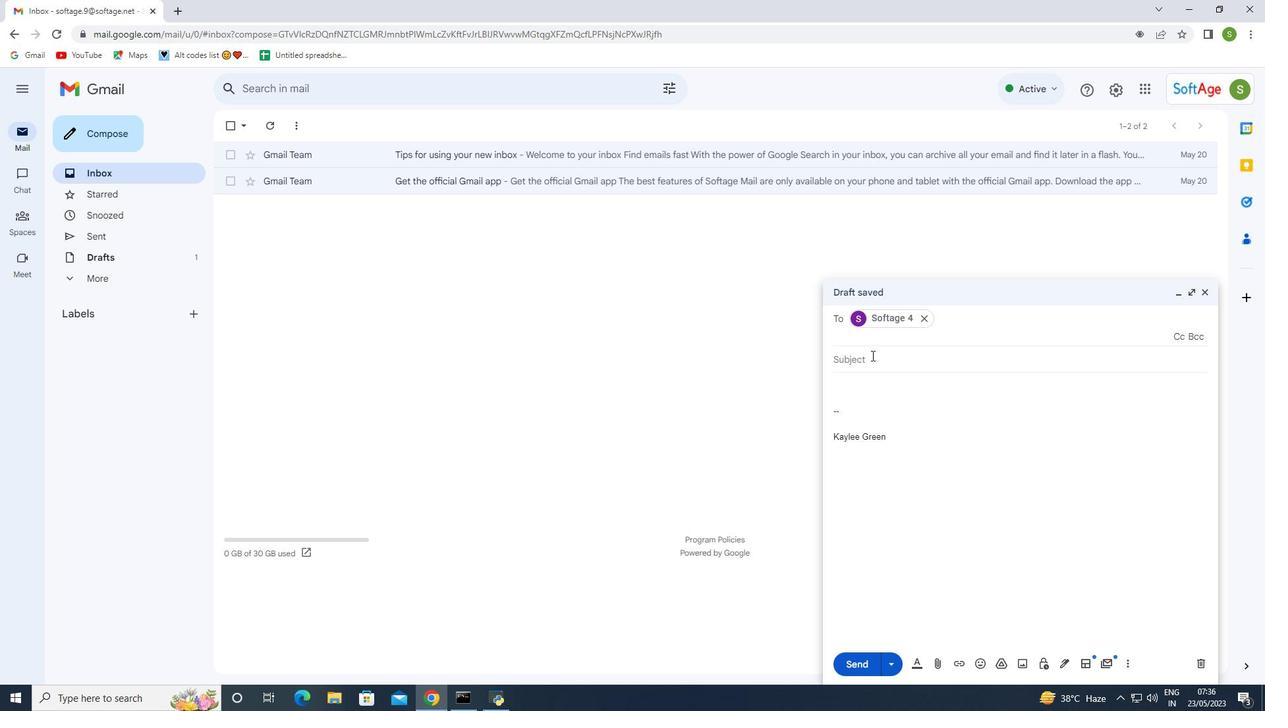 
Action: Mouse moved to (886, 317)
Screenshot: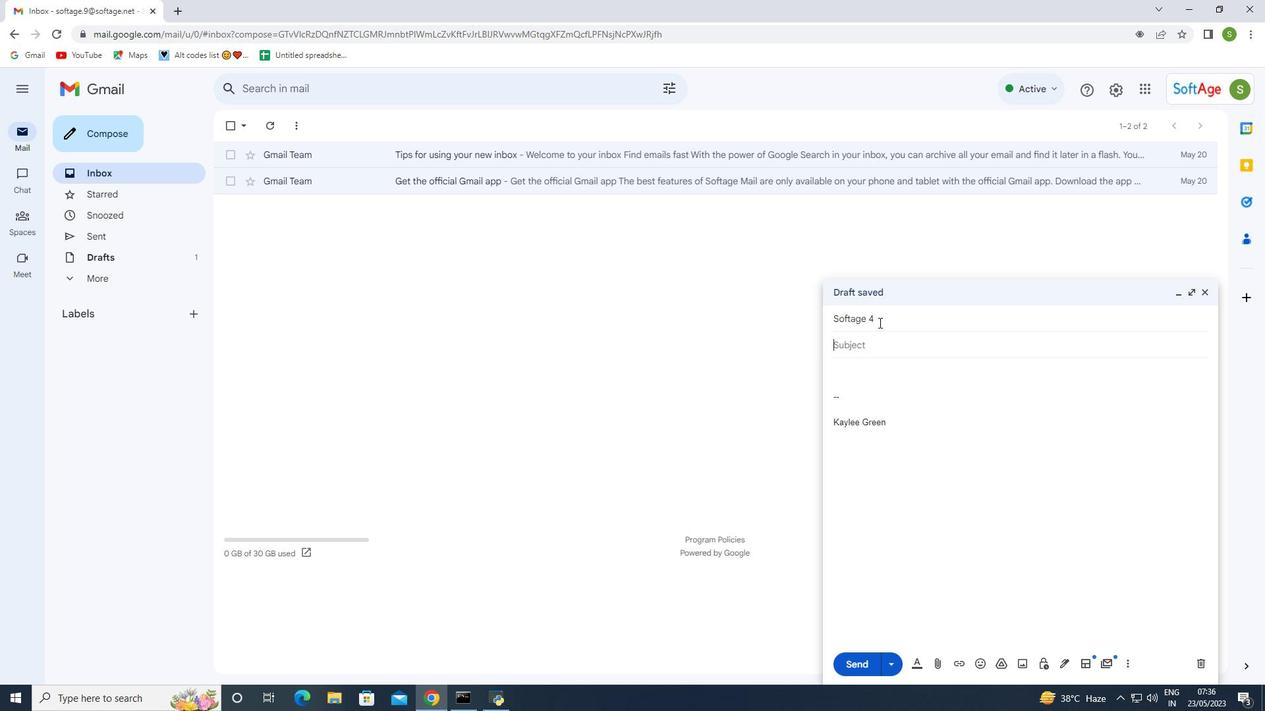 
Action: Mouse pressed left at (886, 317)
Screenshot: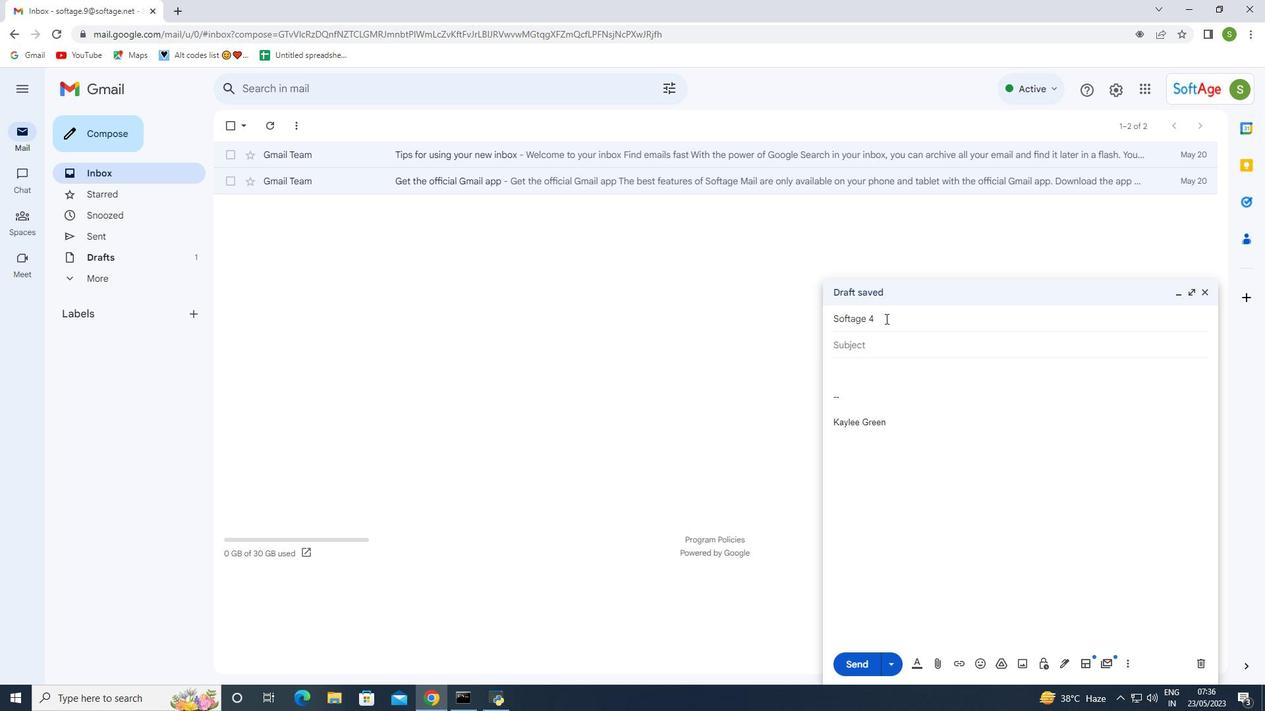 
Action: Mouse moved to (860, 351)
Screenshot: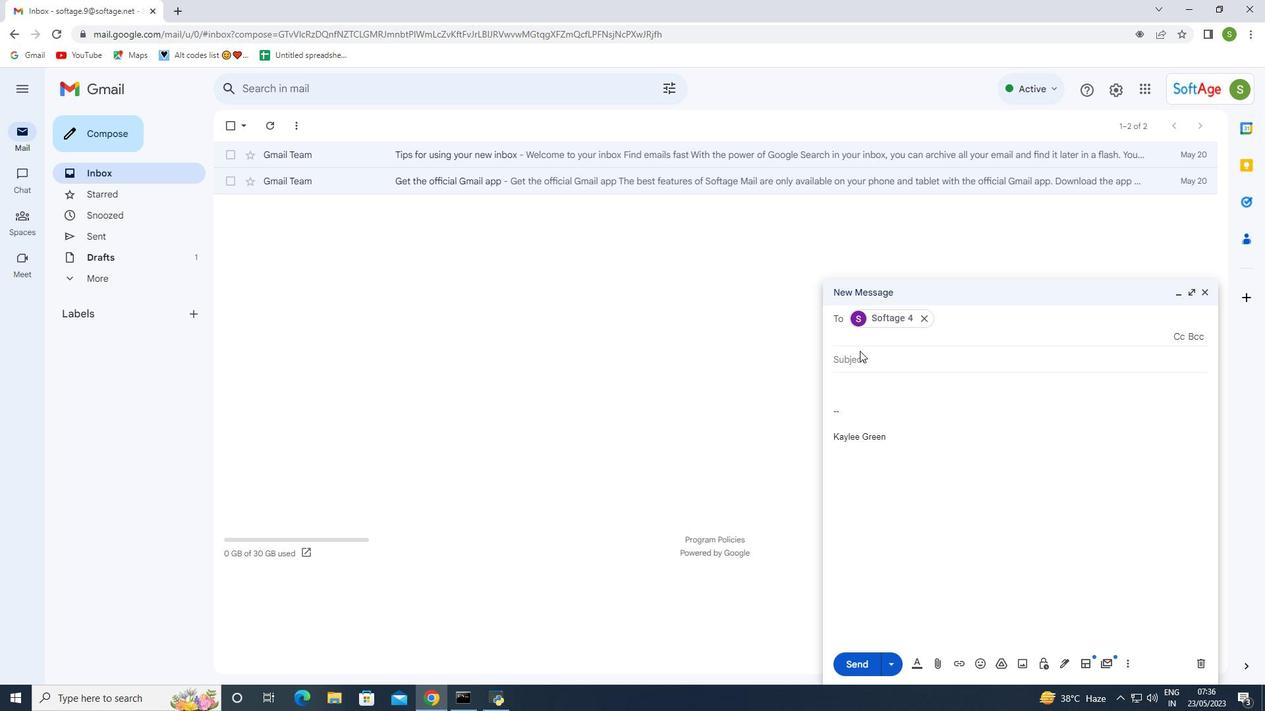 
Action: Mouse pressed left at (860, 351)
Screenshot: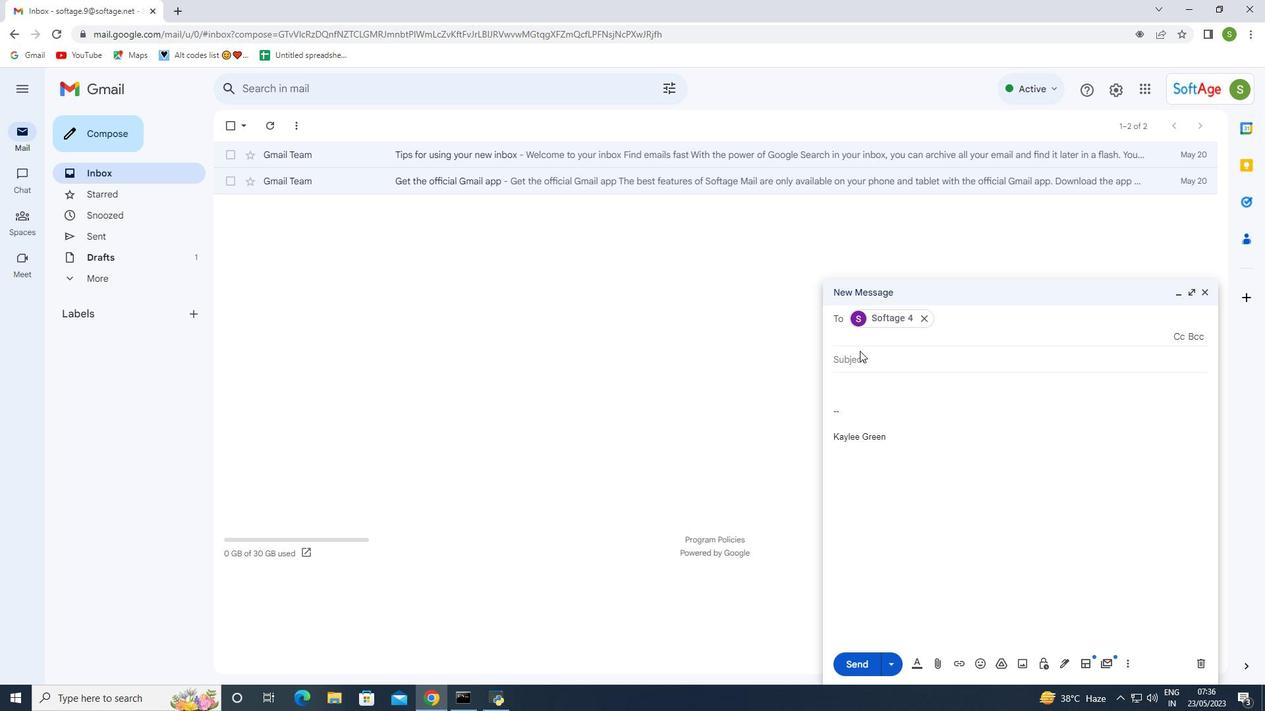 
Action: Mouse moved to (860, 351)
Screenshot: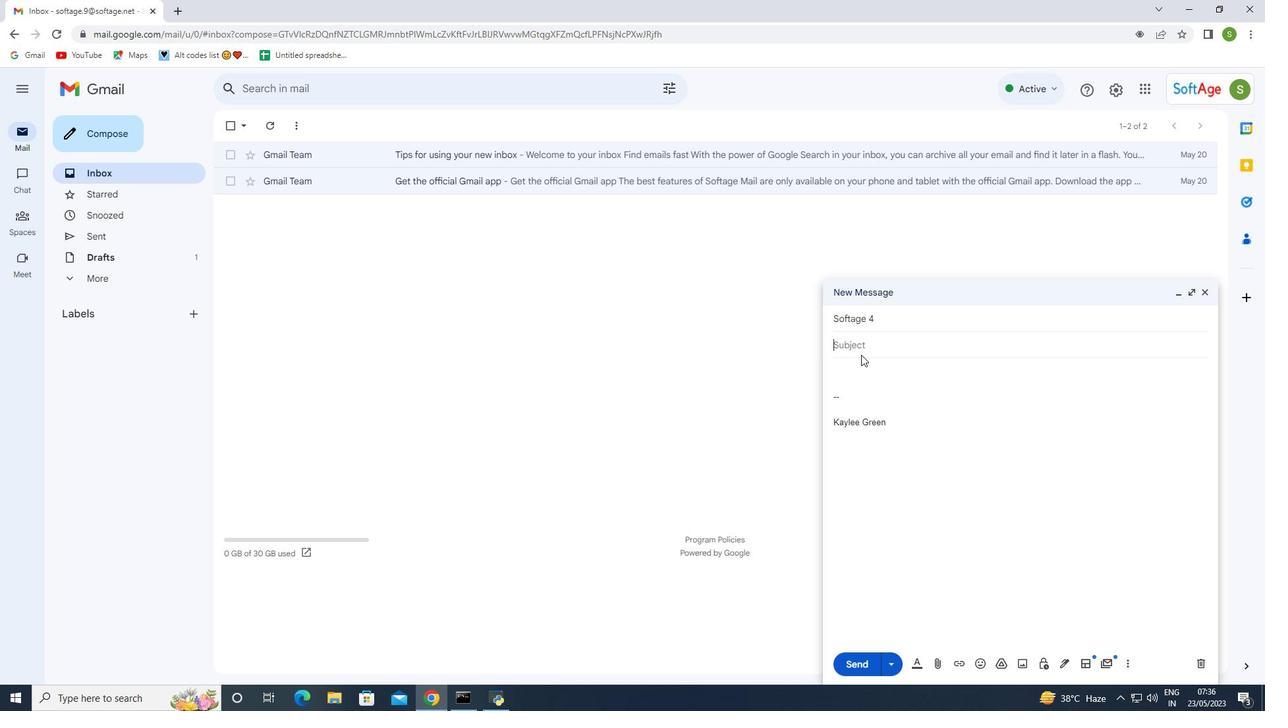 
Action: Key pressed <Key.shift>Request<Key.space>for<Key.space>a<Key.space>termination<Key.space>meeting<Key.space>
Screenshot: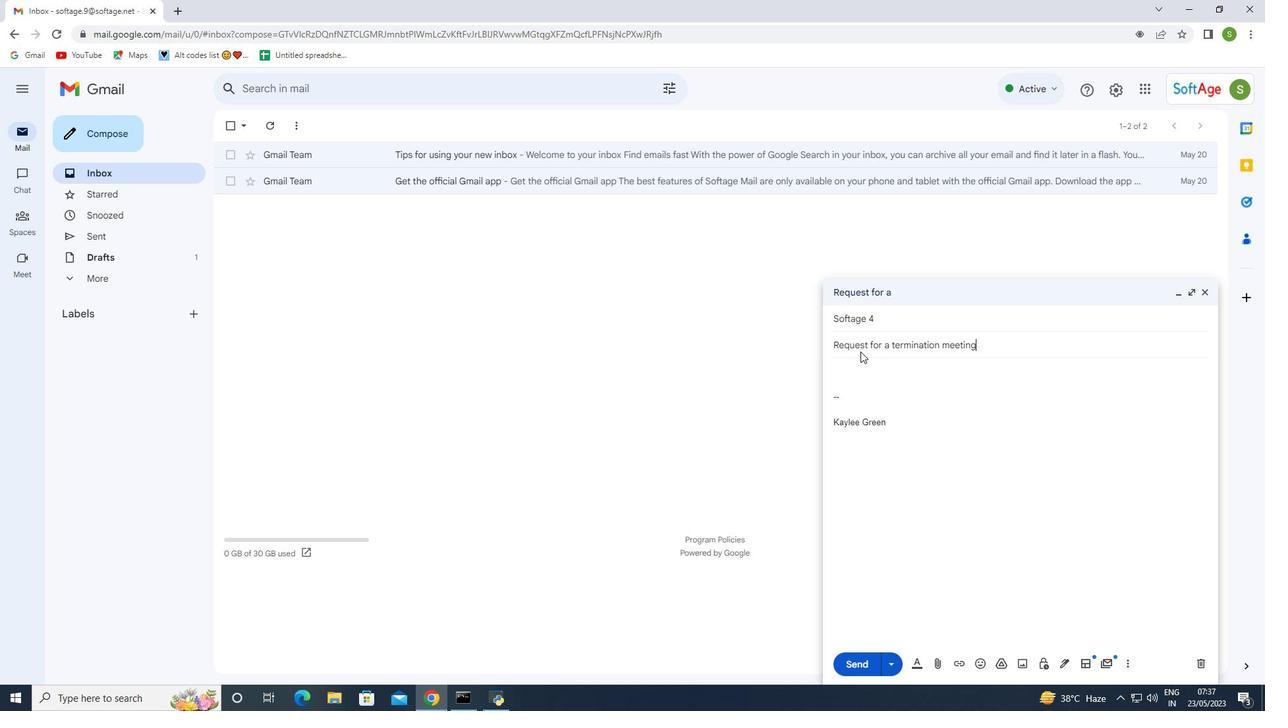 
Action: Mouse moved to (863, 394)
Screenshot: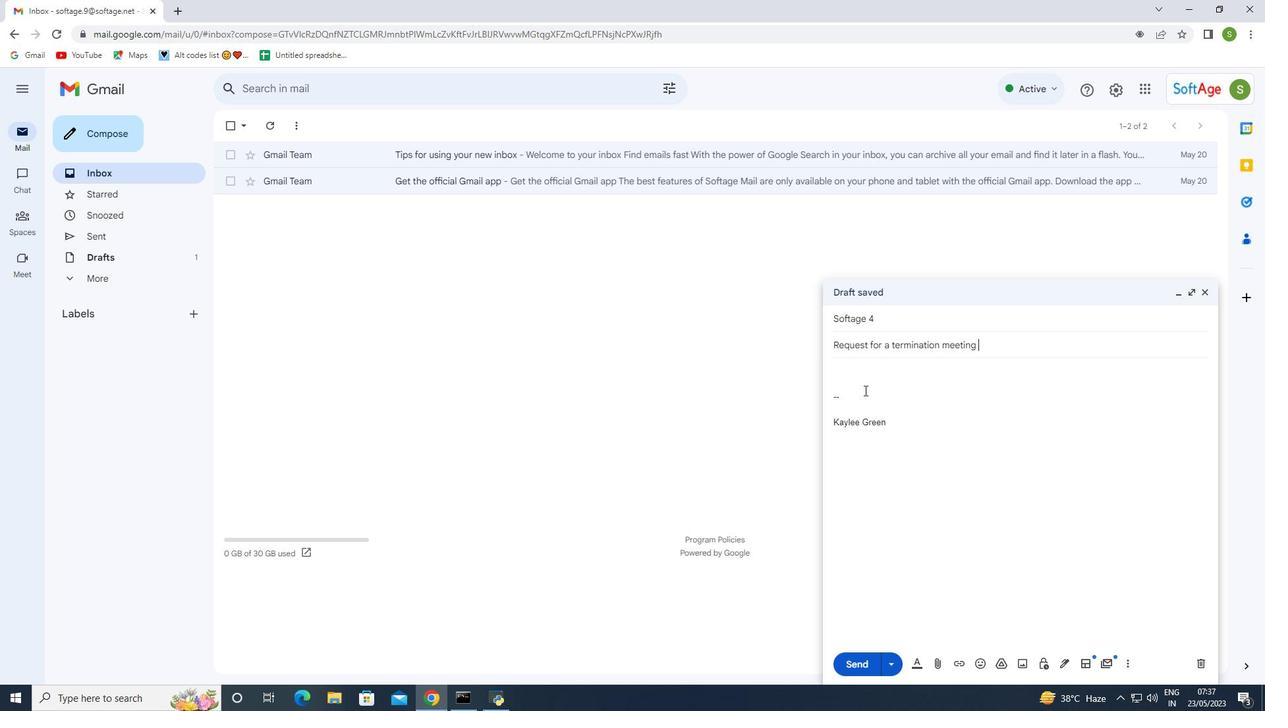 
Action: Mouse pressed left at (863, 394)
Screenshot: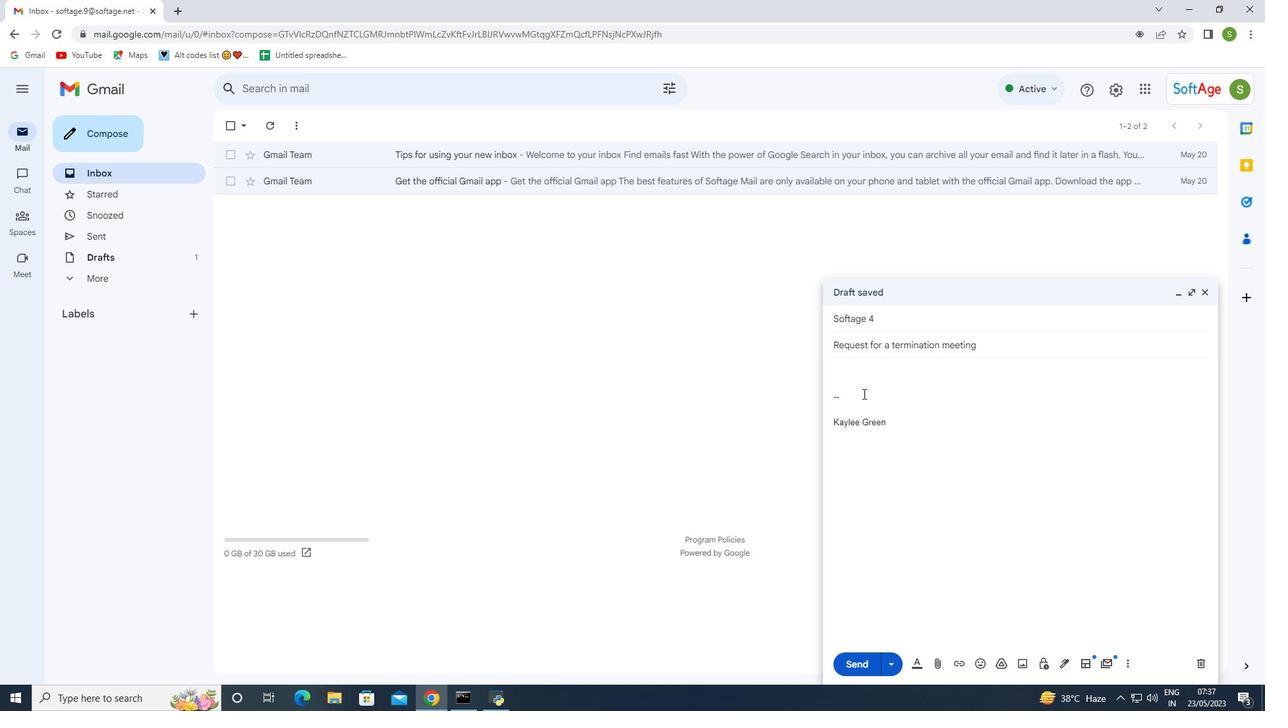 
Action: Key pressed <Key.backspace><Key.backspace><Key.backspace><Key.backspace><Key.enter>c<Key.backspace><Key.shift>Can<Key.space>you<Key.space>please<Key.space>let<Key.space>me<Key.space>know<Key.space>the<Key.space>status<Key.space>of<Key.space>the<Key.space><Key.shift>Hr<Key.space><Key.backspace><Key.shift>R<Key.backspace><Key.backspace><Key.shift><Key.shift><Key.shift><Key.shift><Key.shift>R<Key.space>hiring<Key.space>process<Key.shift_r>?
Screenshot: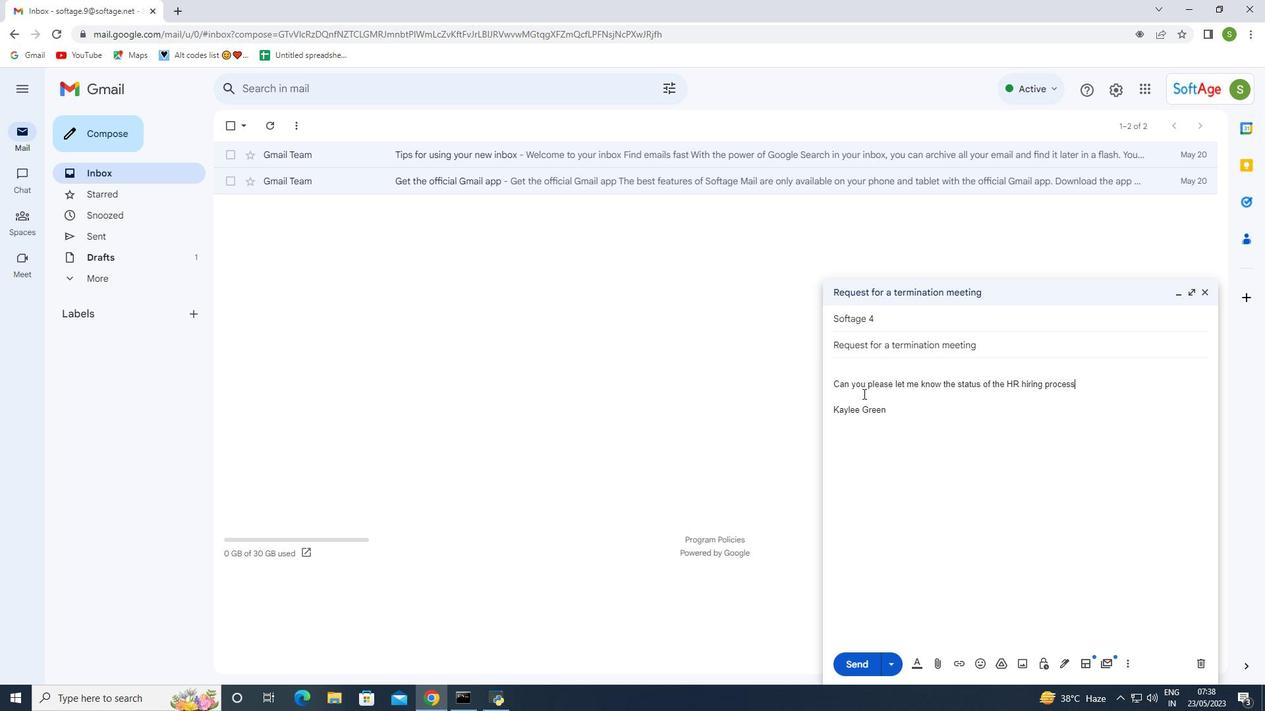 
Action: Mouse moved to (909, 419)
Screenshot: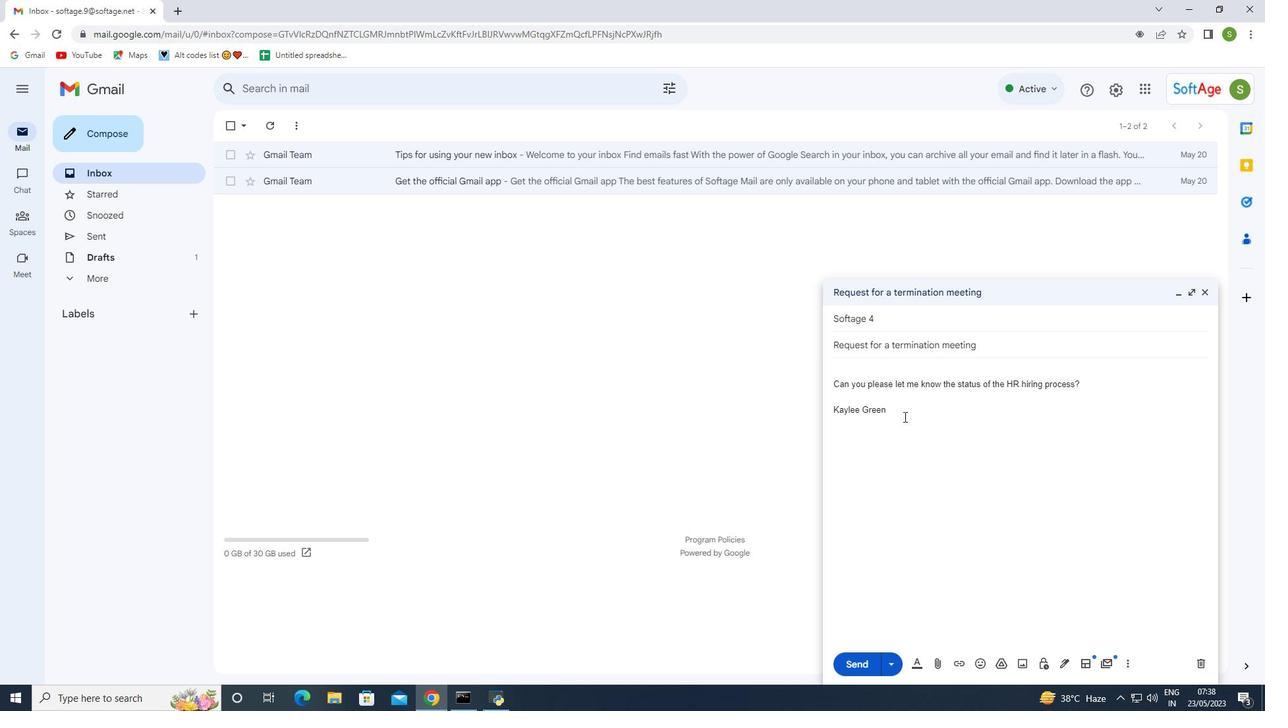 
Action: Mouse scrolled (909, 419) with delta (0, 0)
Screenshot: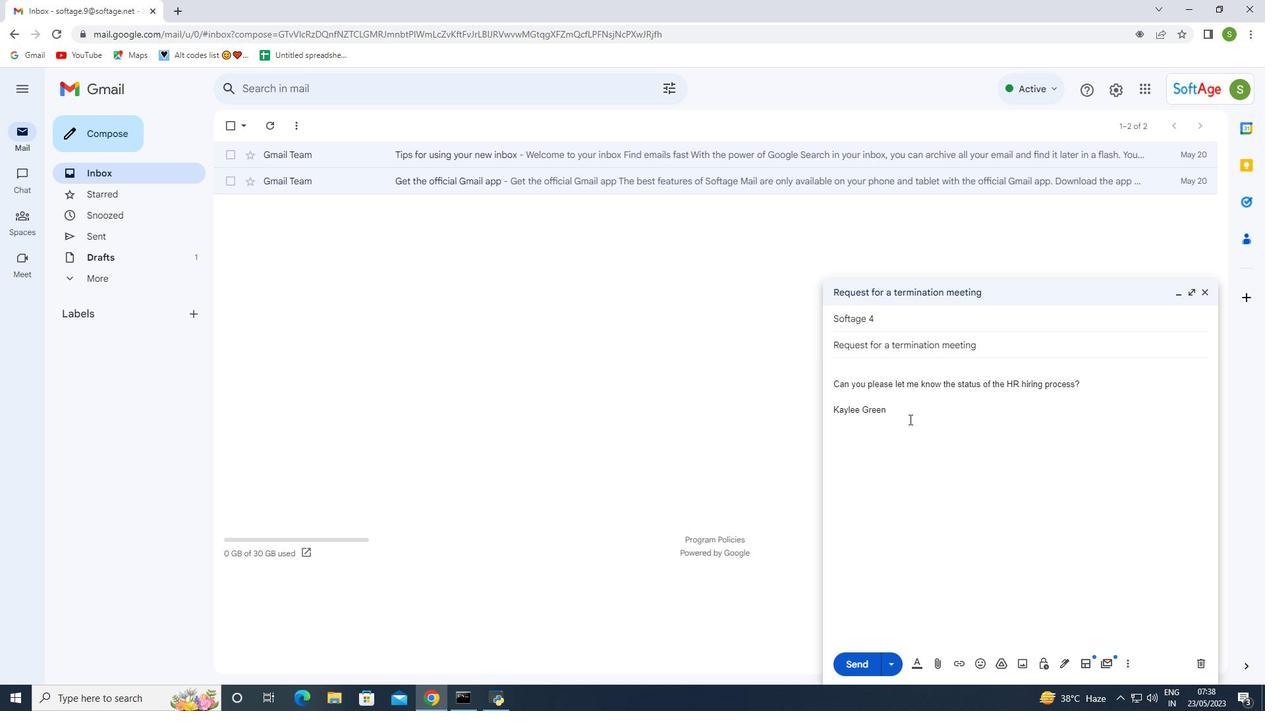 
Action: Mouse scrolled (909, 419) with delta (0, 0)
Screenshot: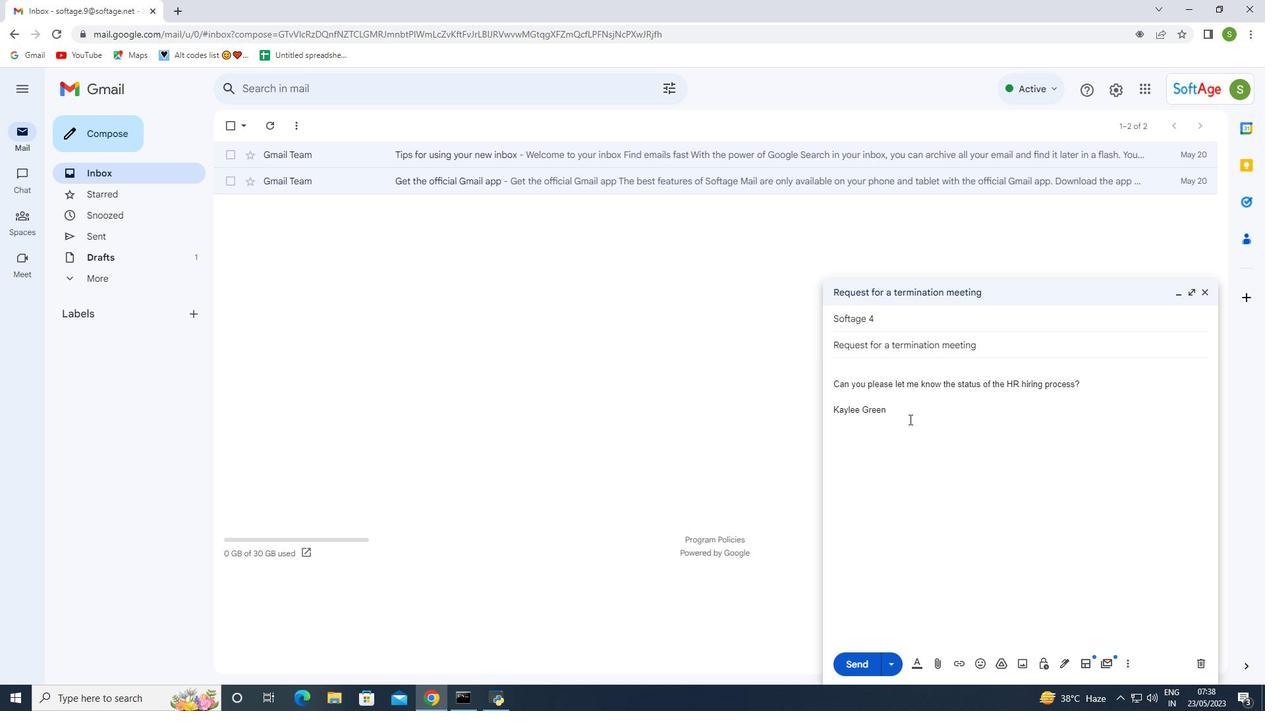 
Action: Mouse moved to (868, 659)
Screenshot: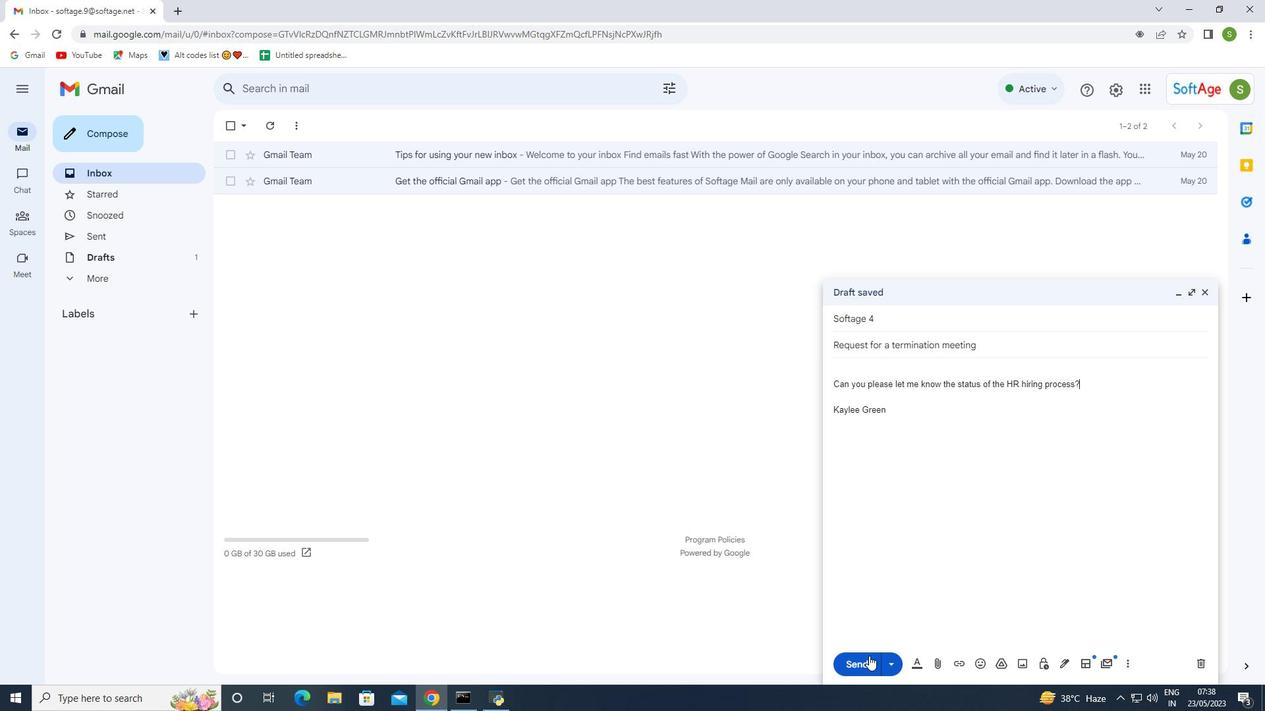 
Action: Mouse pressed left at (868, 659)
Screenshot: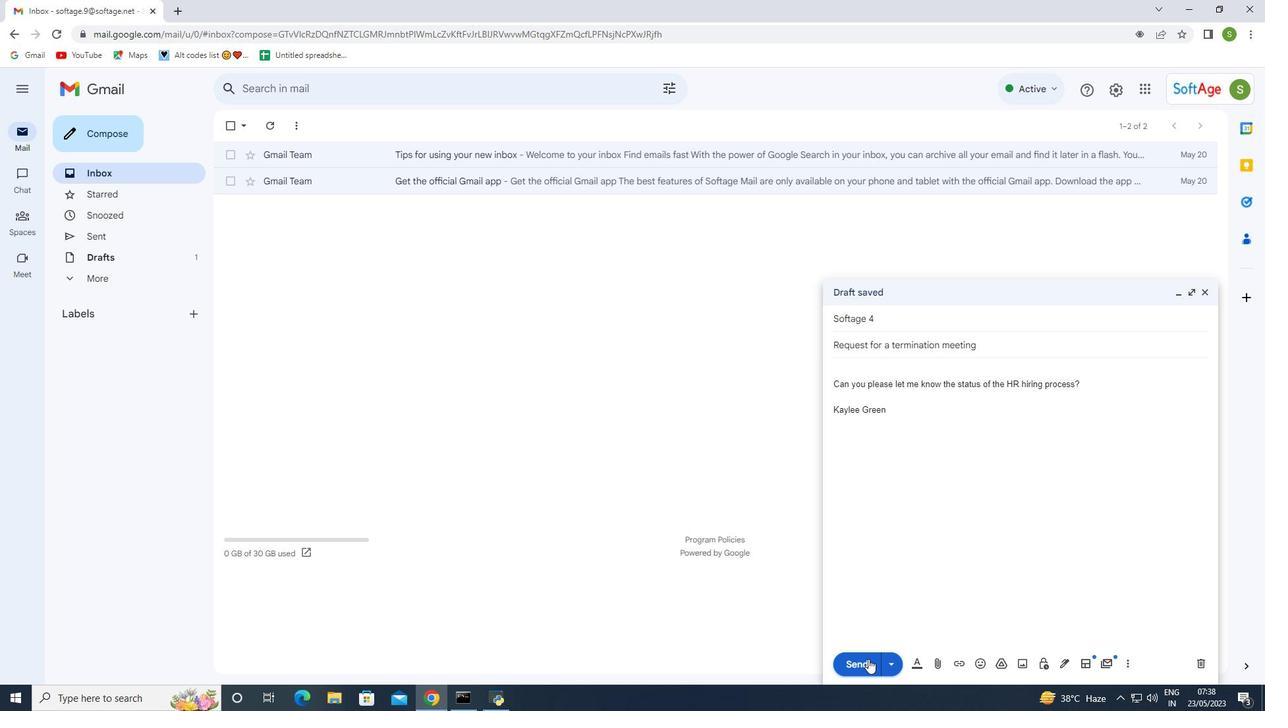 
Action: Mouse moved to (100, 236)
Screenshot: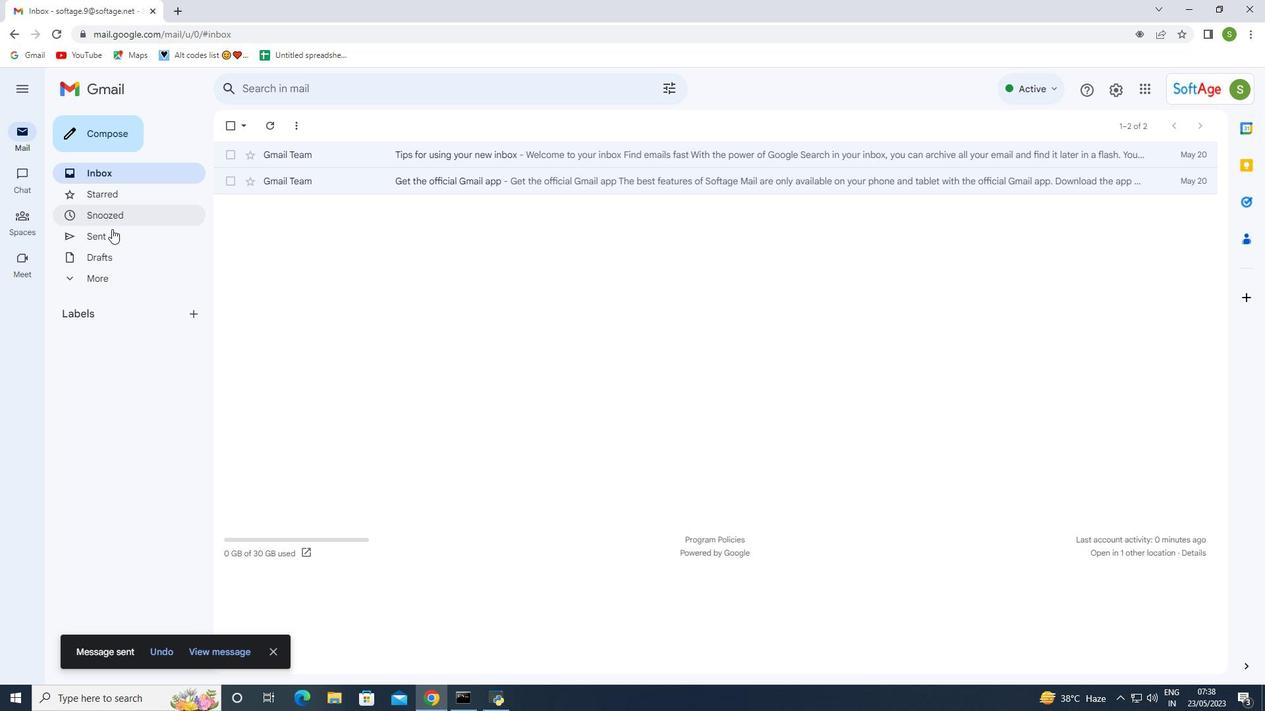 
Action: Mouse pressed left at (100, 236)
Screenshot: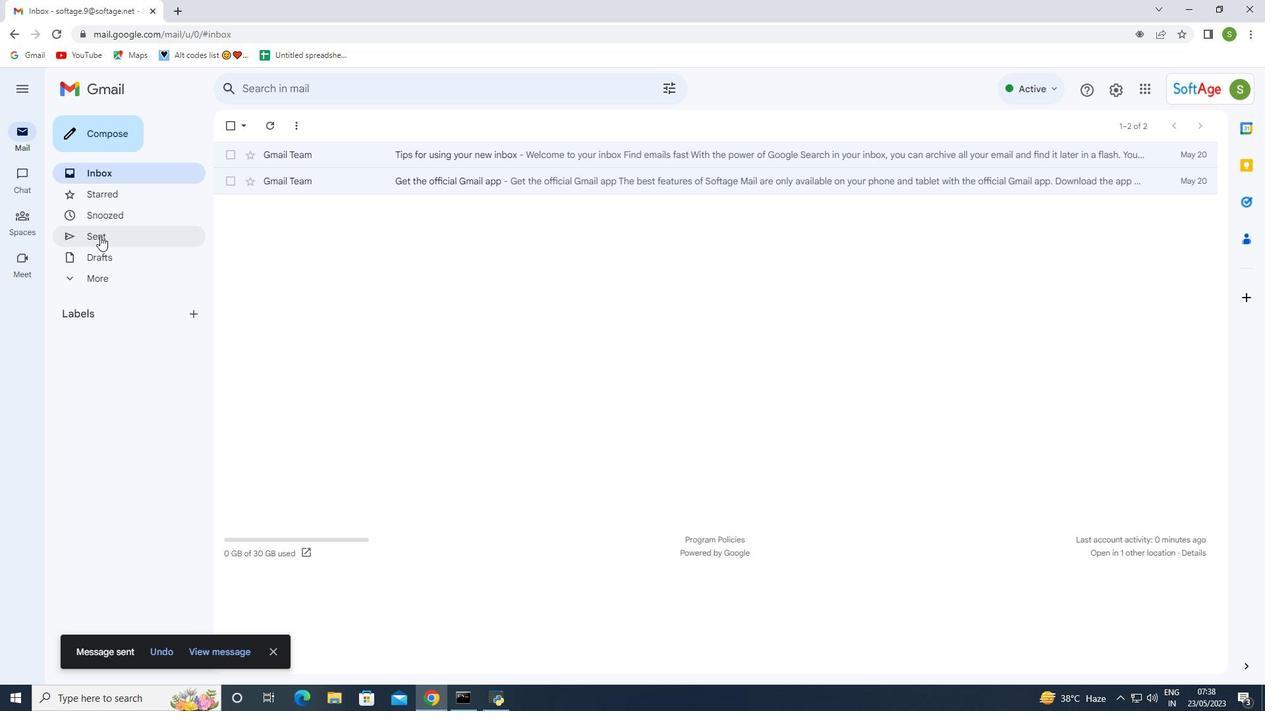 
Action: Mouse moved to (227, 192)
Screenshot: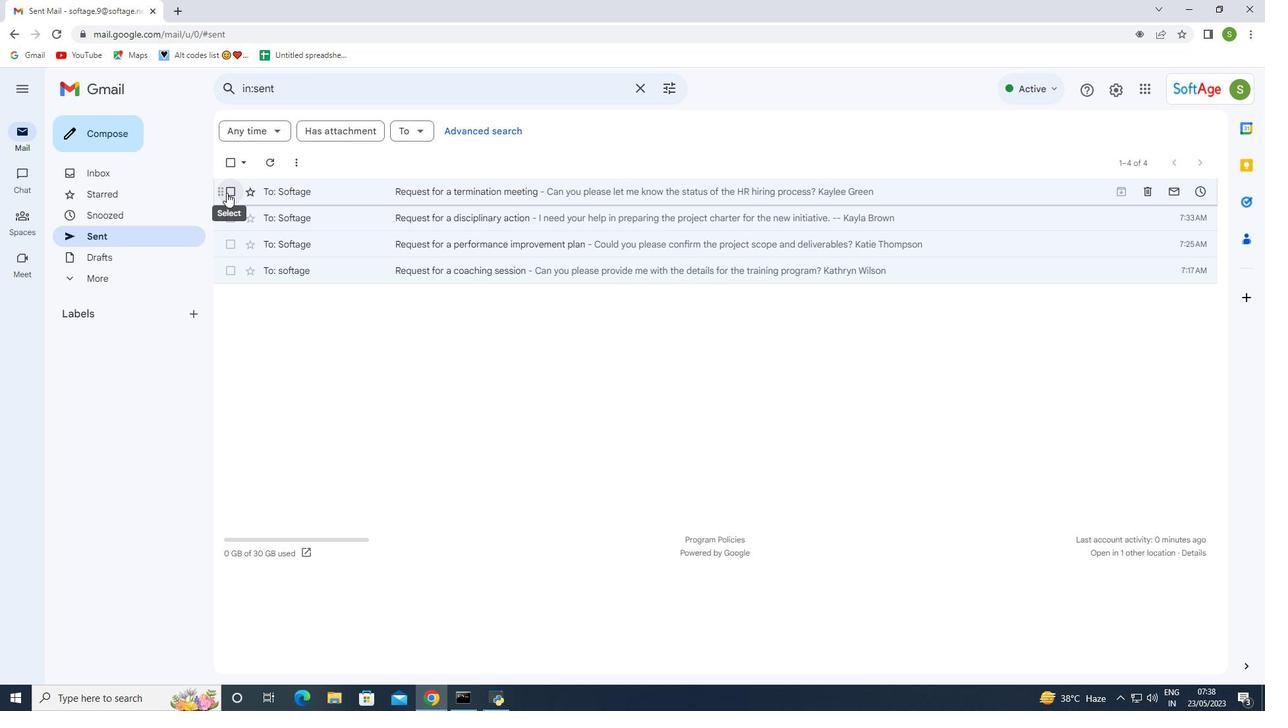 
Action: Mouse pressed left at (227, 192)
Screenshot: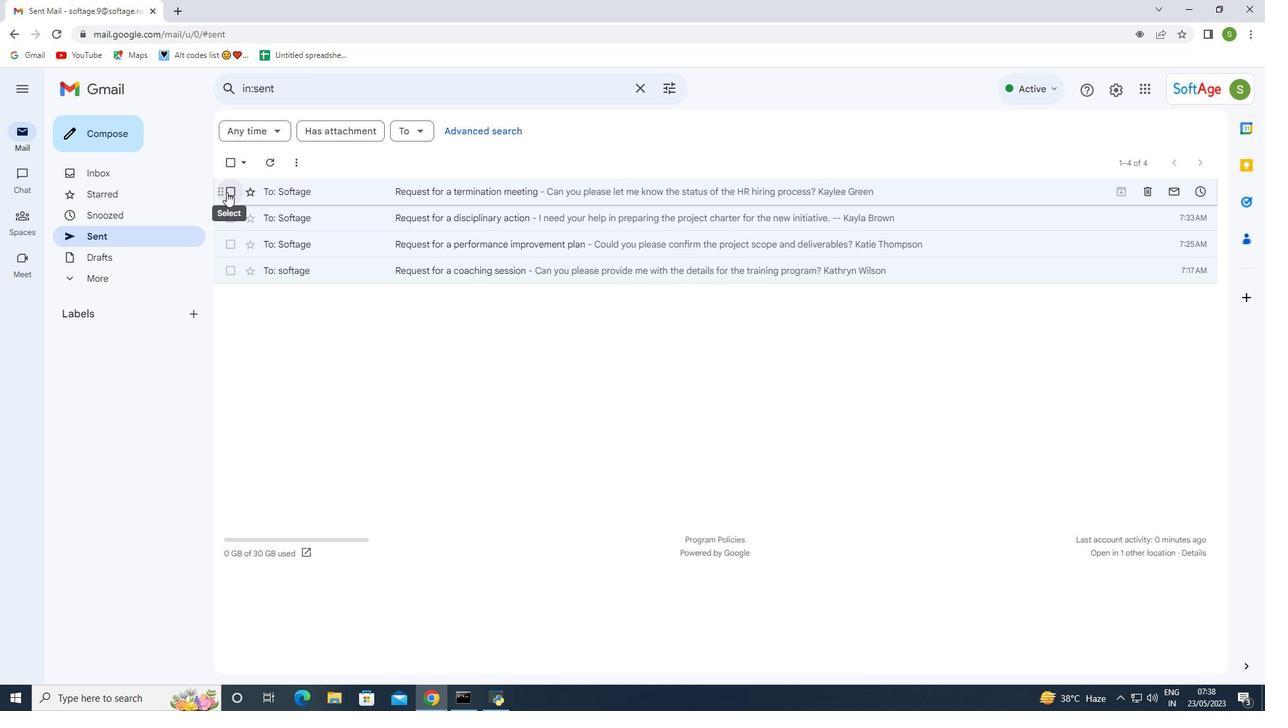 
Action: Mouse moved to (465, 193)
Screenshot: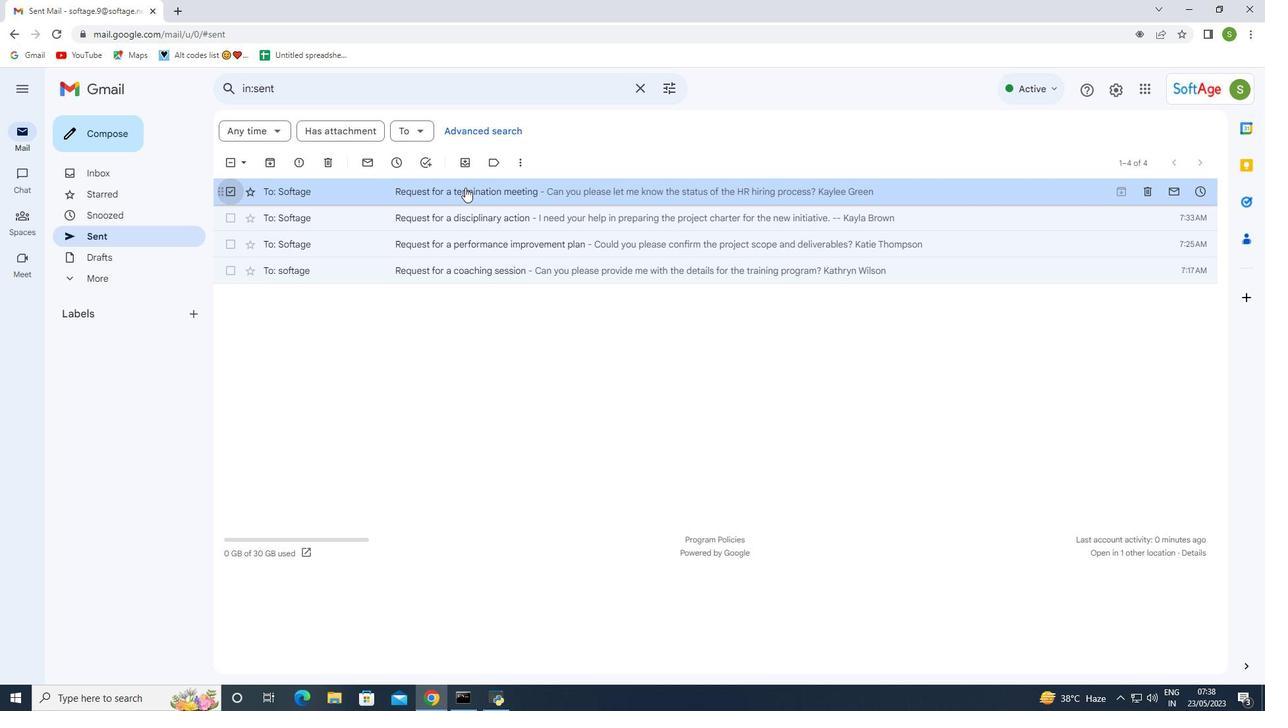 
Action: Mouse pressed right at (465, 193)
Screenshot: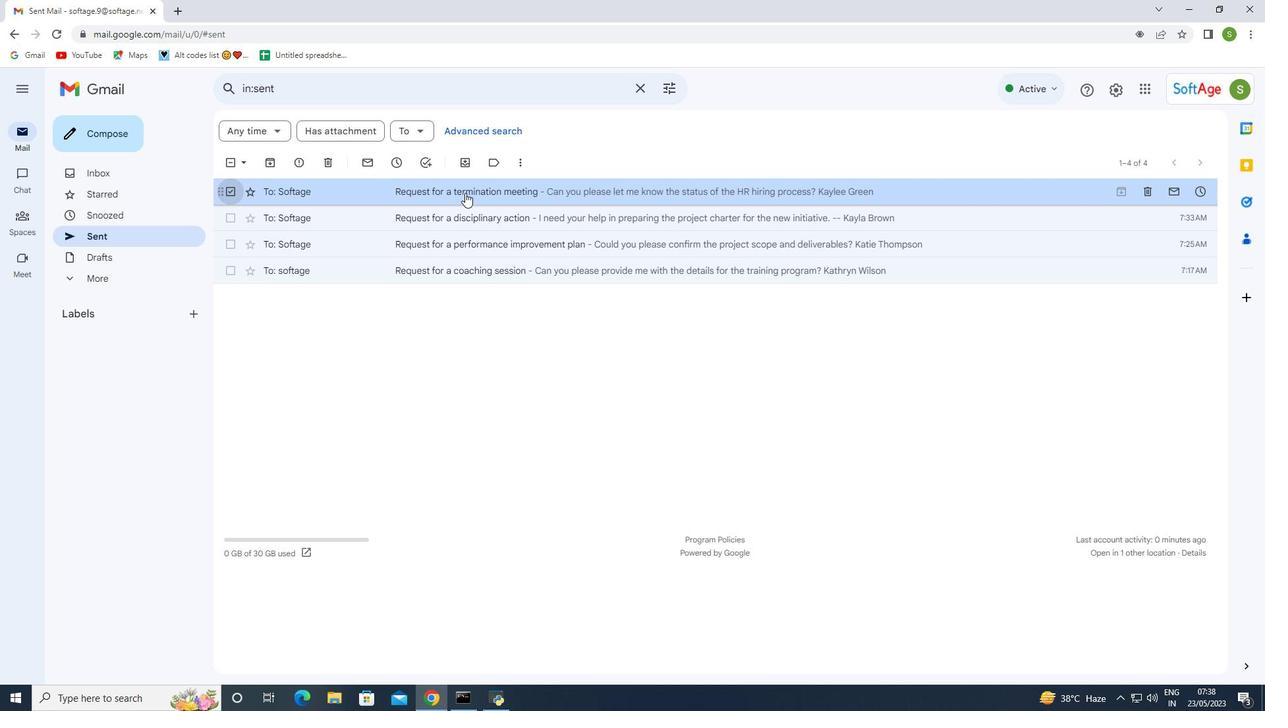 
Action: Mouse moved to (707, 627)
Screenshot: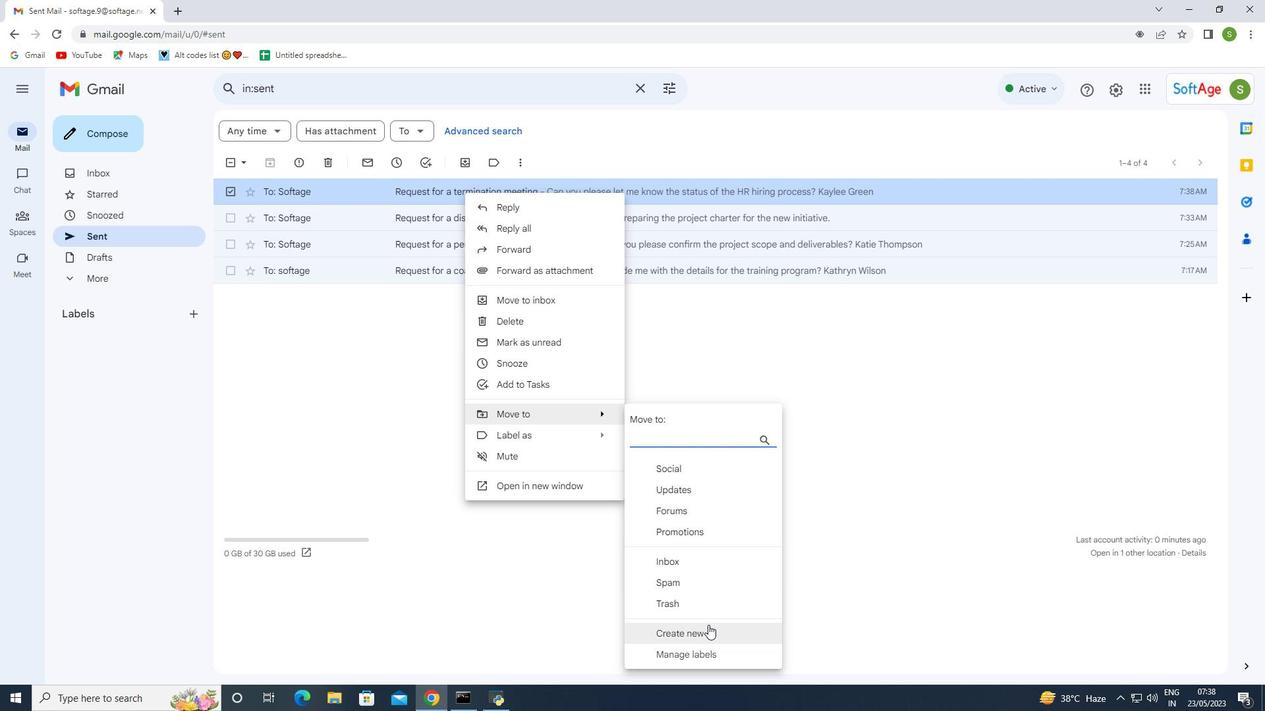 
Action: Mouse pressed left at (707, 627)
Screenshot: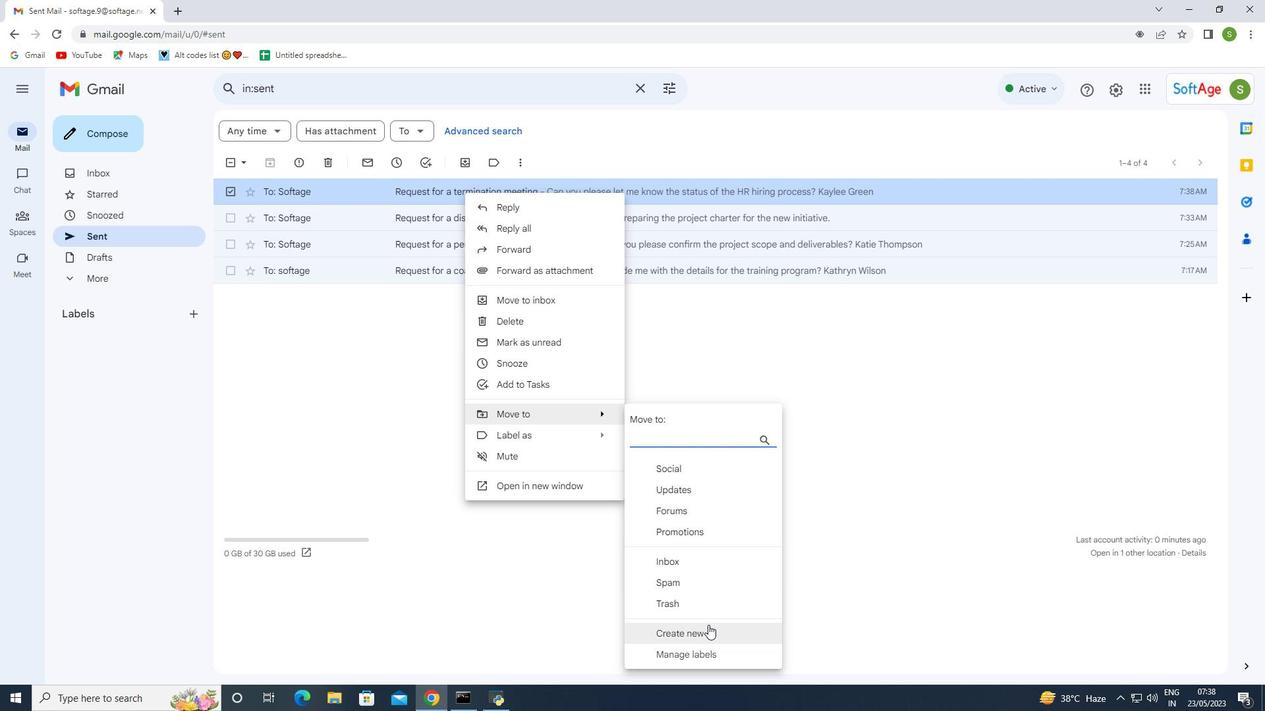 
Action: Mouse moved to (547, 358)
Screenshot: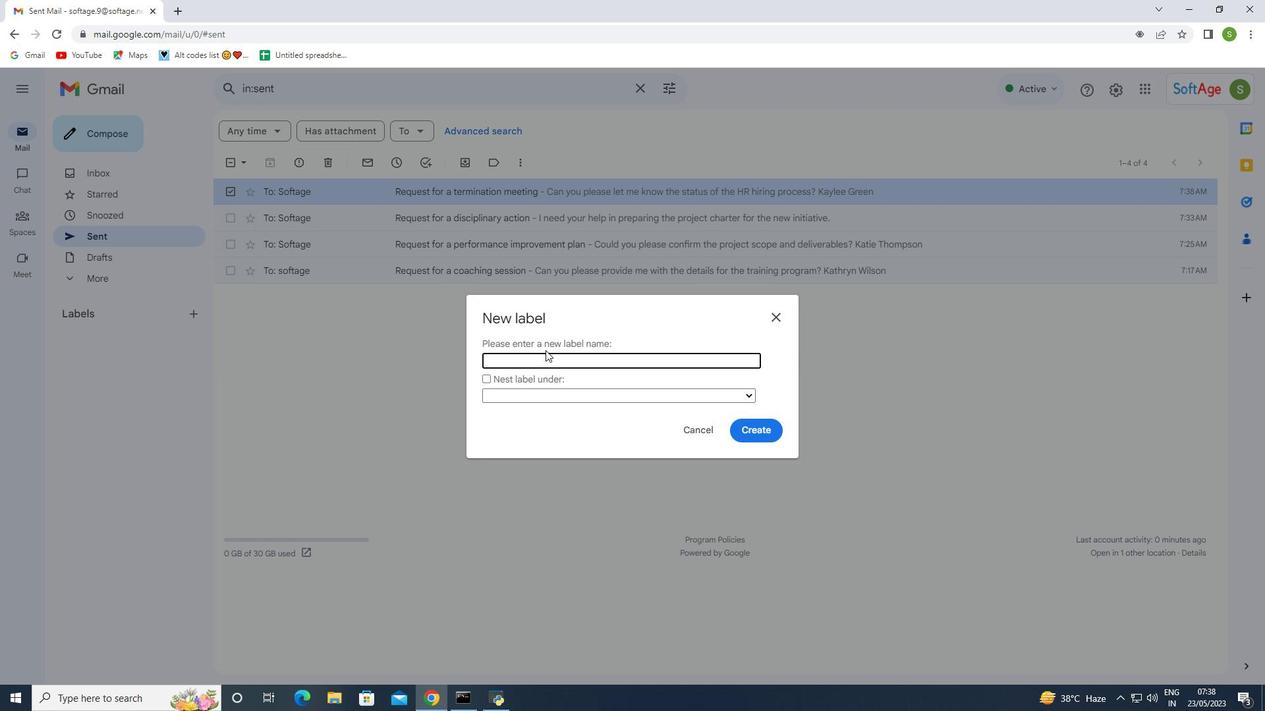 
Action: Mouse pressed left at (547, 358)
Screenshot: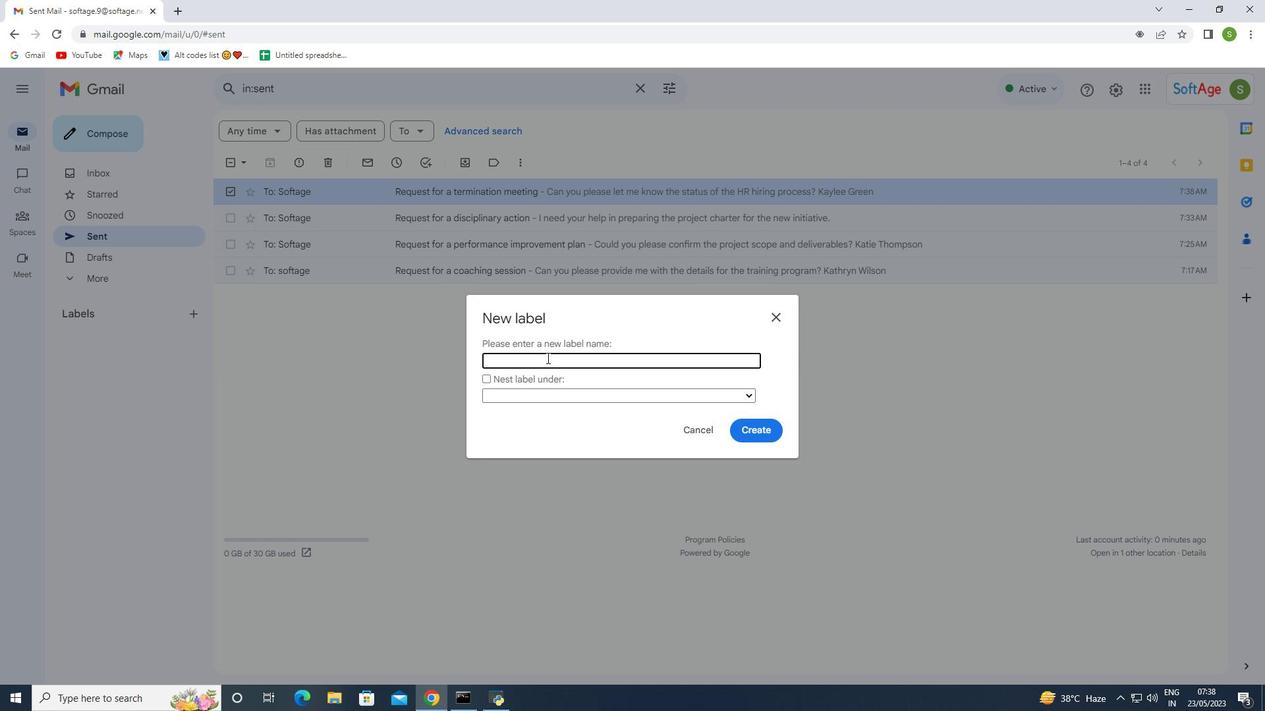 
Action: Mouse moved to (547, 358)
Screenshot: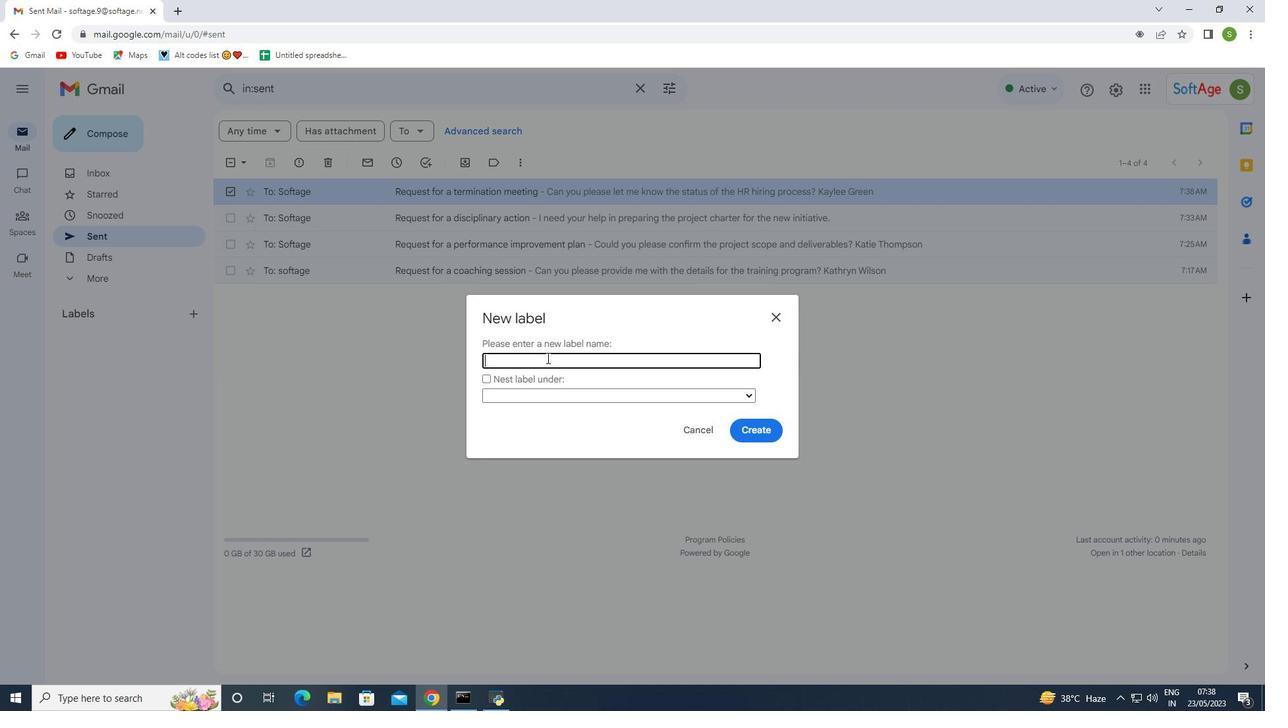 
Action: Key pressed <Key.shift>Waste<Key.space><Key.shift>Management
Screenshot: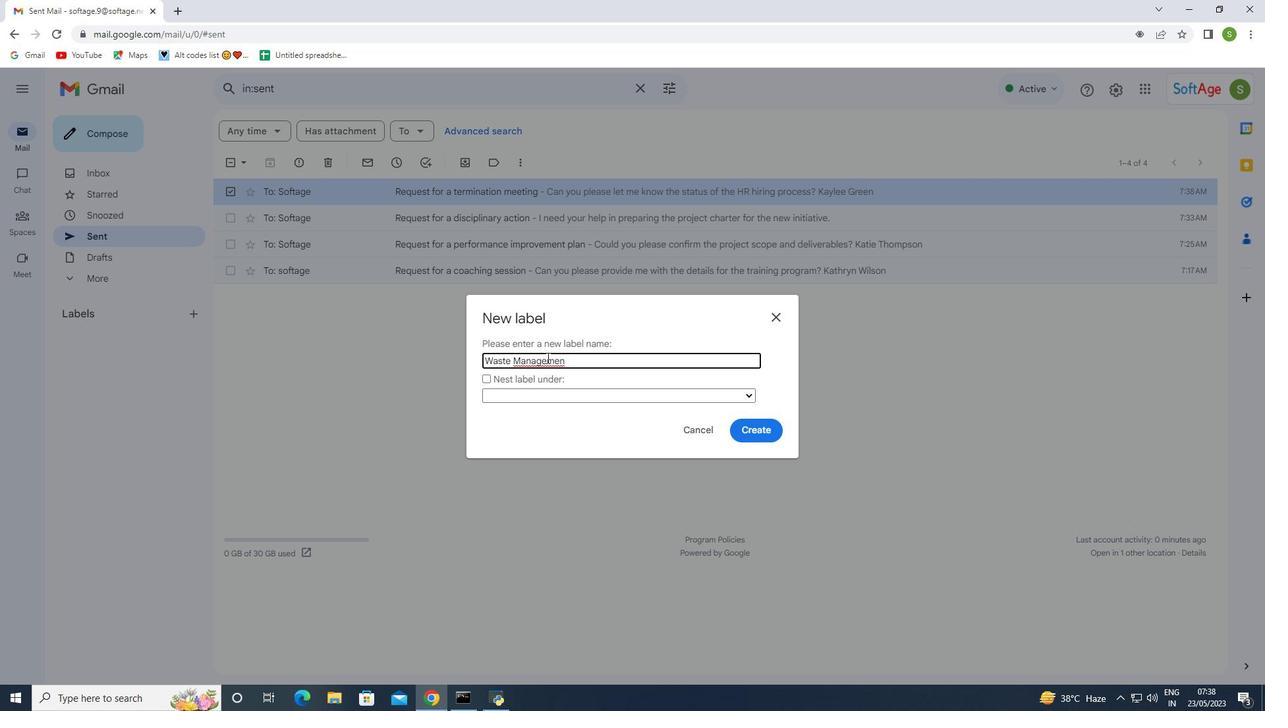 
Action: Mouse moved to (761, 435)
Screenshot: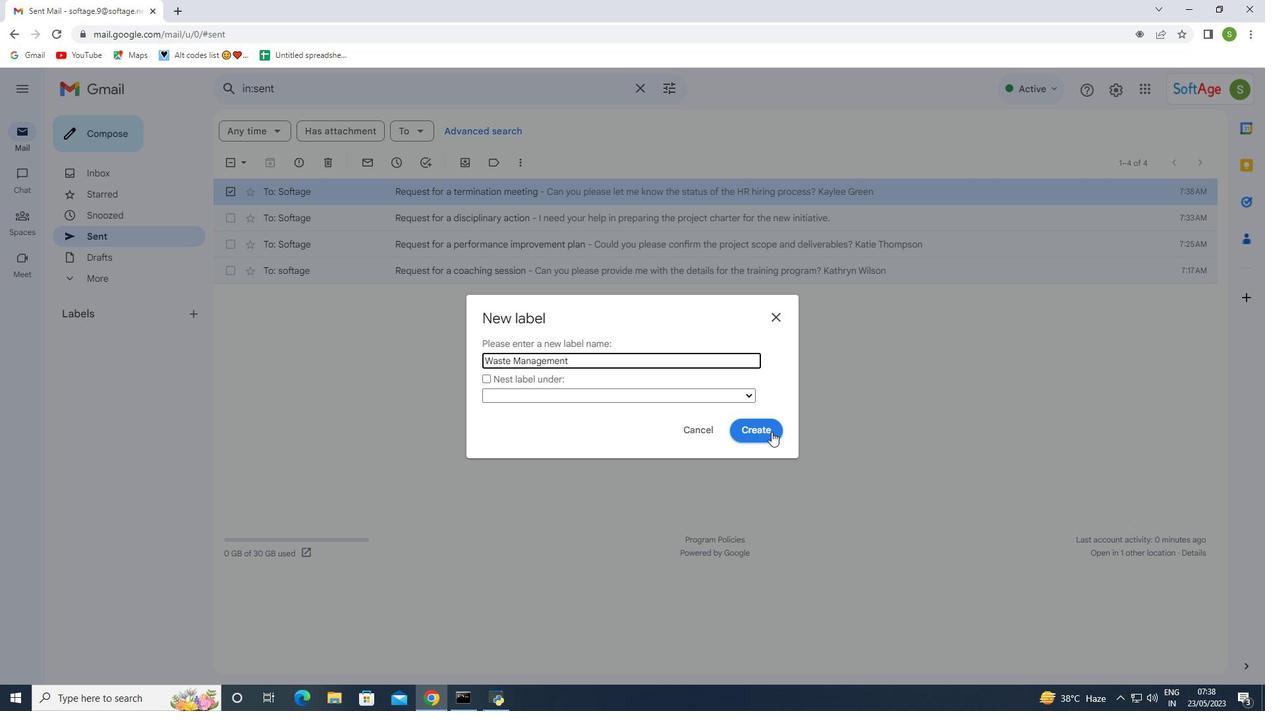 
Action: Mouse pressed left at (761, 435)
Screenshot: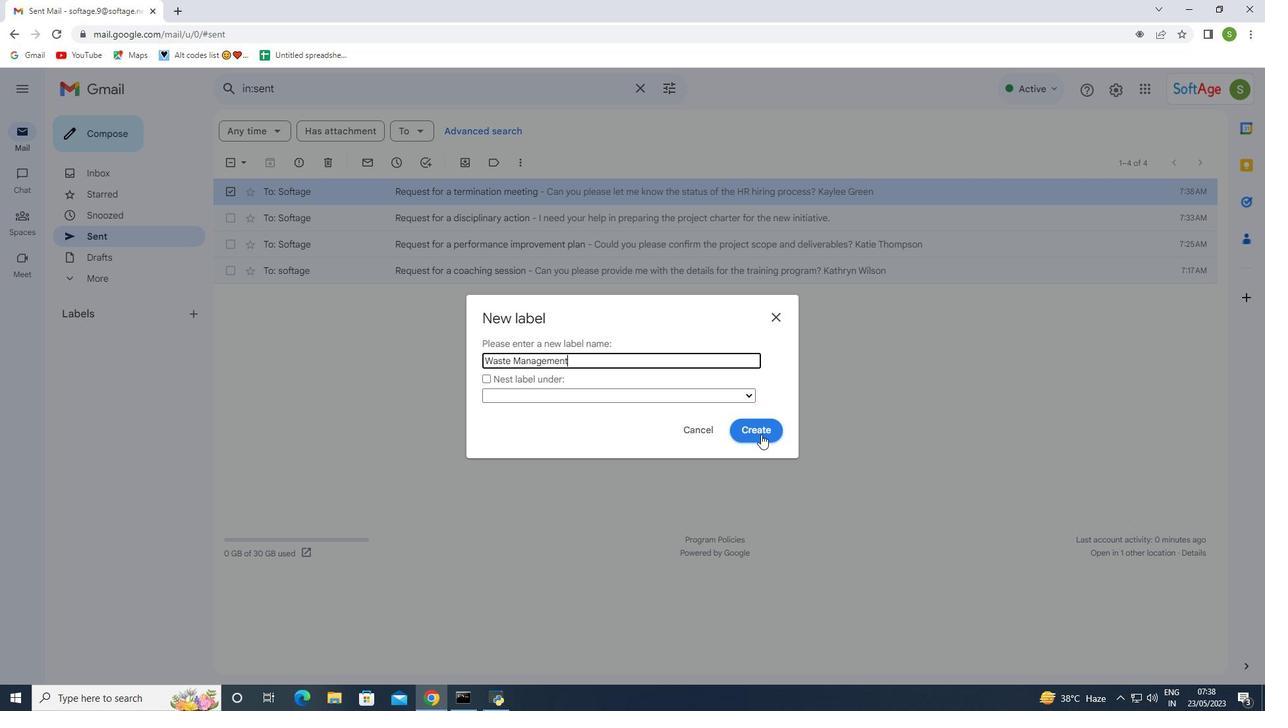 
Action: Mouse moved to (194, 342)
Screenshot: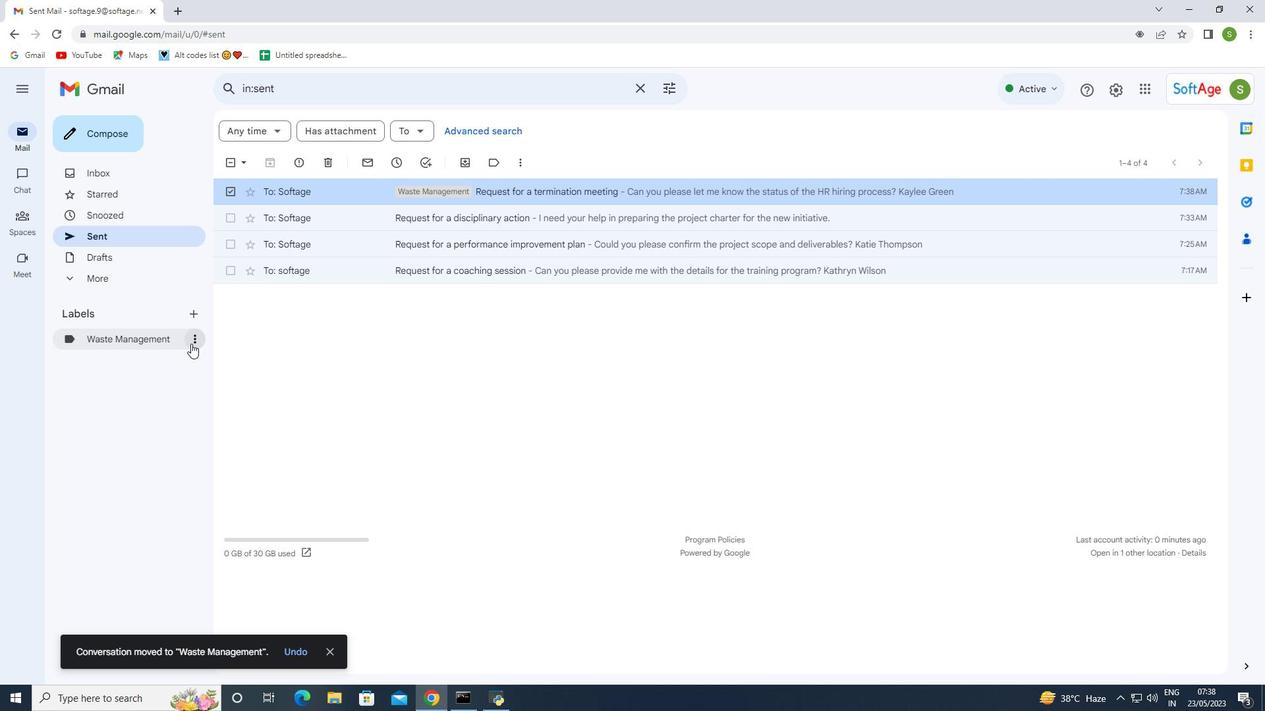 
Action: Mouse pressed left at (194, 342)
Screenshot: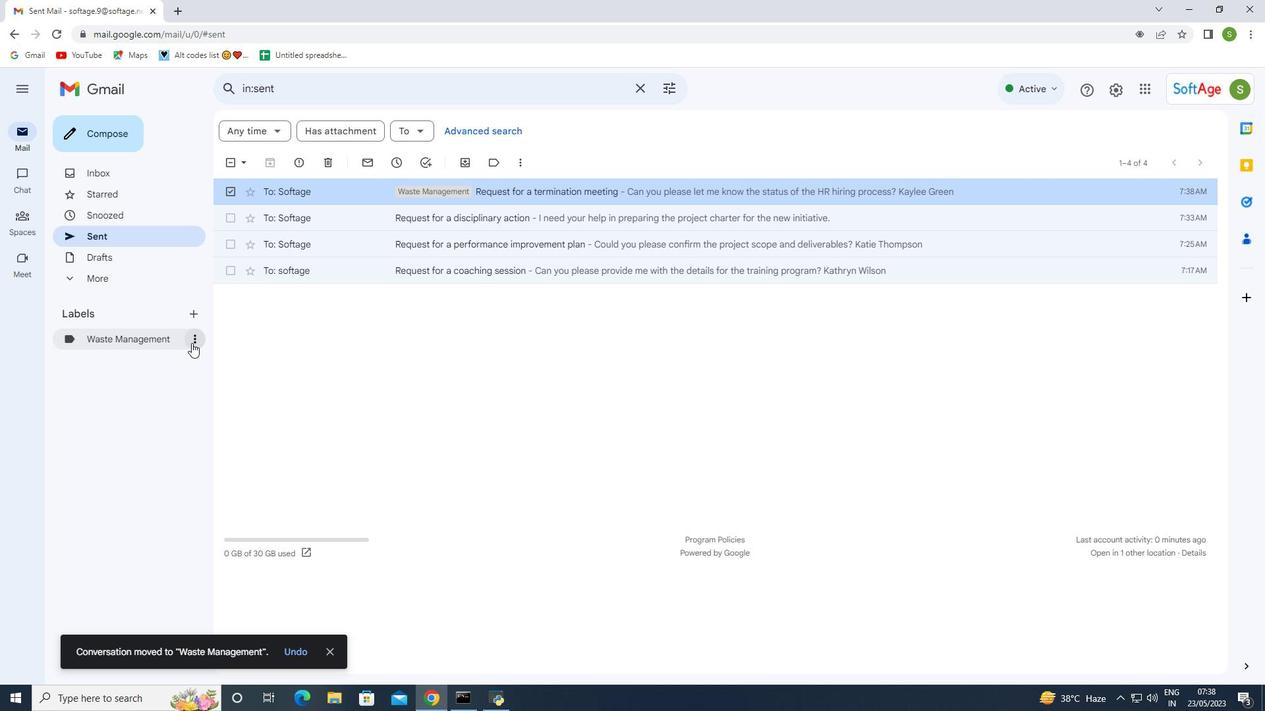 
Action: Mouse moved to (389, 409)
Screenshot: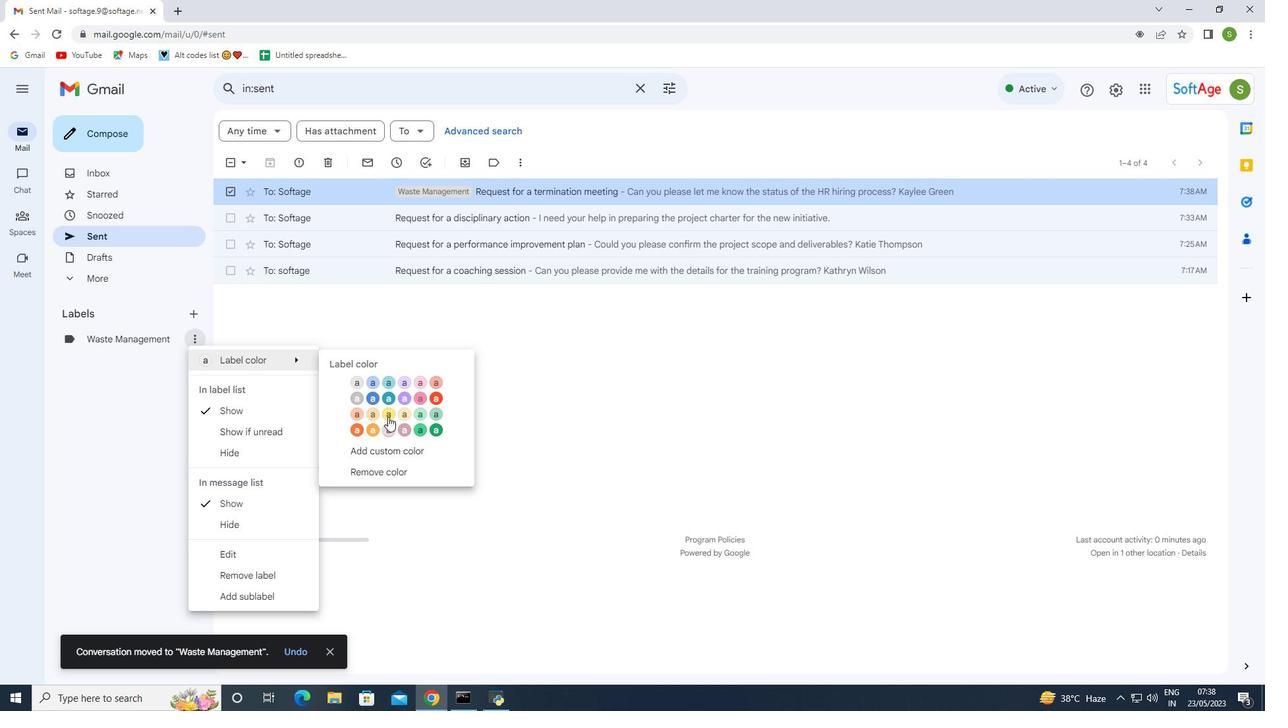 
Action: Mouse pressed left at (389, 409)
Screenshot: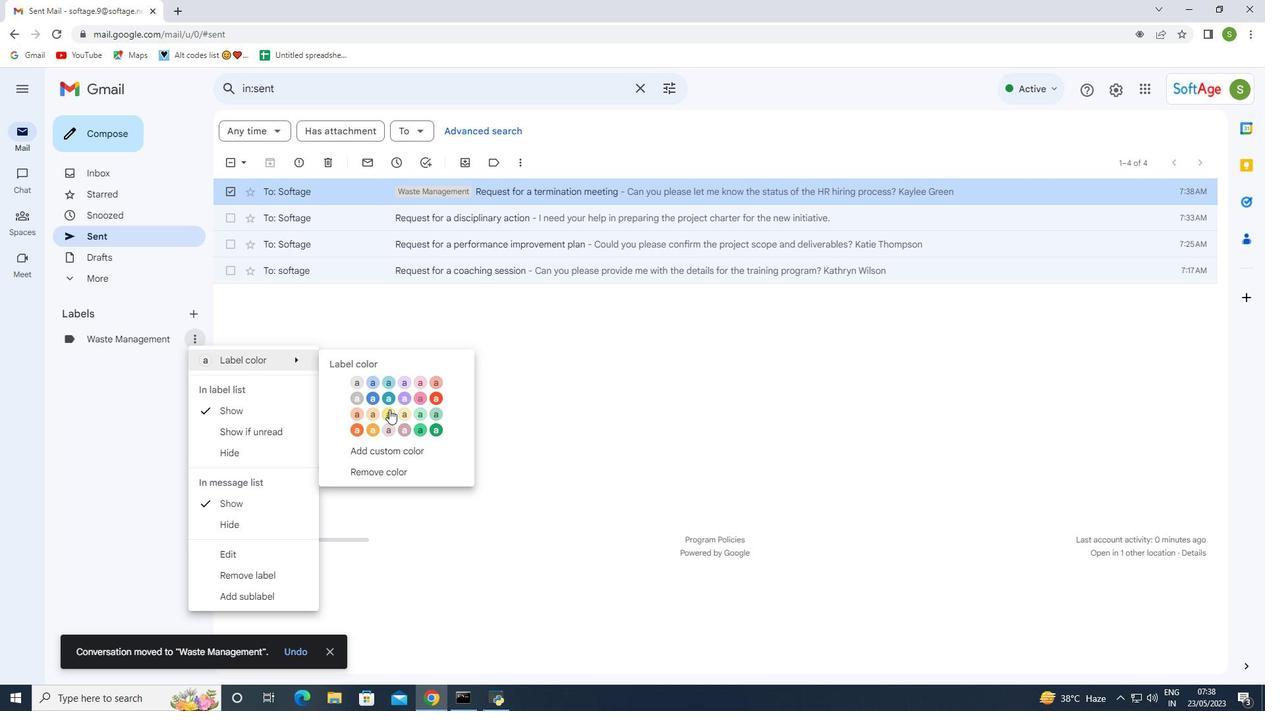 
Action: Mouse moved to (150, 336)
Screenshot: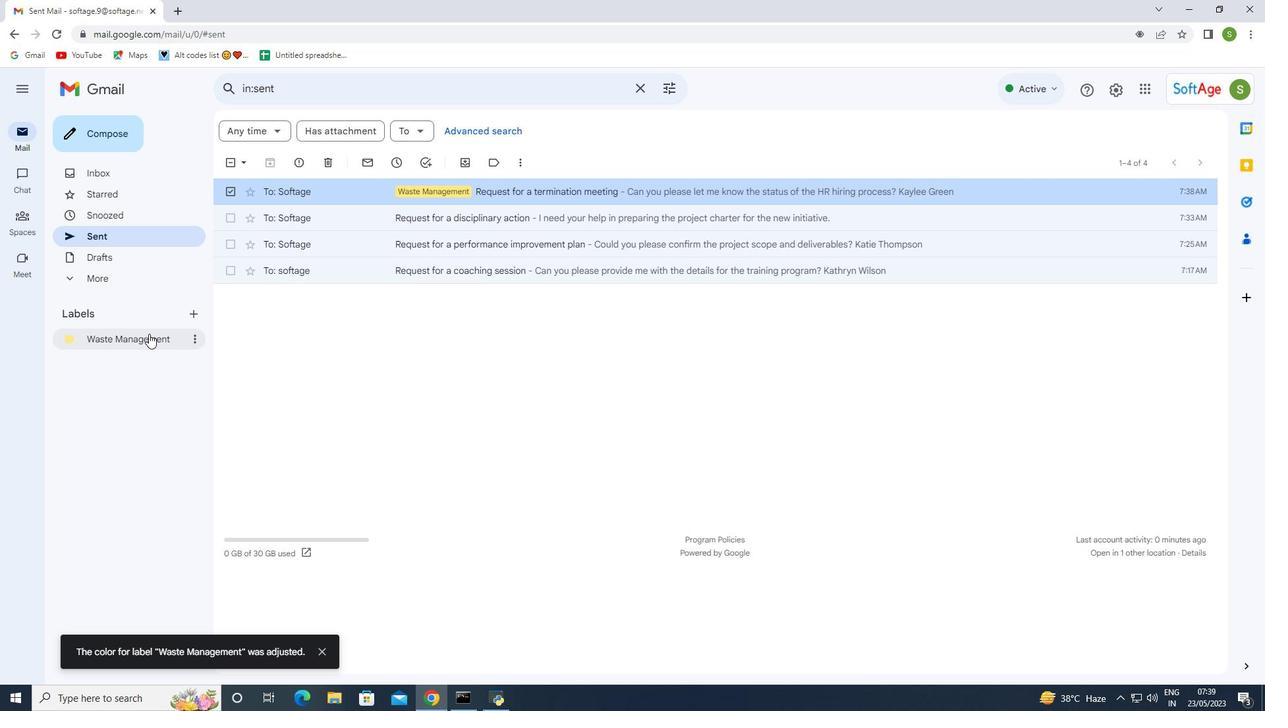 
Action: Mouse pressed left at (150, 336)
Screenshot: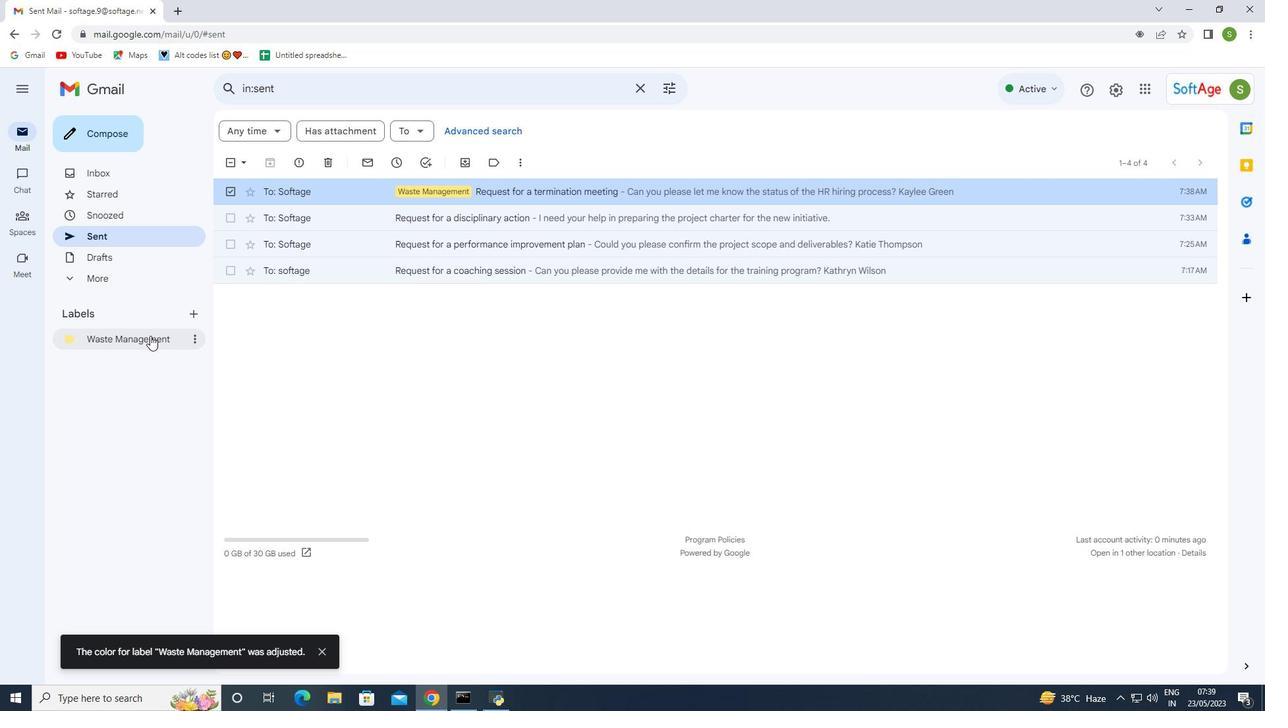 
Action: Mouse pressed left at (150, 336)
Screenshot: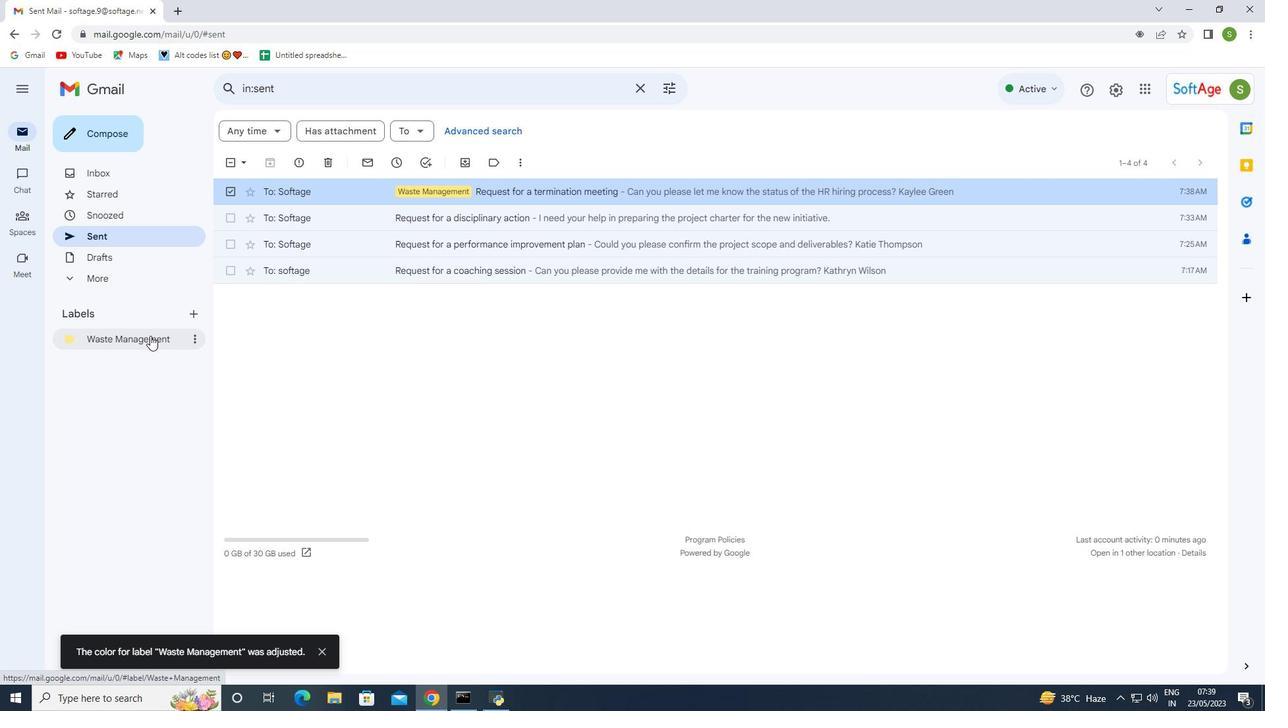 
Action: Mouse moved to (343, 199)
Screenshot: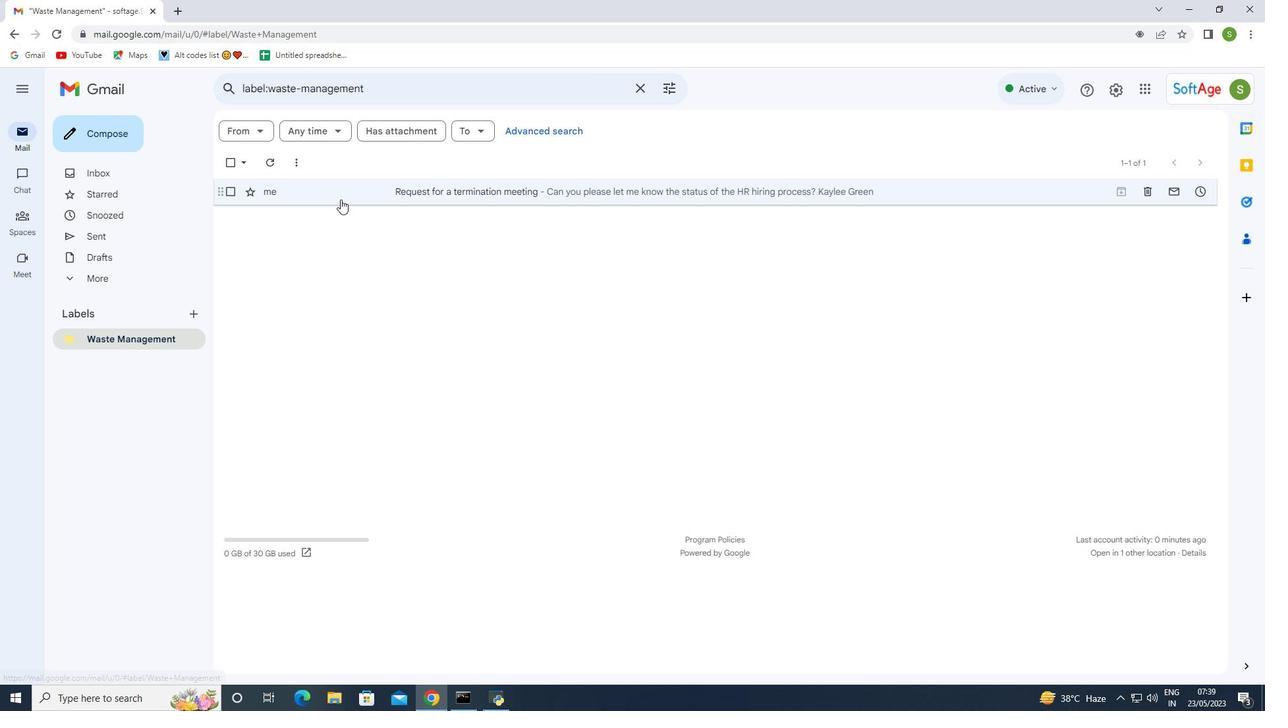
Action: Mouse pressed left at (343, 199)
Screenshot: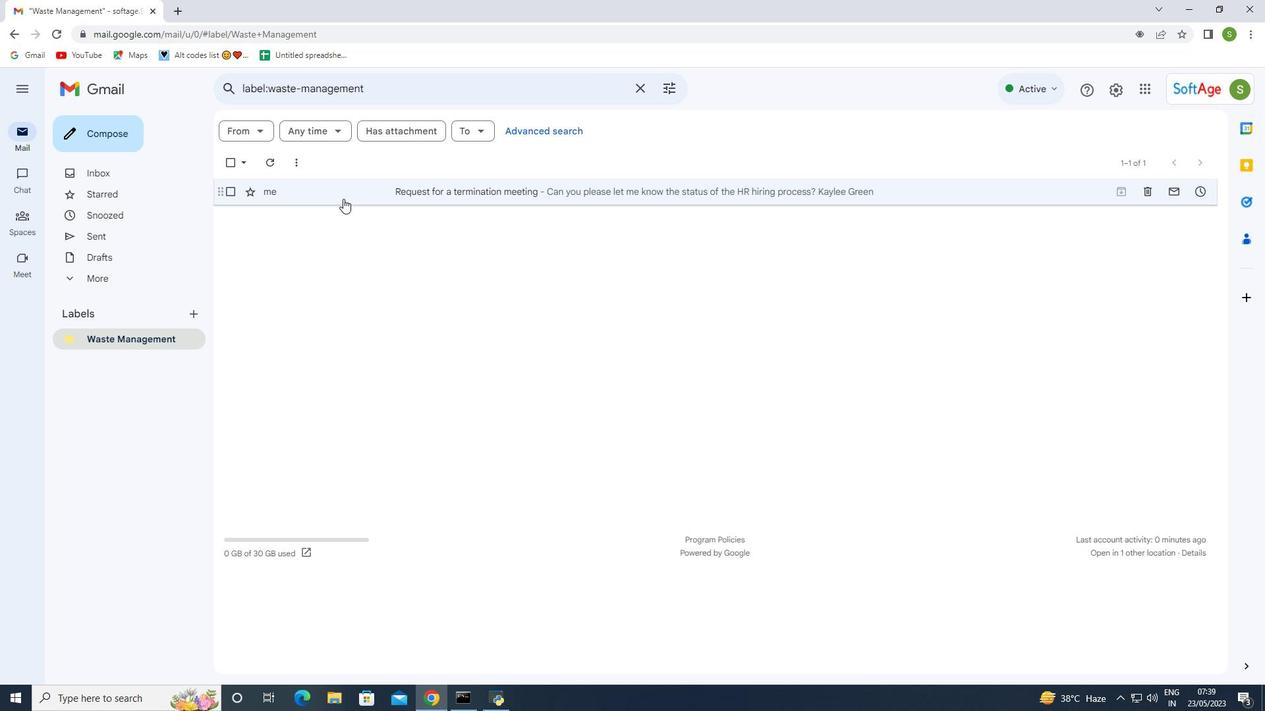 
Action: Mouse pressed left at (343, 199)
Screenshot: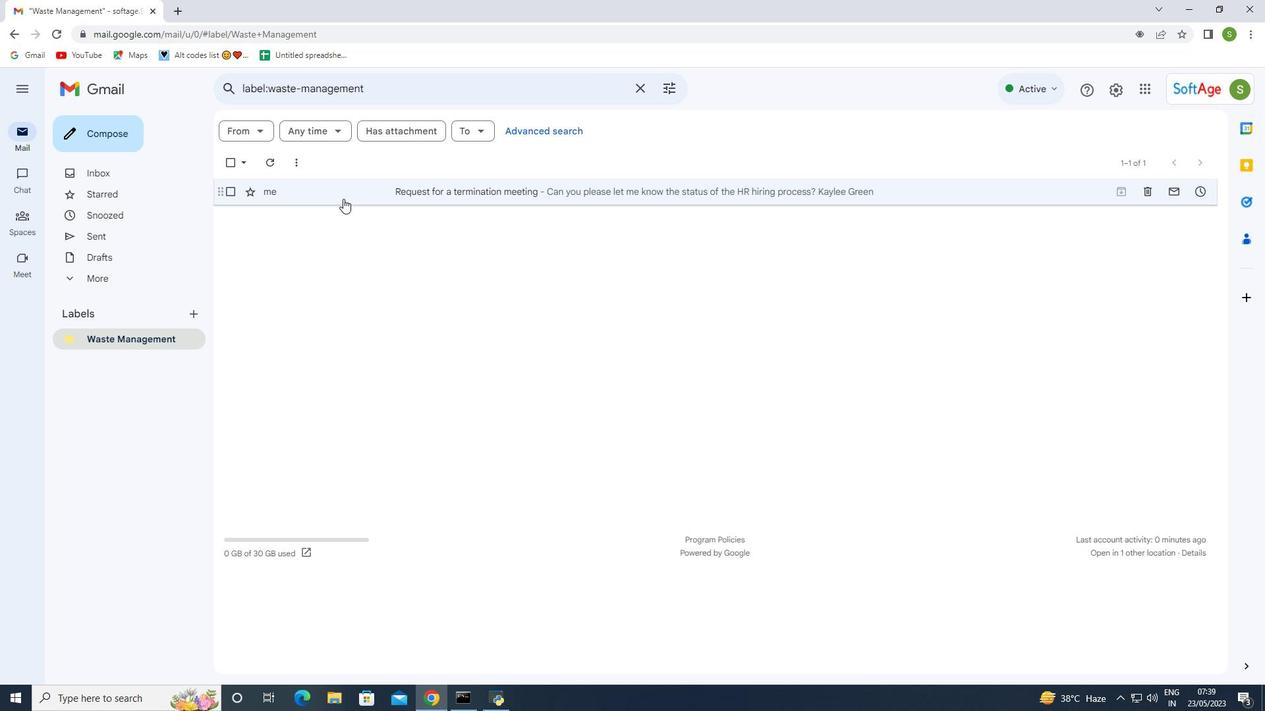 
Action: Mouse moved to (560, 353)
Screenshot: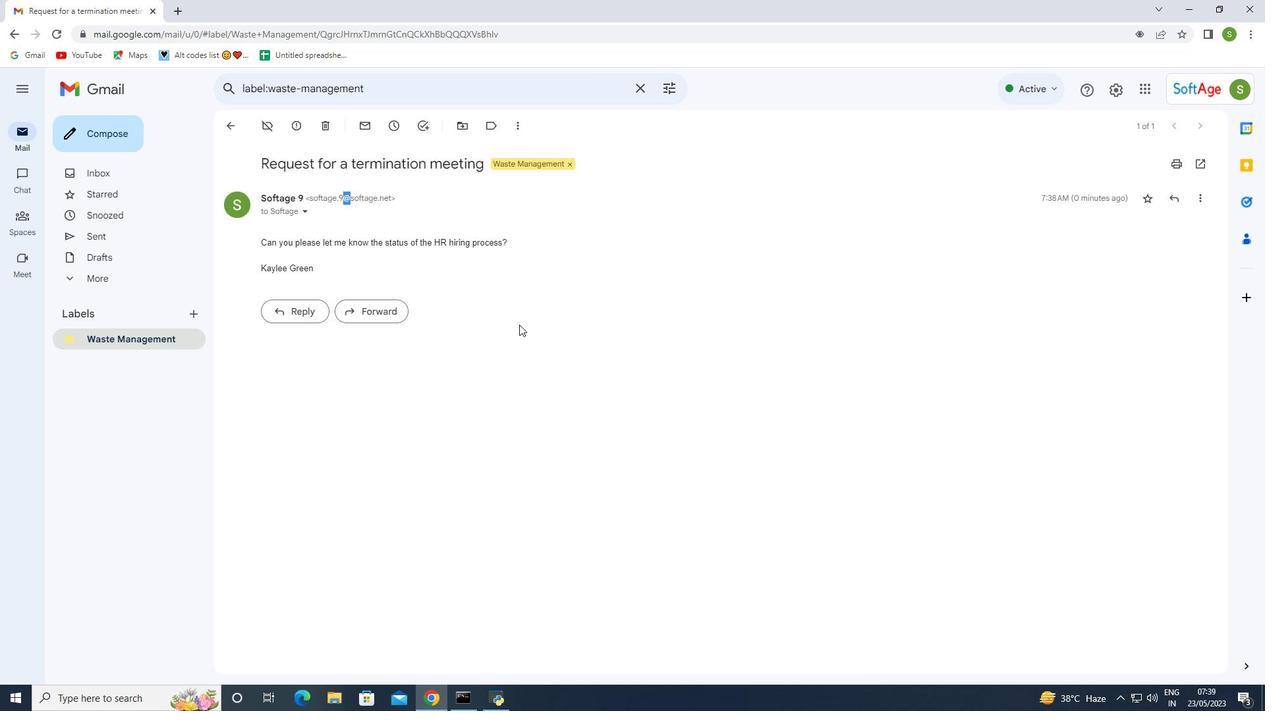 
